 Task: Find a house in Monte Alto, Brazil, for 4 guests from 10th to 25th July, with 2 bedrooms, 3 beds, 2 bathrooms, priced between ₹15,000 and ₹25,000, including Wifi, Free parking, Gym, Breakfast, and Self check-in.
Action: Mouse moved to (720, 113)
Screenshot: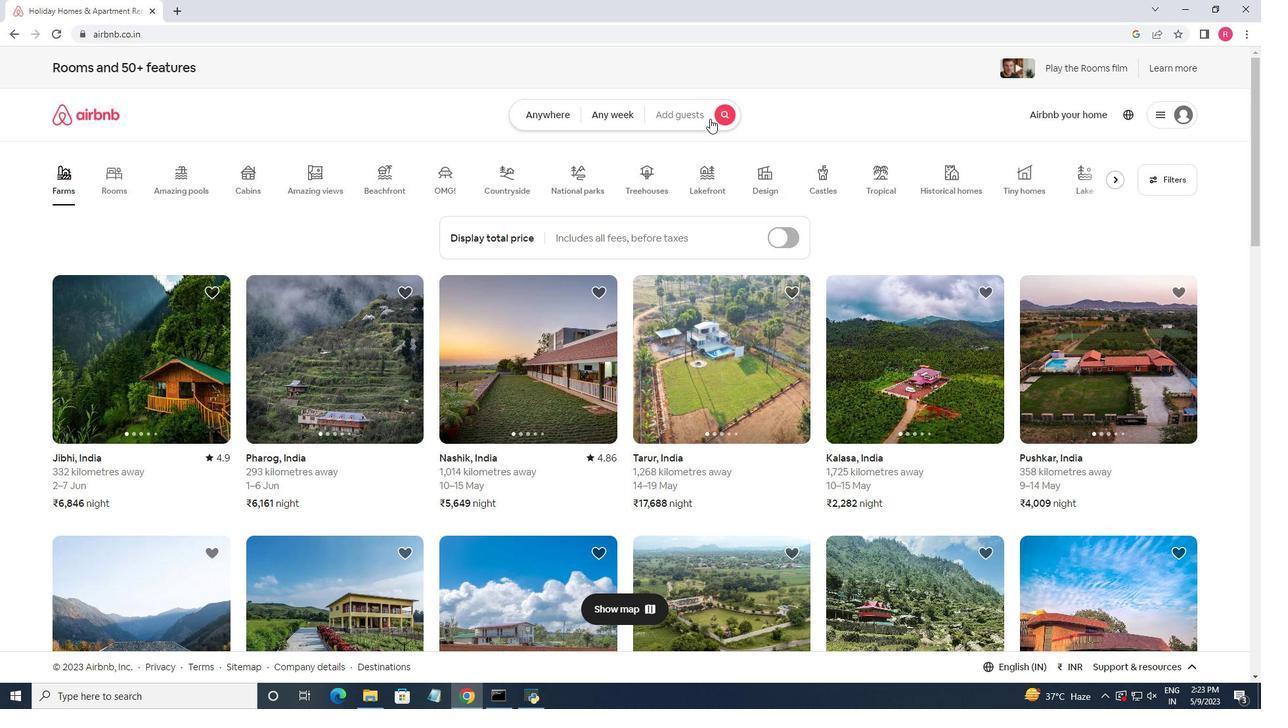 
Action: Mouse pressed left at (720, 113)
Screenshot: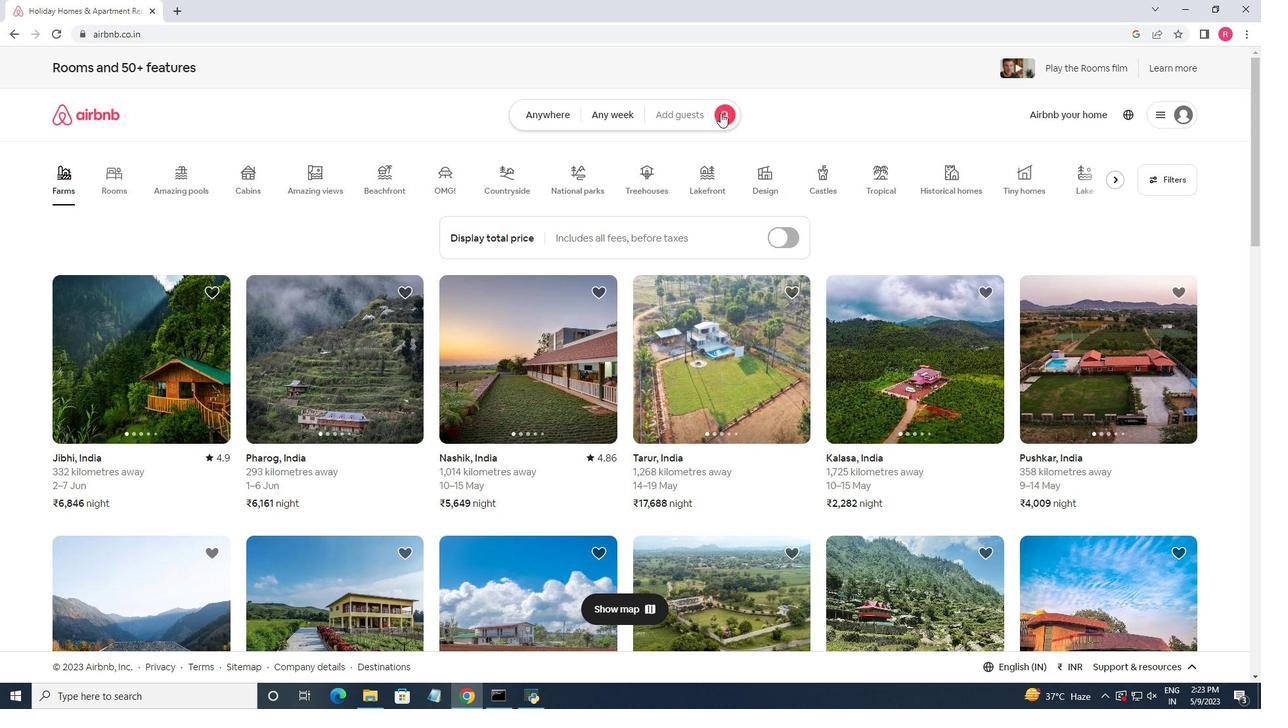 
Action: Mouse moved to (450, 167)
Screenshot: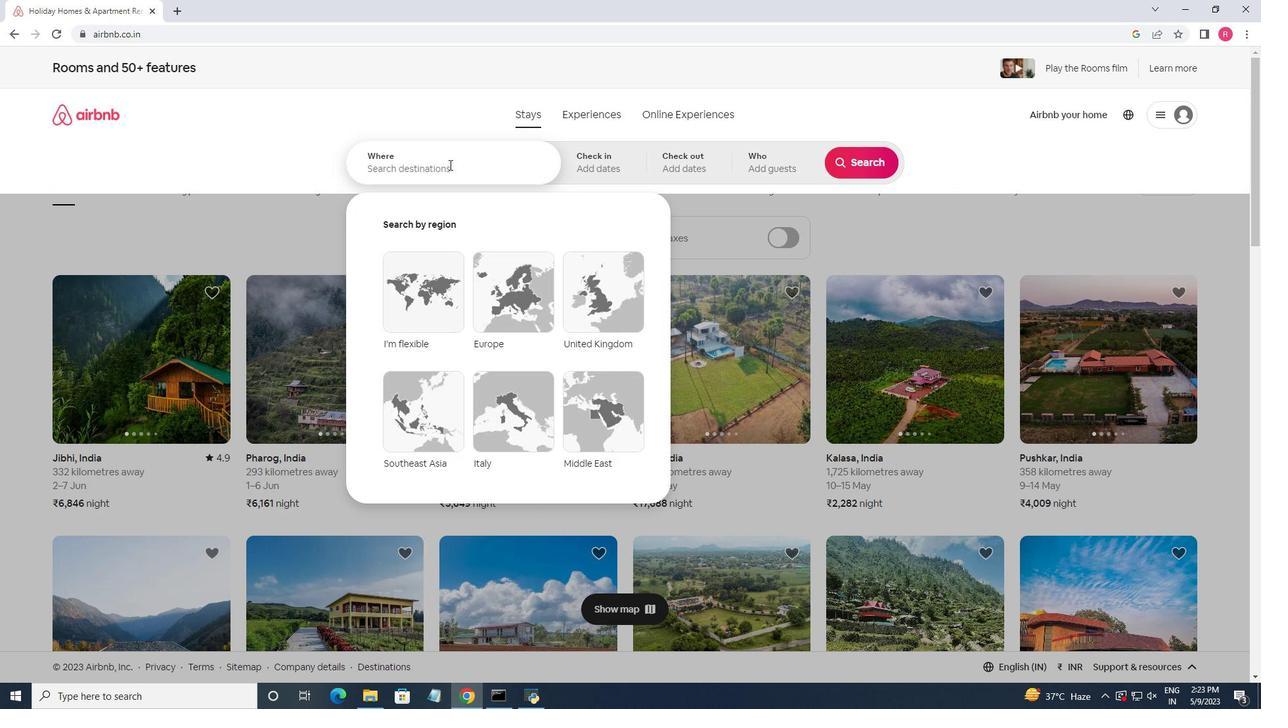 
Action: Mouse pressed left at (450, 167)
Screenshot: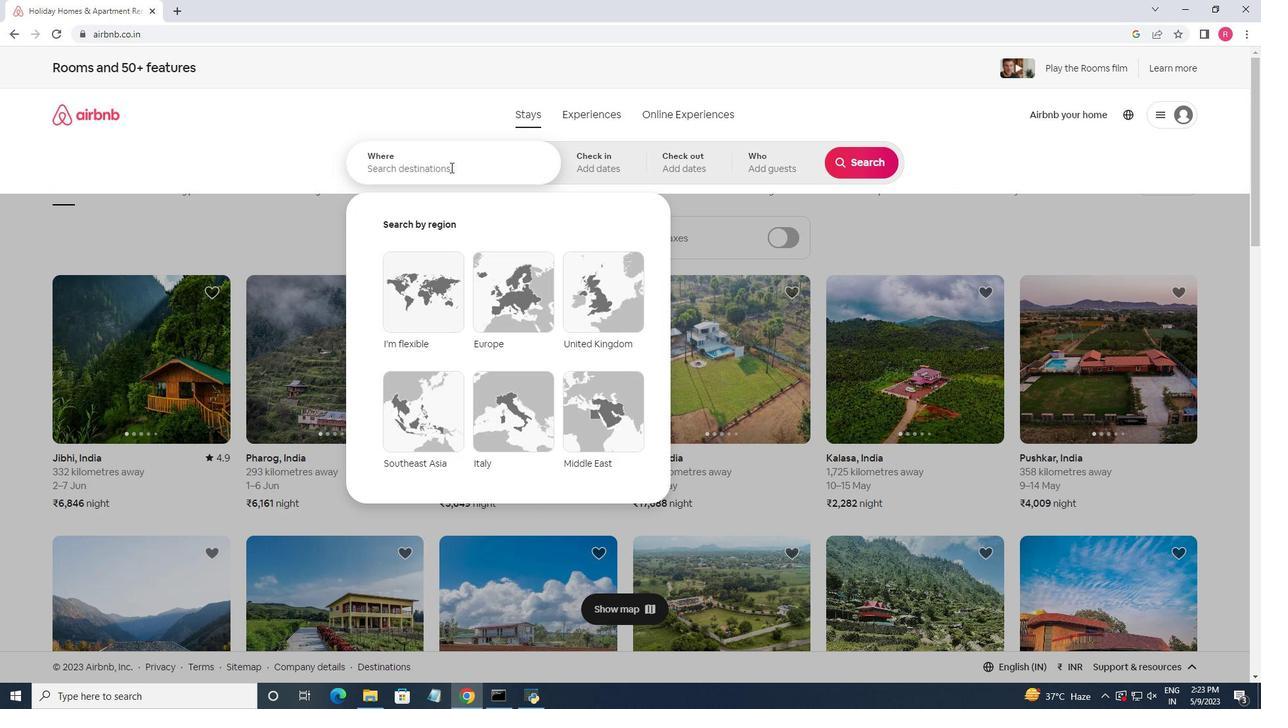 
Action: Key pressed <Key.shift>Mnte<Key.space><Key.shift>Alto,<Key.space><Key.shift>Brazil
Screenshot: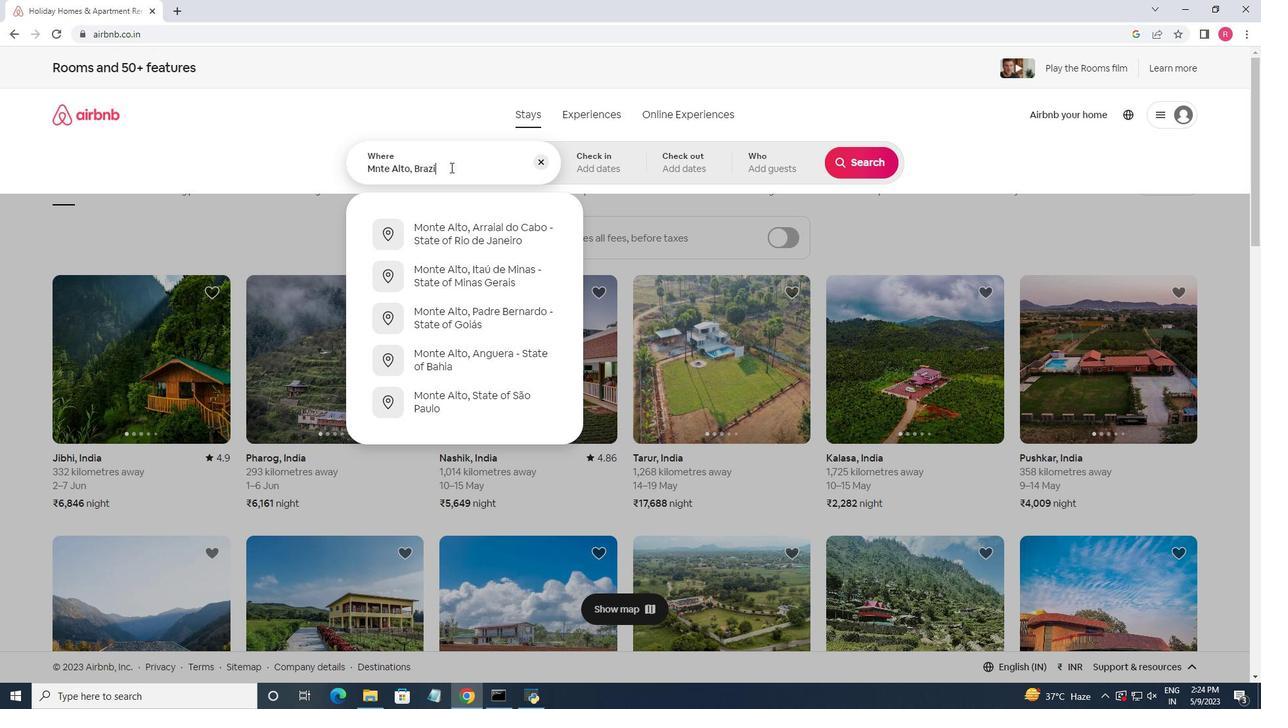 
Action: Mouse moved to (463, 182)
Screenshot: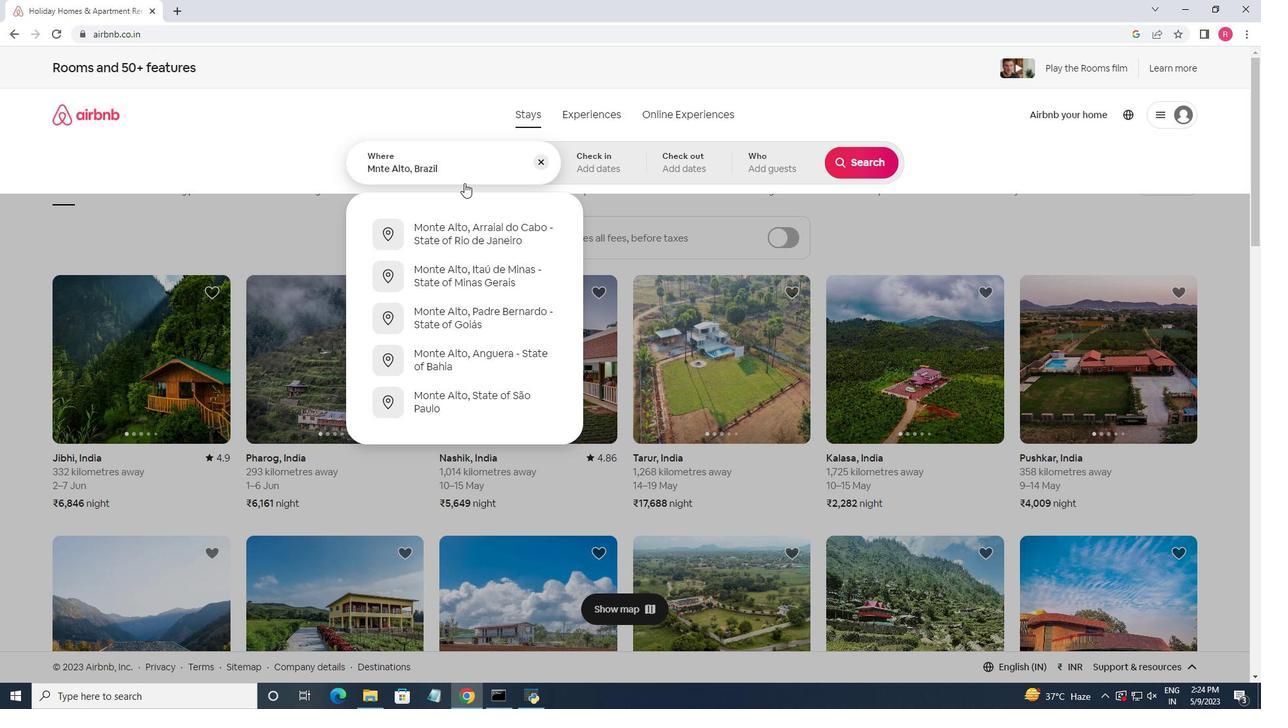 
Action: Key pressed <Key.enter>
Screenshot: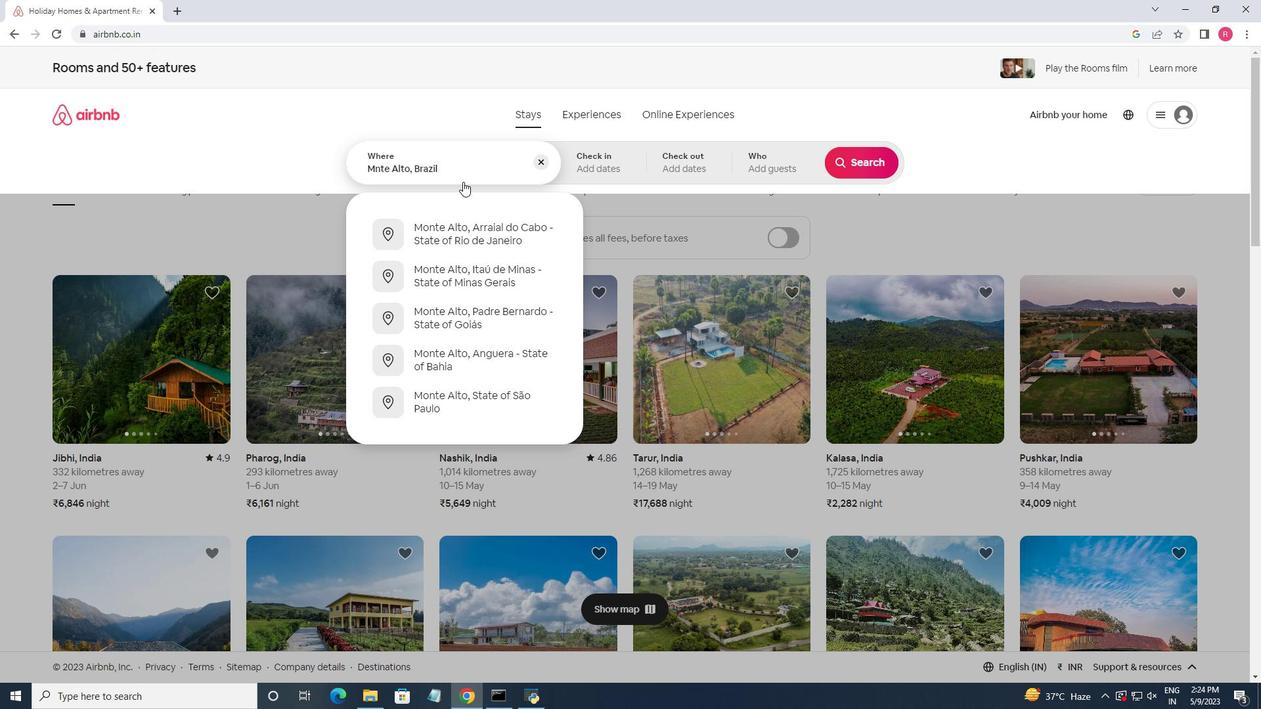 
Action: Mouse moved to (851, 266)
Screenshot: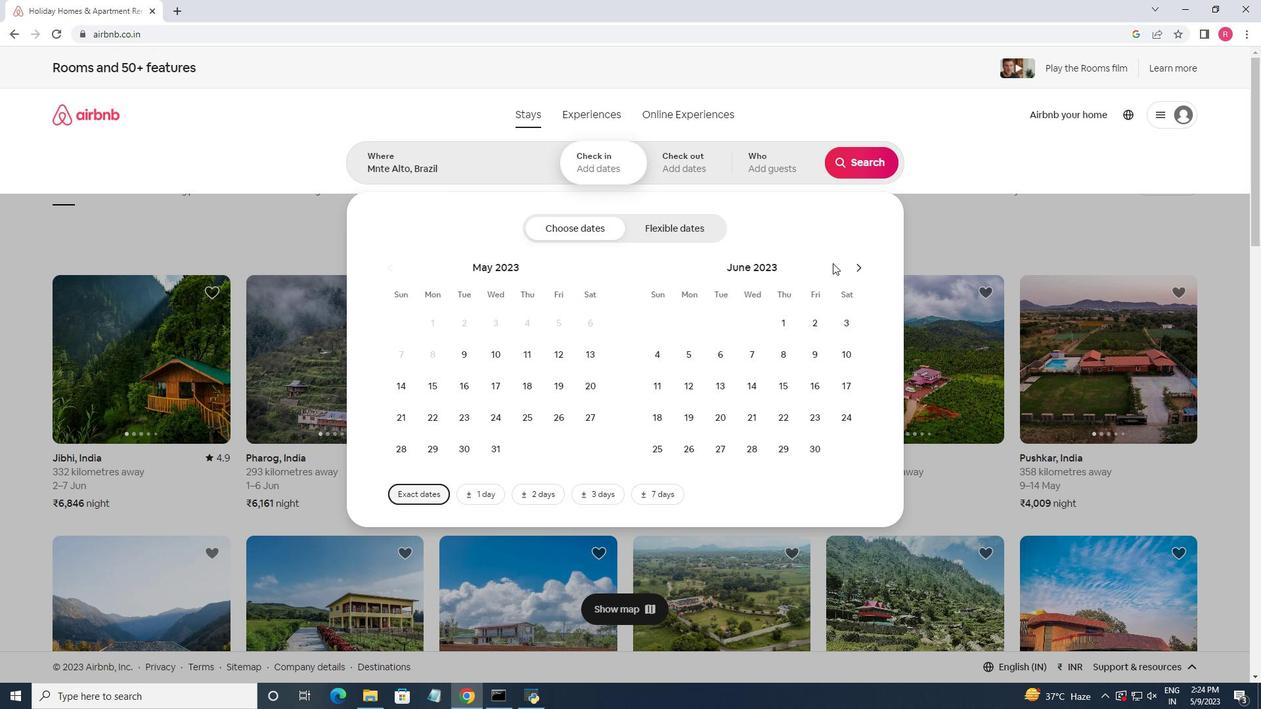 
Action: Mouse pressed left at (851, 266)
Screenshot: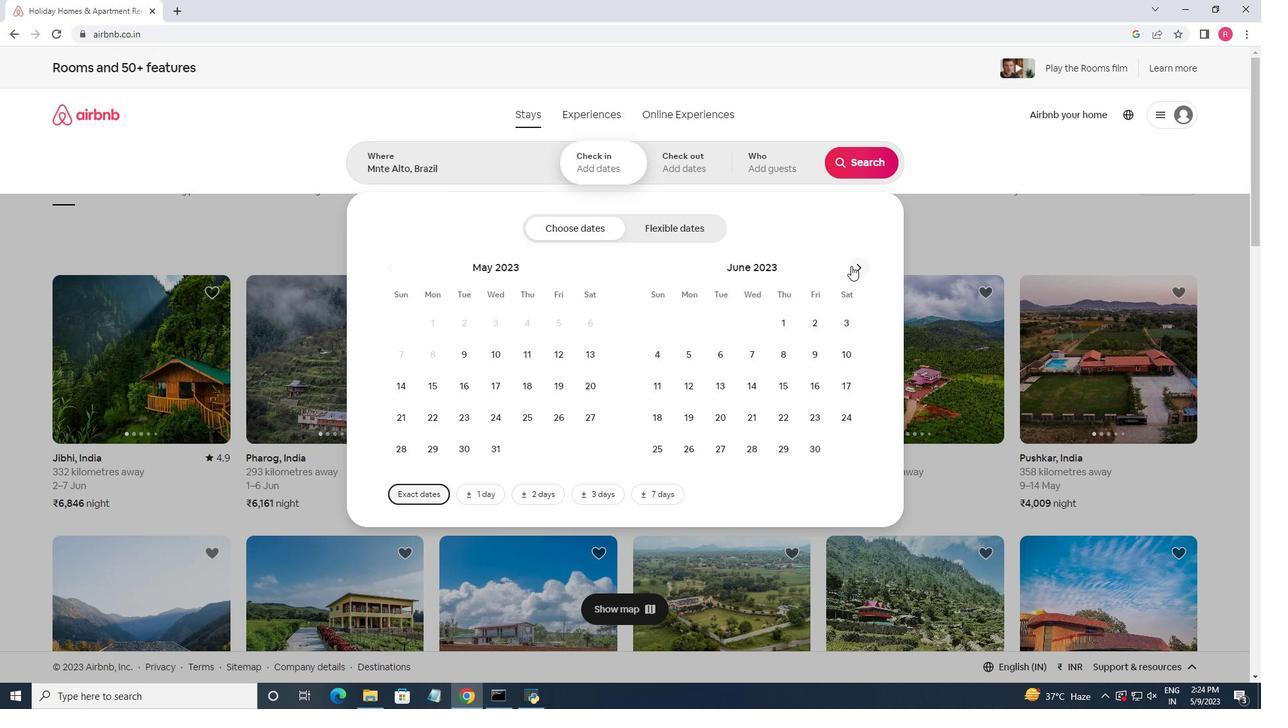 
Action: Mouse moved to (698, 384)
Screenshot: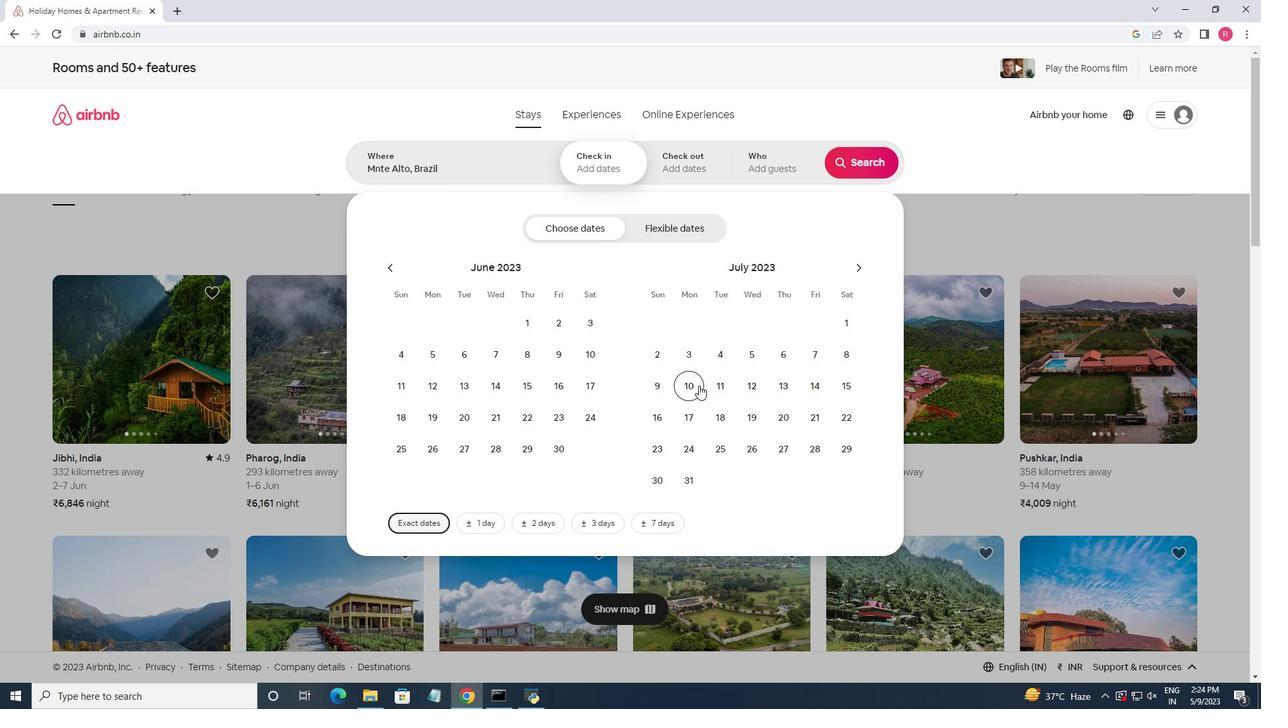 
Action: Mouse pressed left at (698, 384)
Screenshot: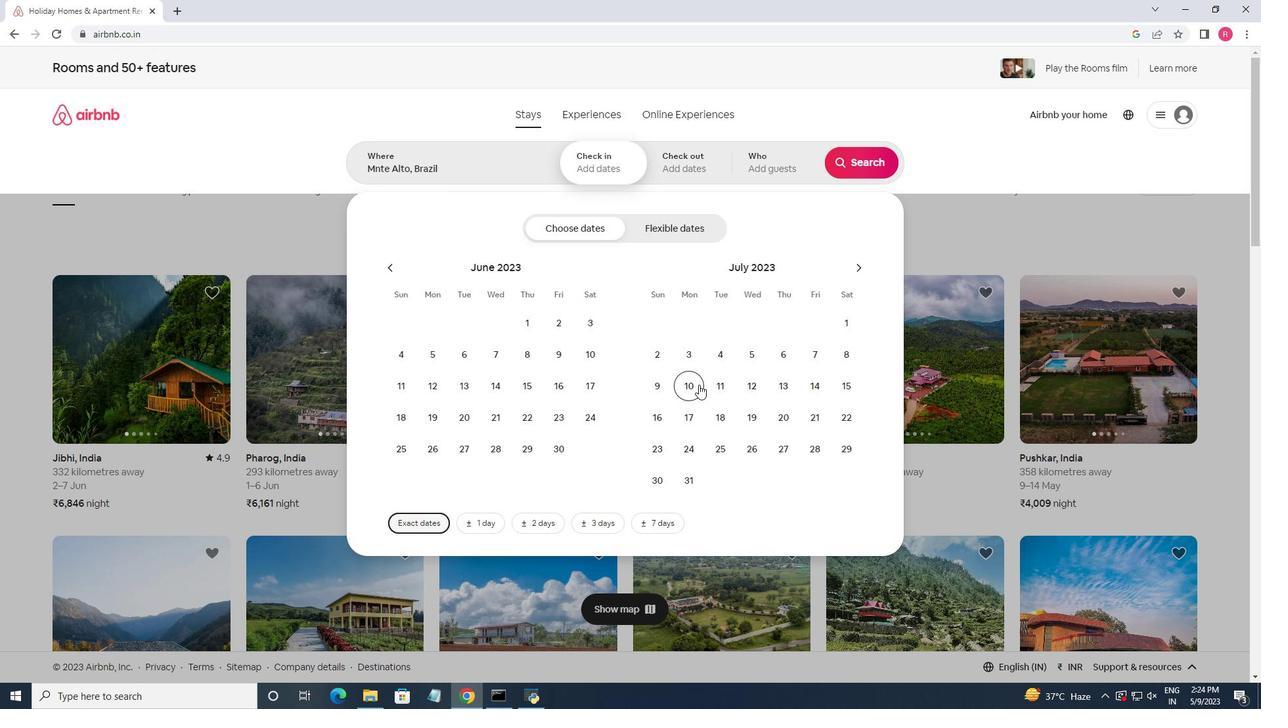 
Action: Mouse moved to (720, 455)
Screenshot: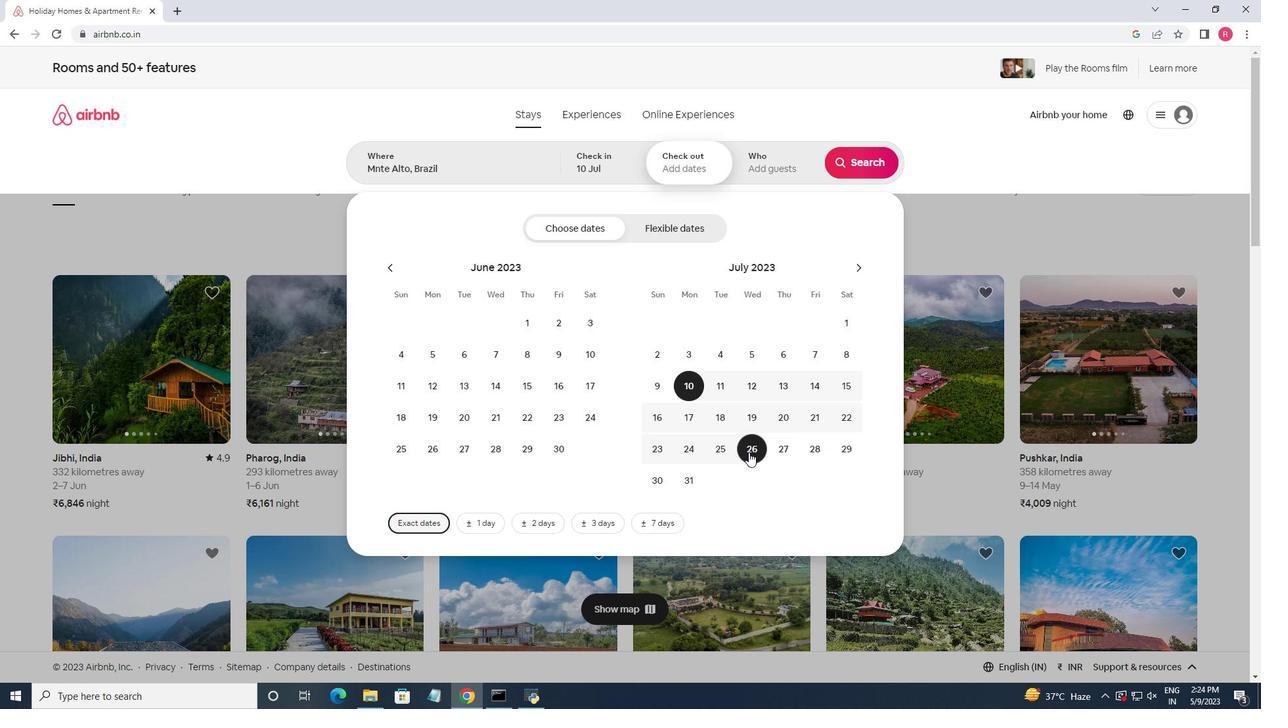 
Action: Mouse pressed left at (720, 455)
Screenshot: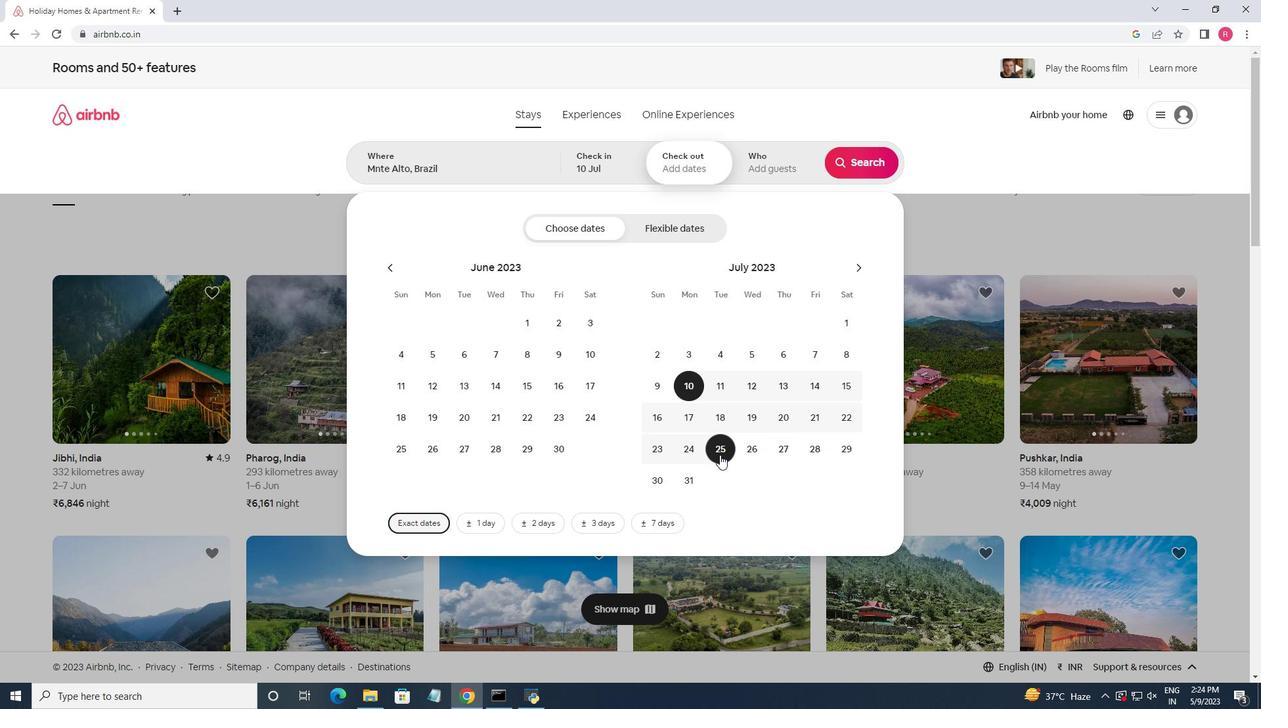 
Action: Mouse moved to (791, 166)
Screenshot: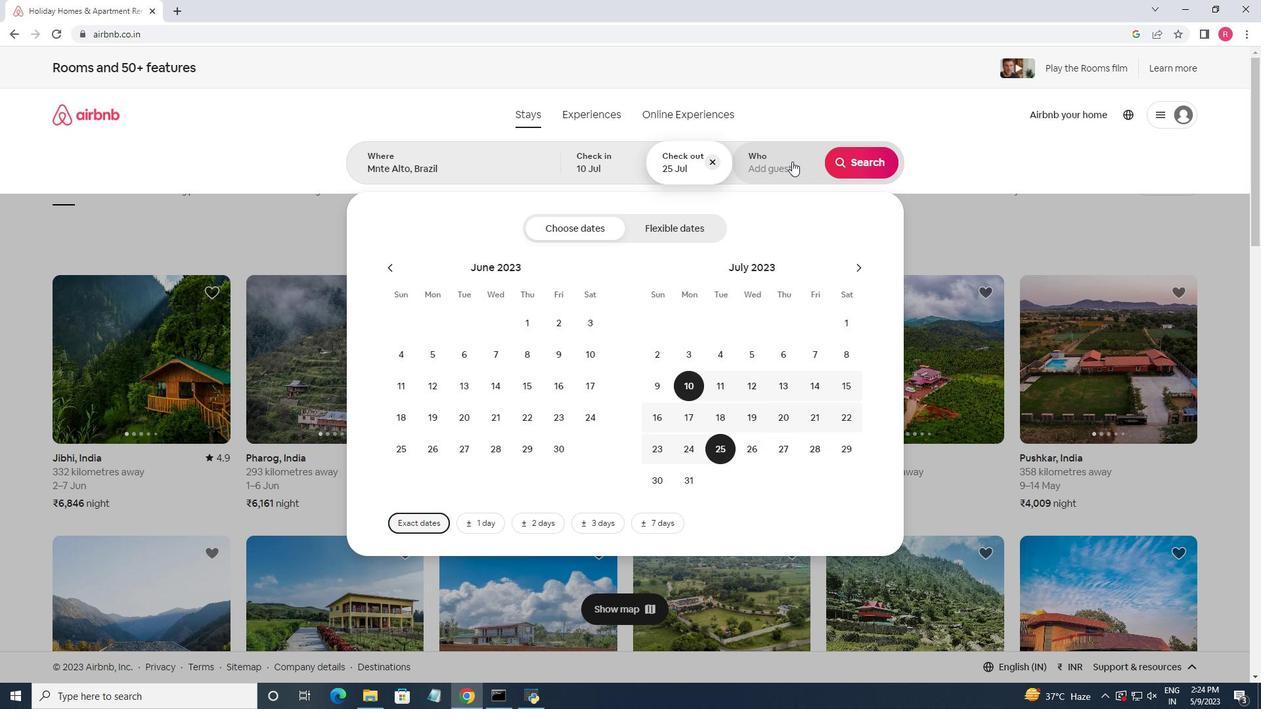 
Action: Mouse pressed left at (791, 166)
Screenshot: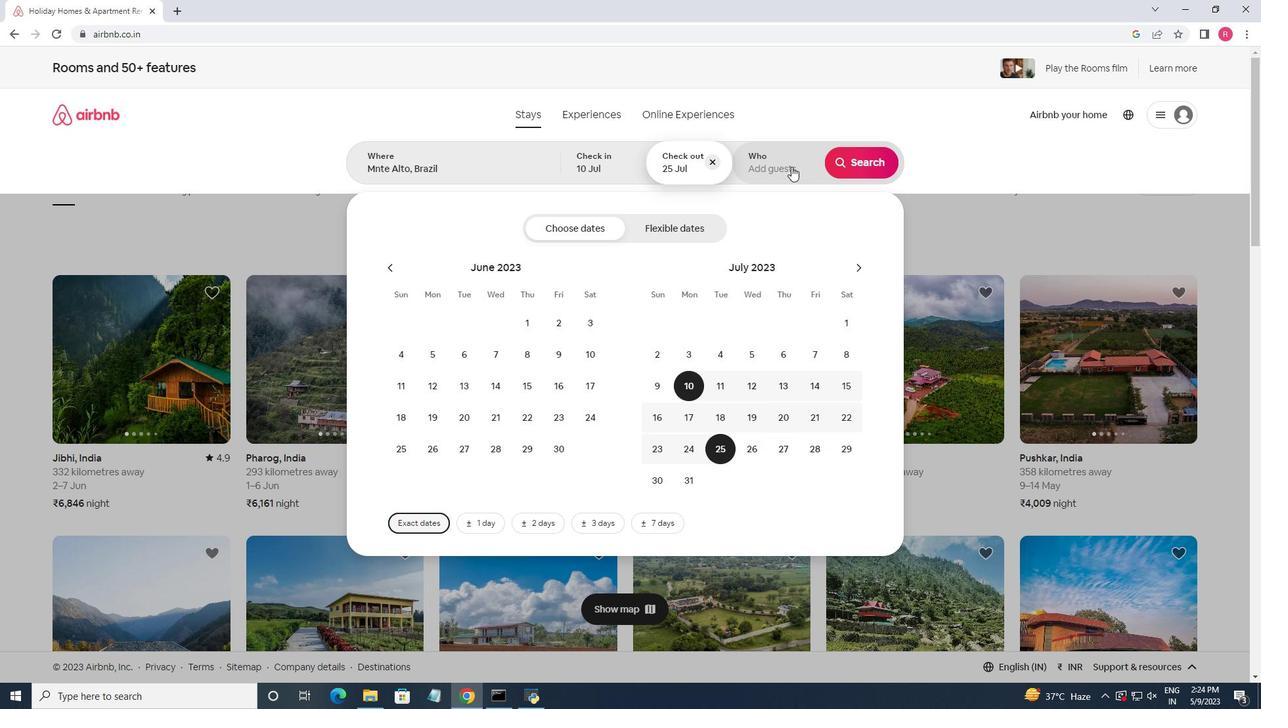 
Action: Mouse moved to (868, 233)
Screenshot: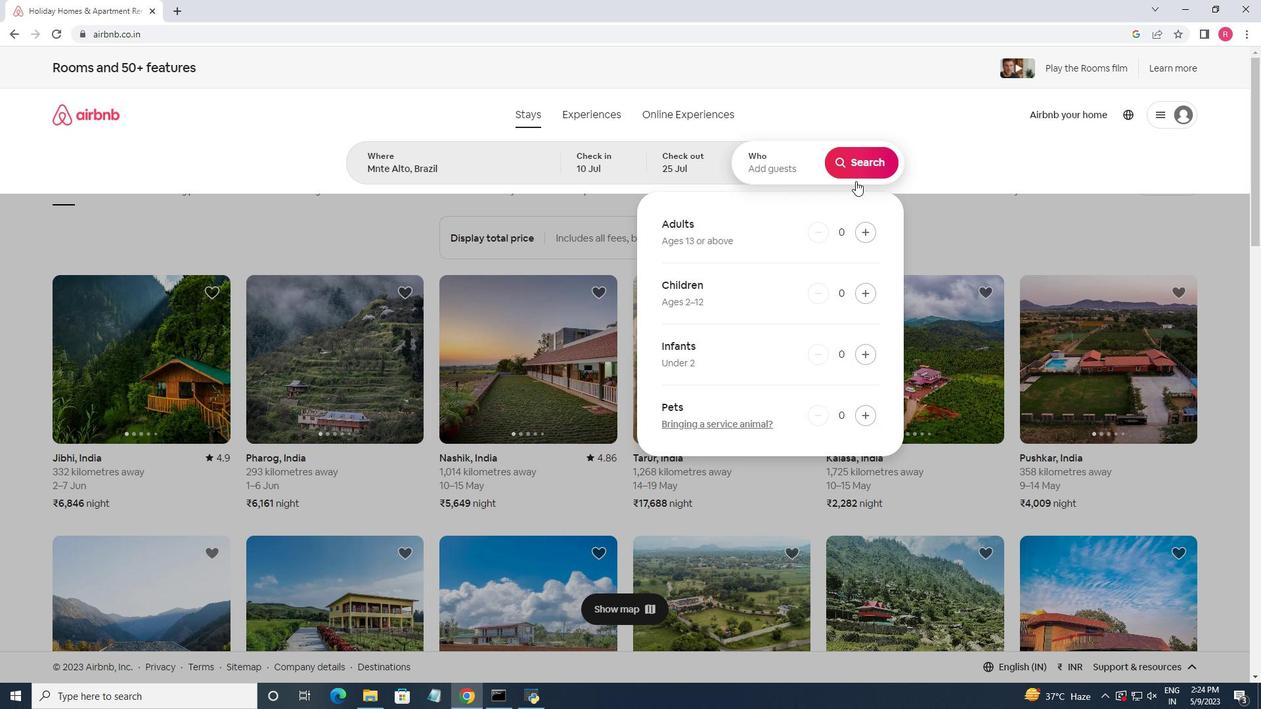 
Action: Mouse pressed left at (868, 233)
Screenshot: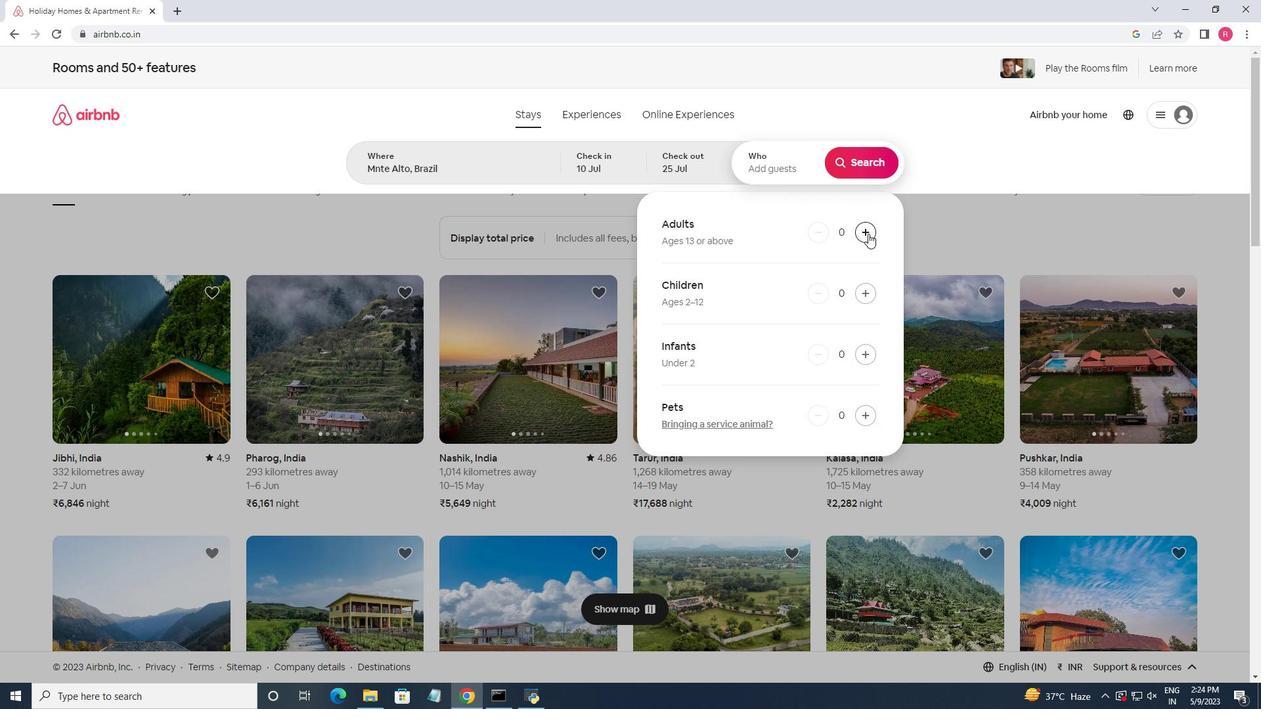 
Action: Mouse pressed left at (868, 233)
Screenshot: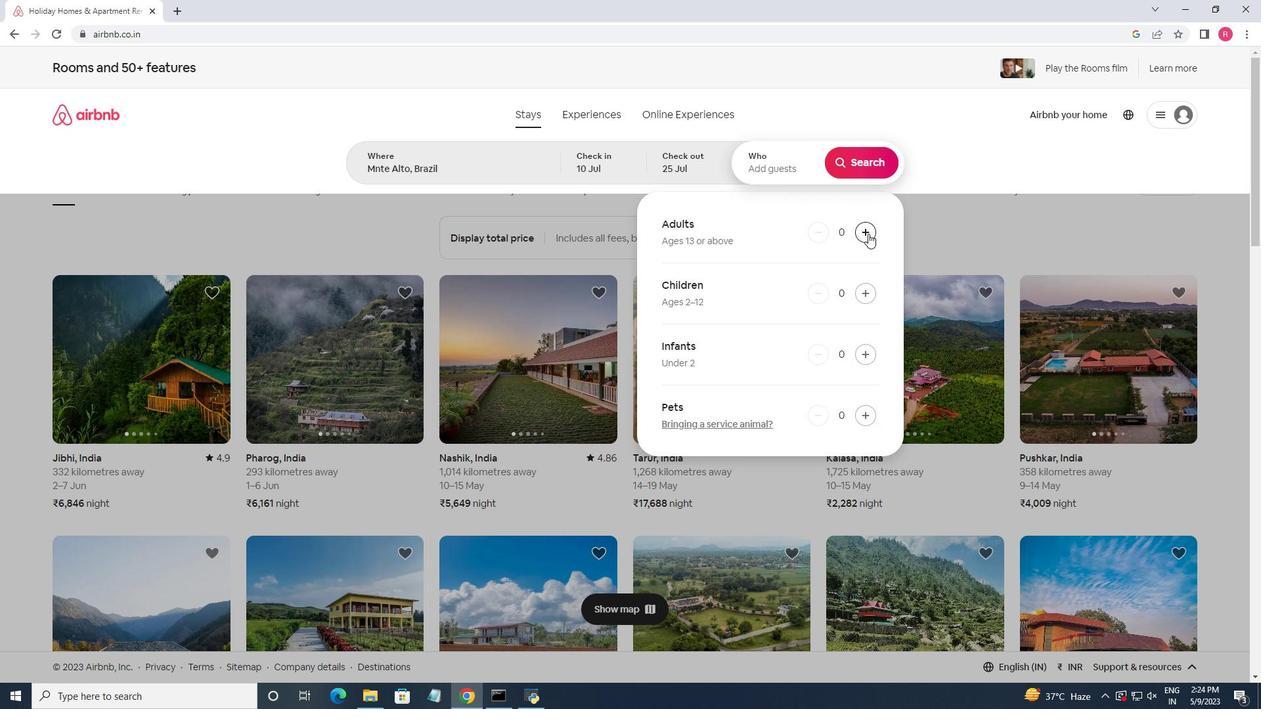 
Action: Mouse pressed left at (868, 233)
Screenshot: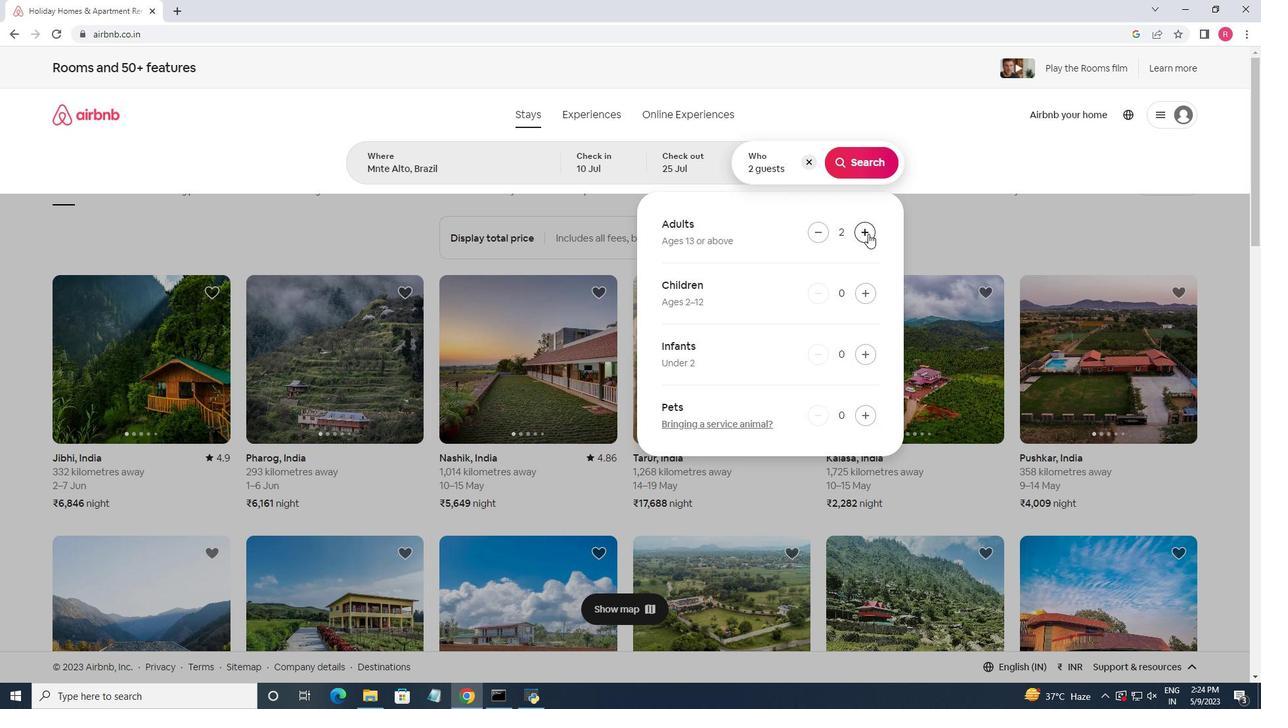 
Action: Mouse moved to (863, 294)
Screenshot: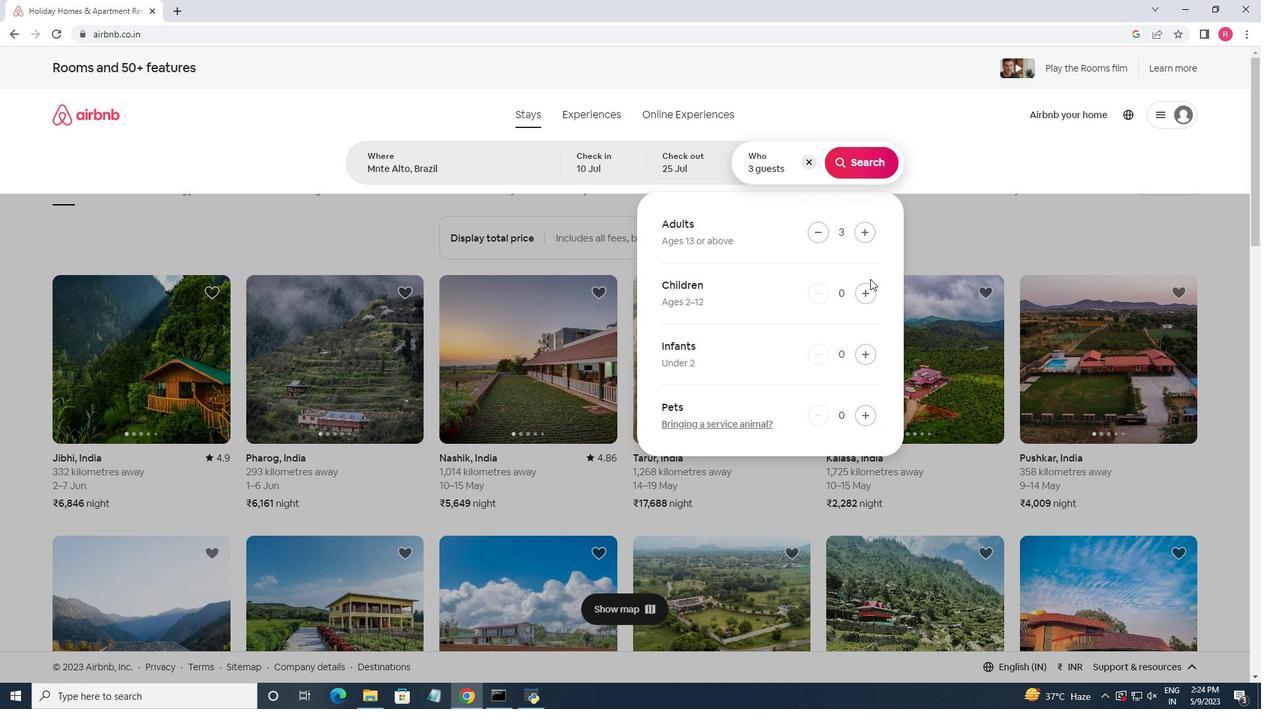 
Action: Mouse pressed left at (863, 294)
Screenshot: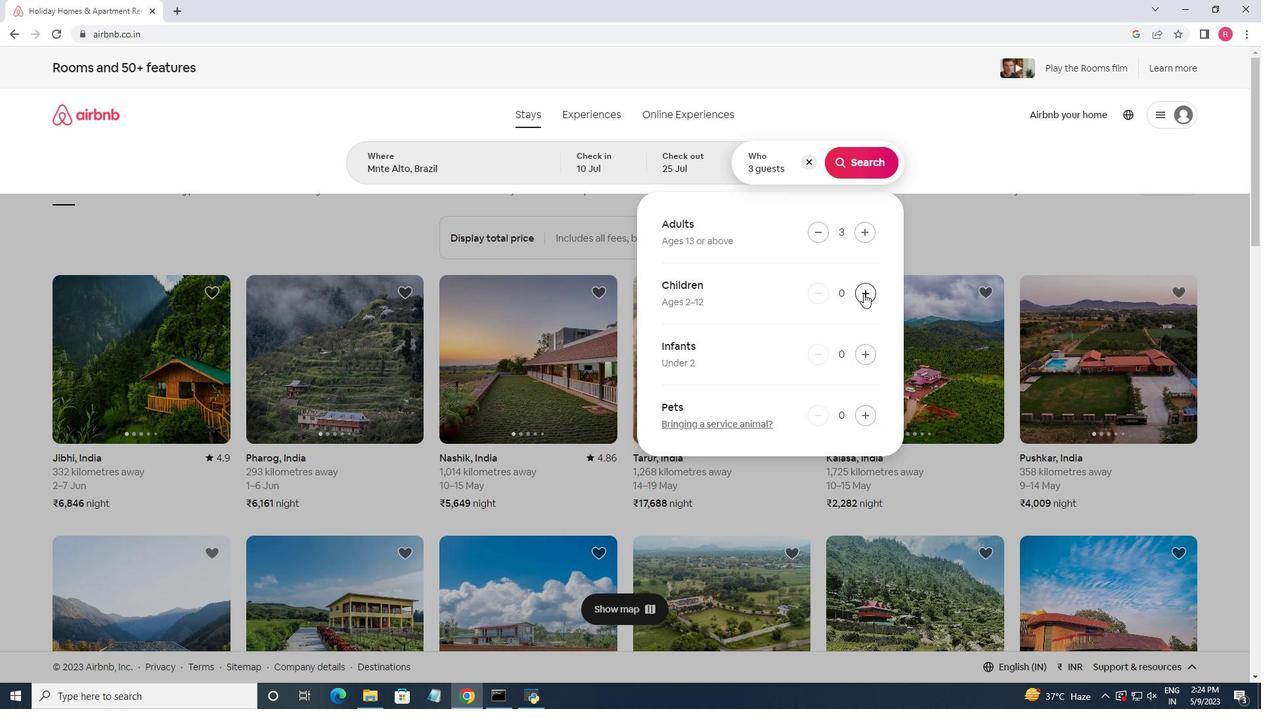 
Action: Mouse moved to (853, 167)
Screenshot: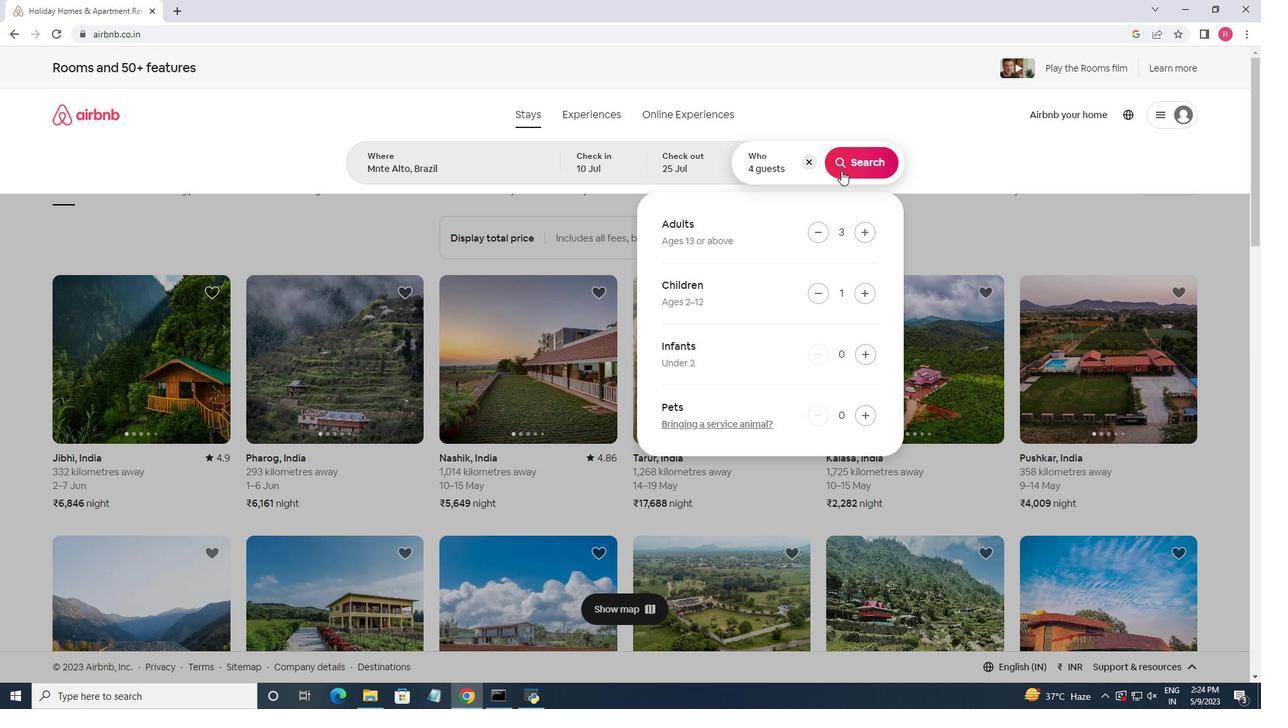 
Action: Mouse pressed left at (853, 167)
Screenshot: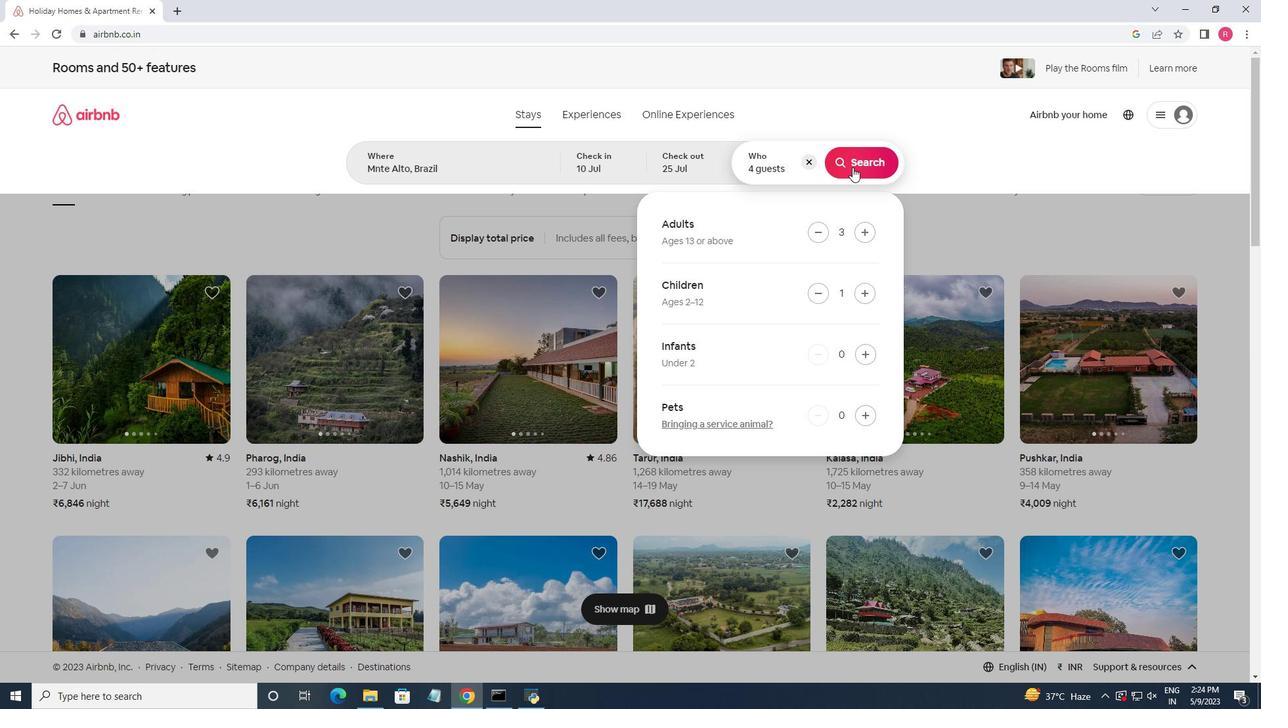 
Action: Mouse moved to (1212, 136)
Screenshot: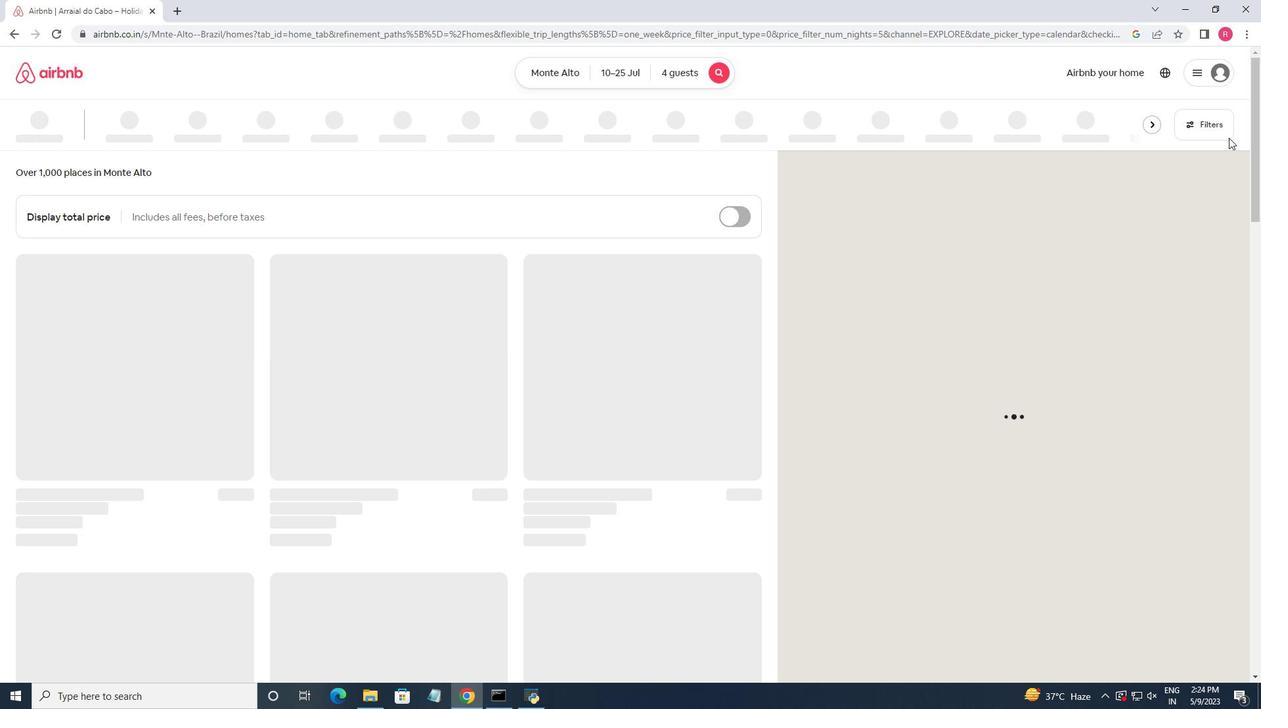 
Action: Mouse pressed left at (1212, 136)
Screenshot: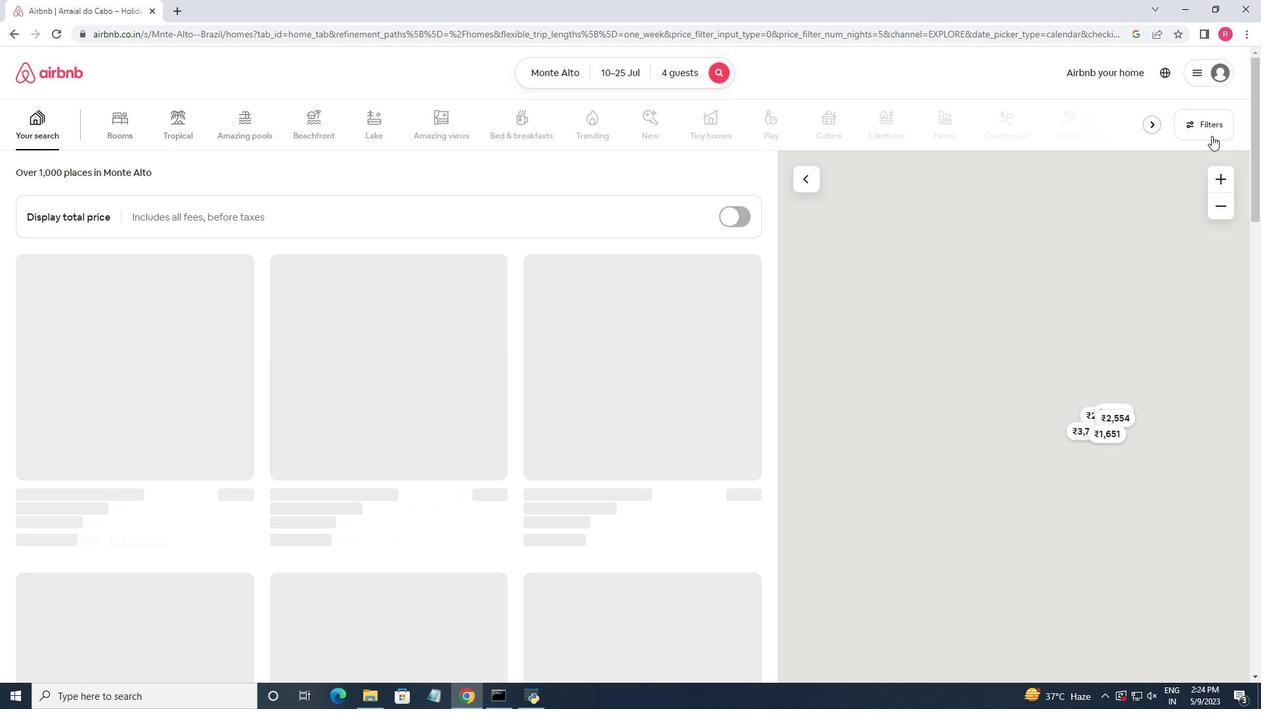 
Action: Mouse moved to (494, 450)
Screenshot: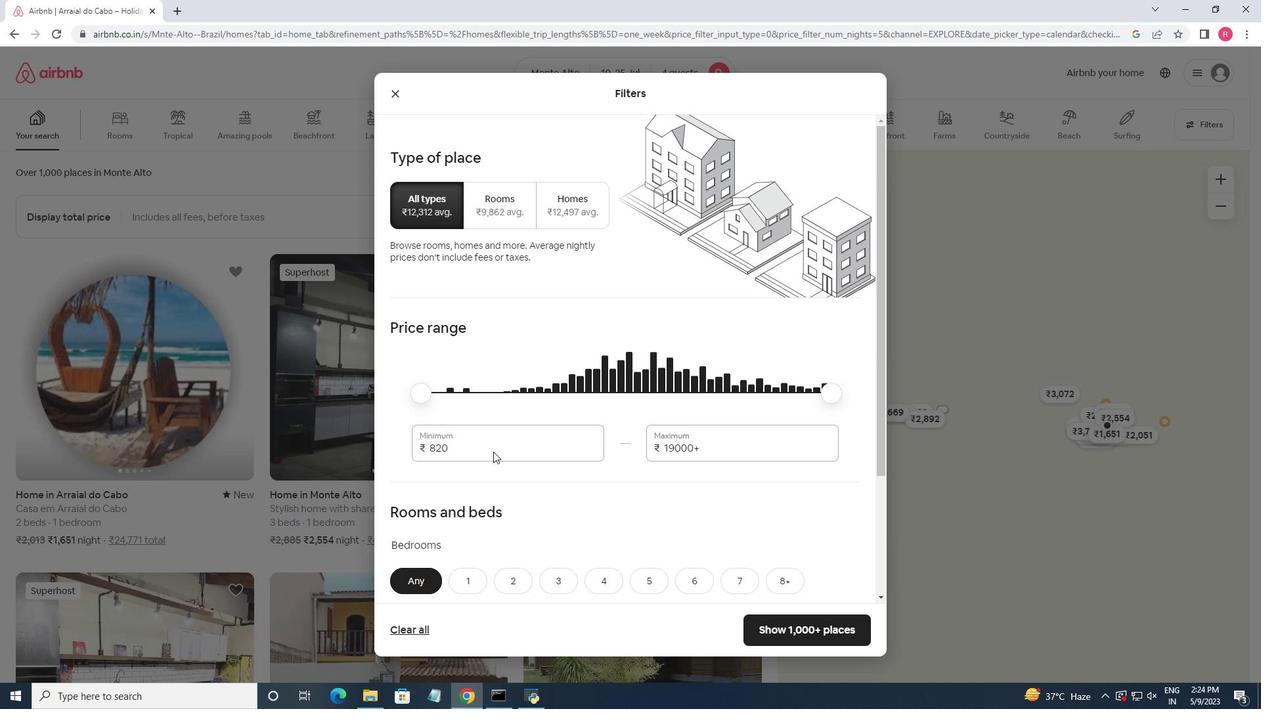 
Action: Mouse pressed left at (494, 450)
Screenshot: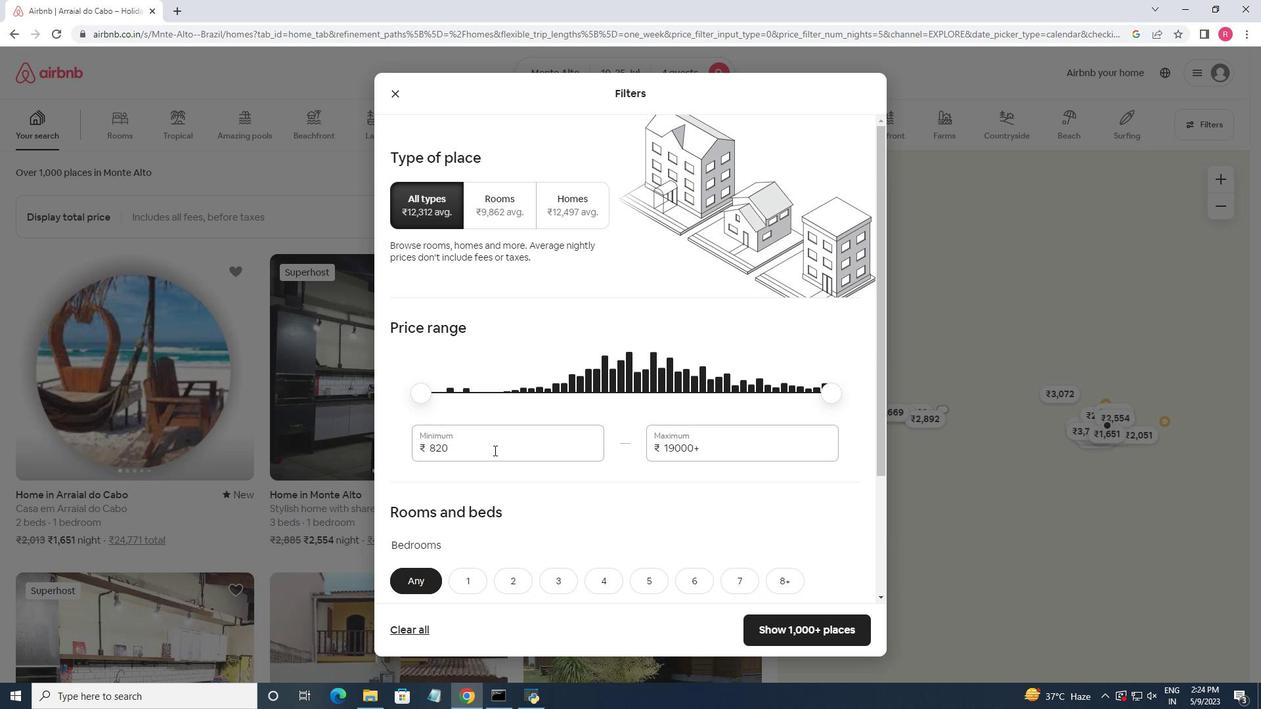 
Action: Mouse pressed left at (494, 450)
Screenshot: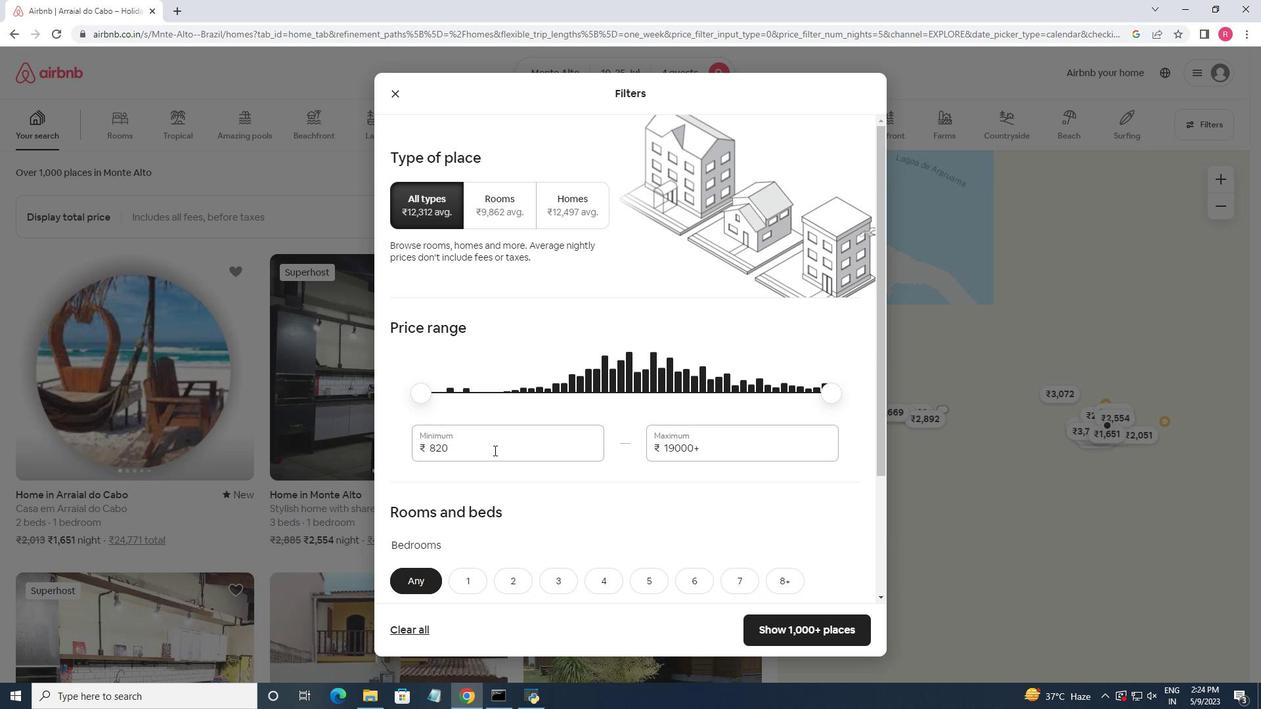 
Action: Key pressed <Key.backspace>15000<Key.tab>25000
Screenshot: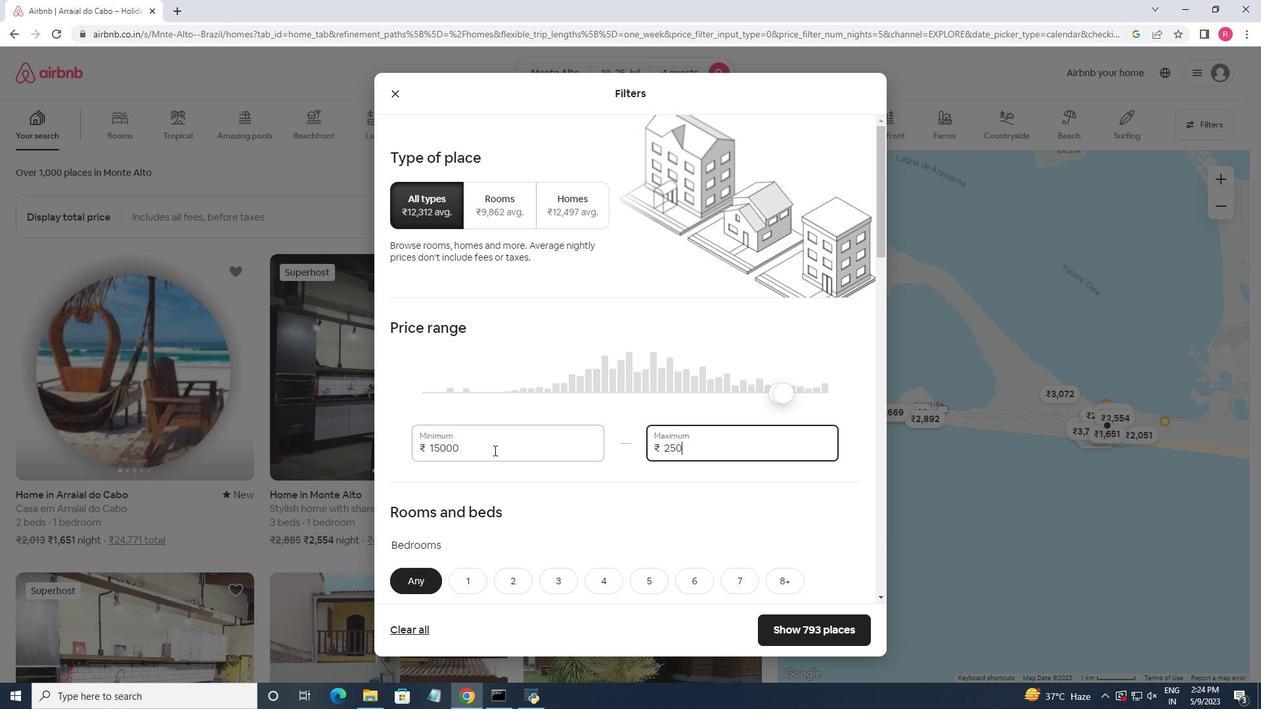 
Action: Mouse moved to (534, 463)
Screenshot: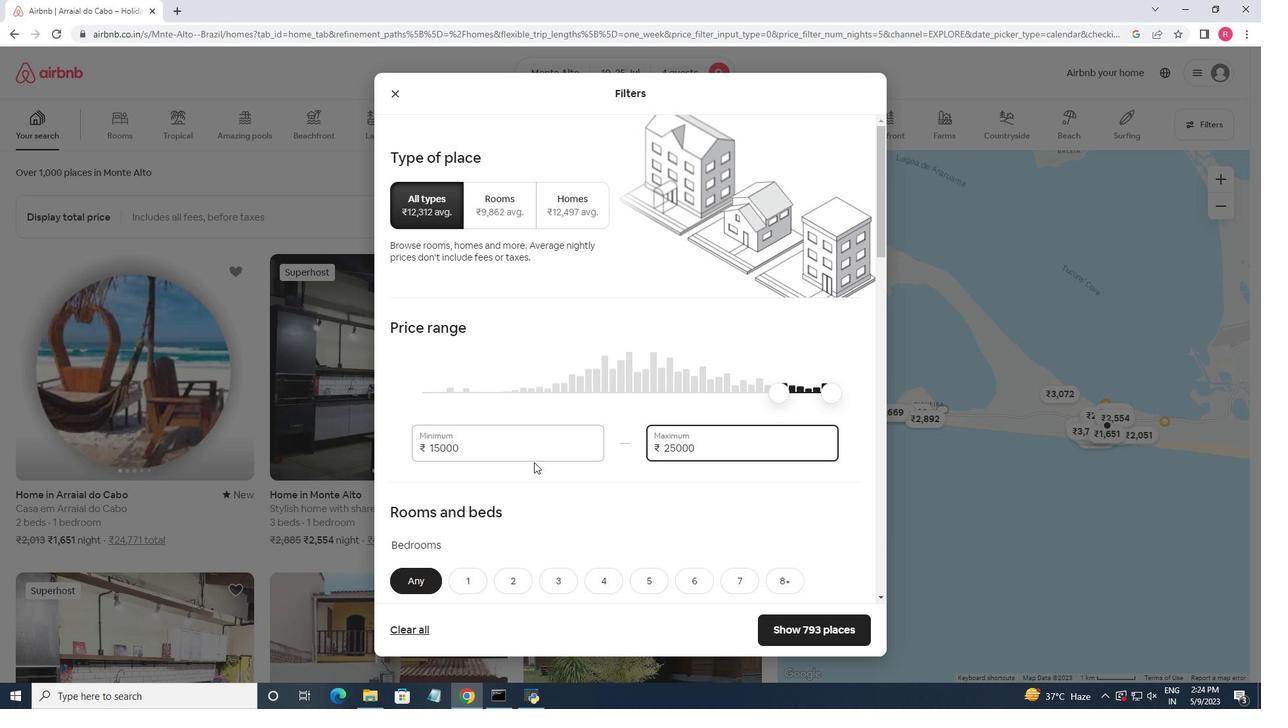 
Action: Mouse scrolled (534, 462) with delta (0, 0)
Screenshot: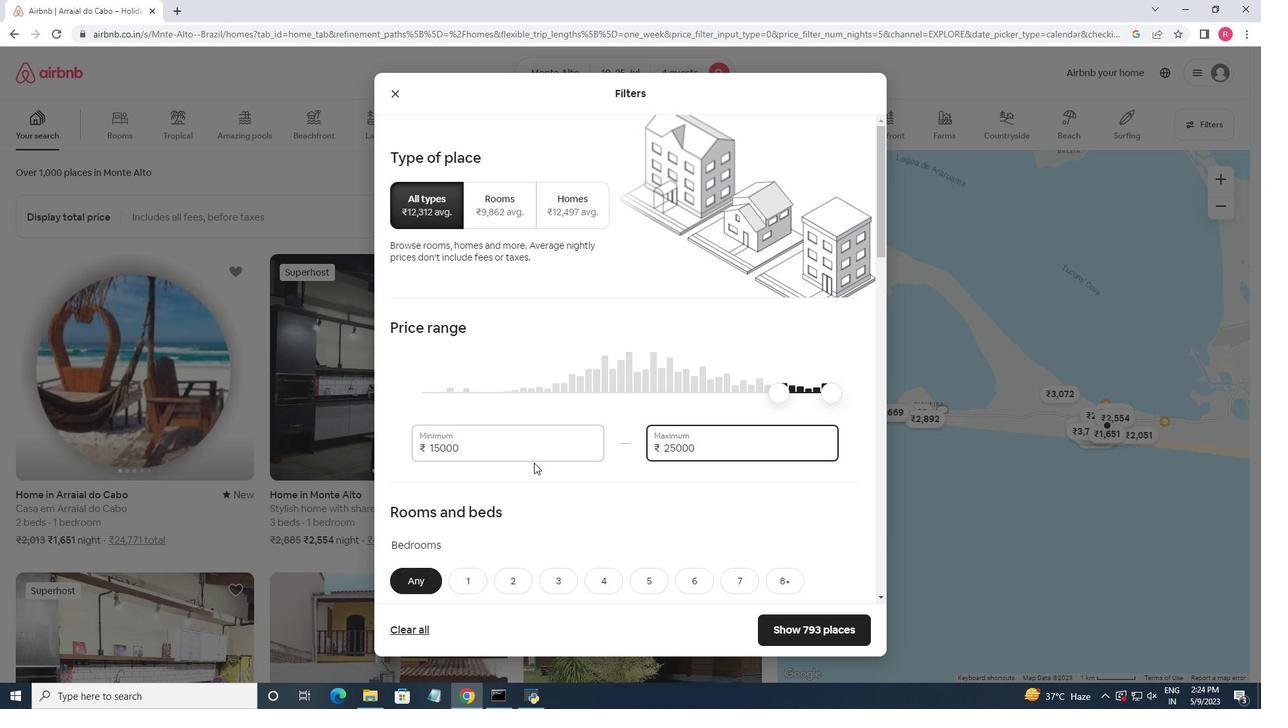 
Action: Mouse scrolled (534, 462) with delta (0, 0)
Screenshot: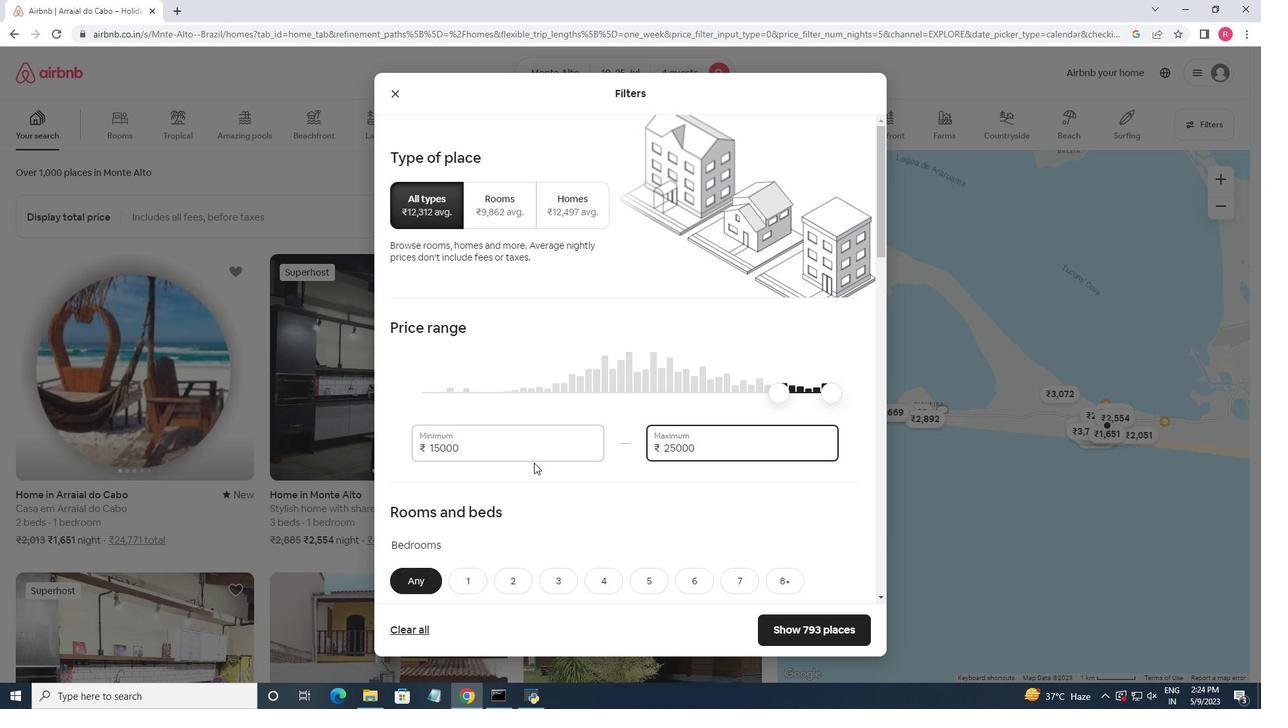 
Action: Mouse moved to (510, 448)
Screenshot: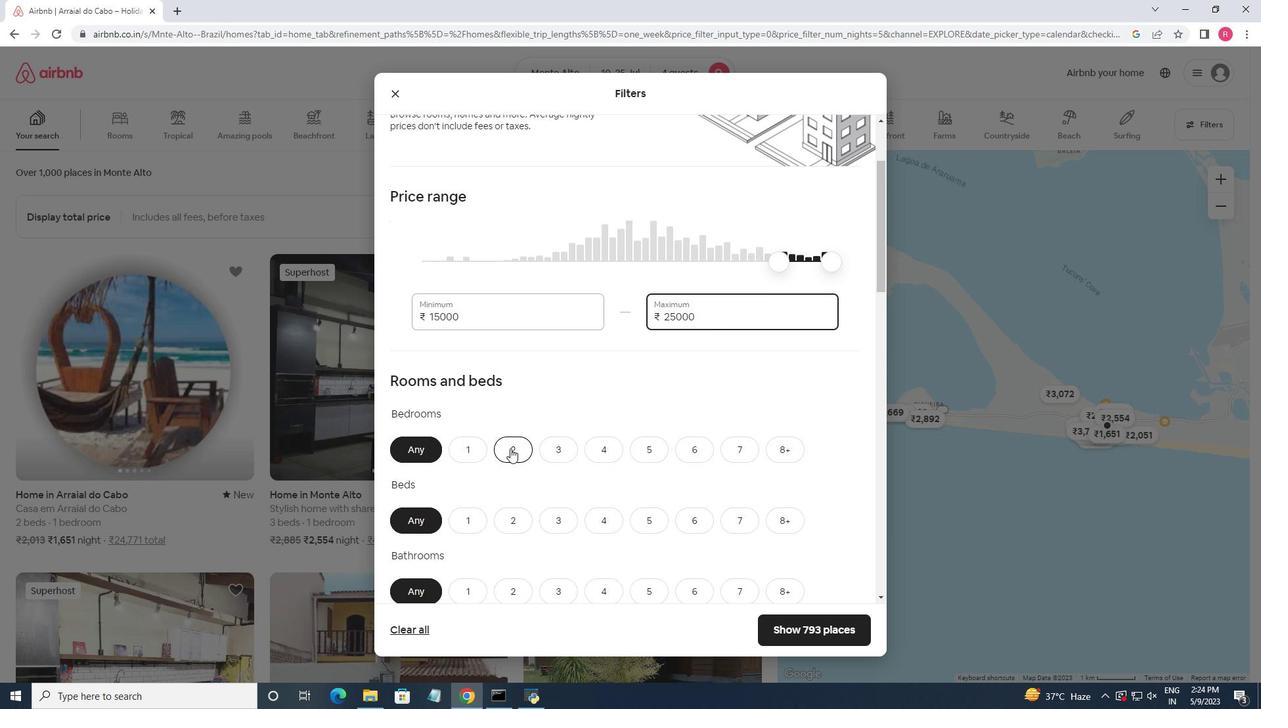 
Action: Mouse pressed left at (510, 448)
Screenshot: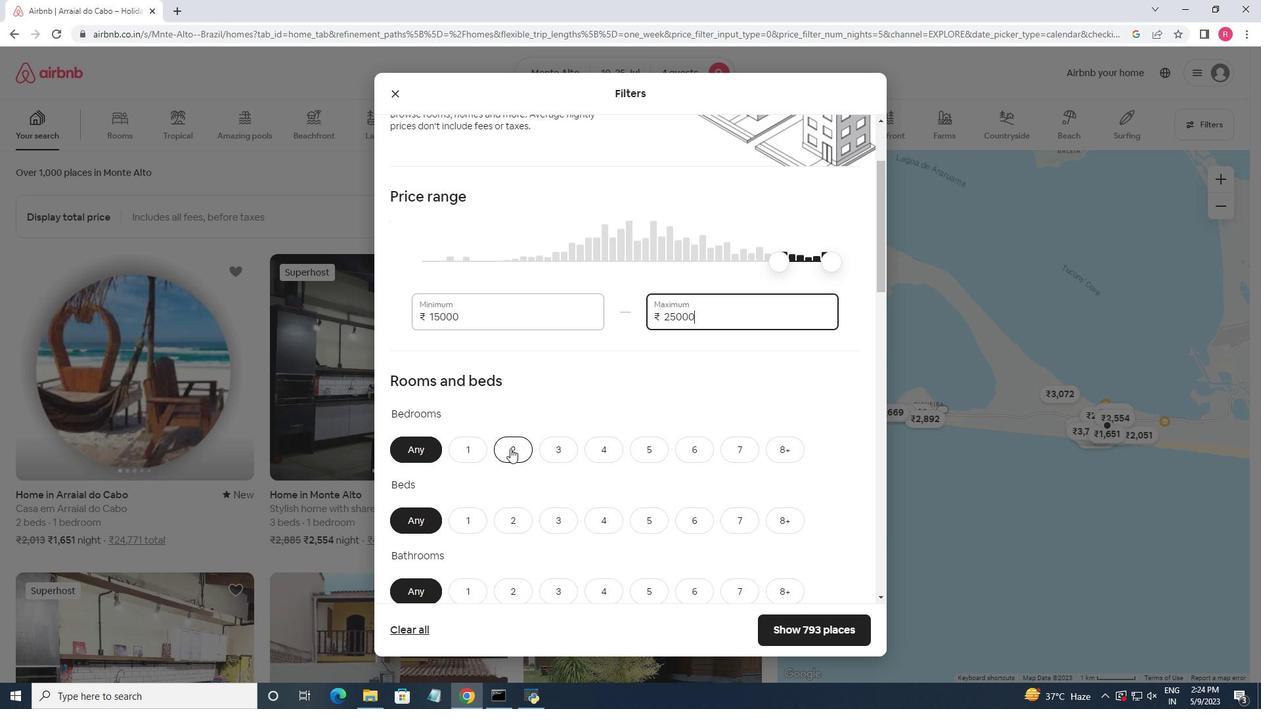 
Action: Mouse moved to (559, 523)
Screenshot: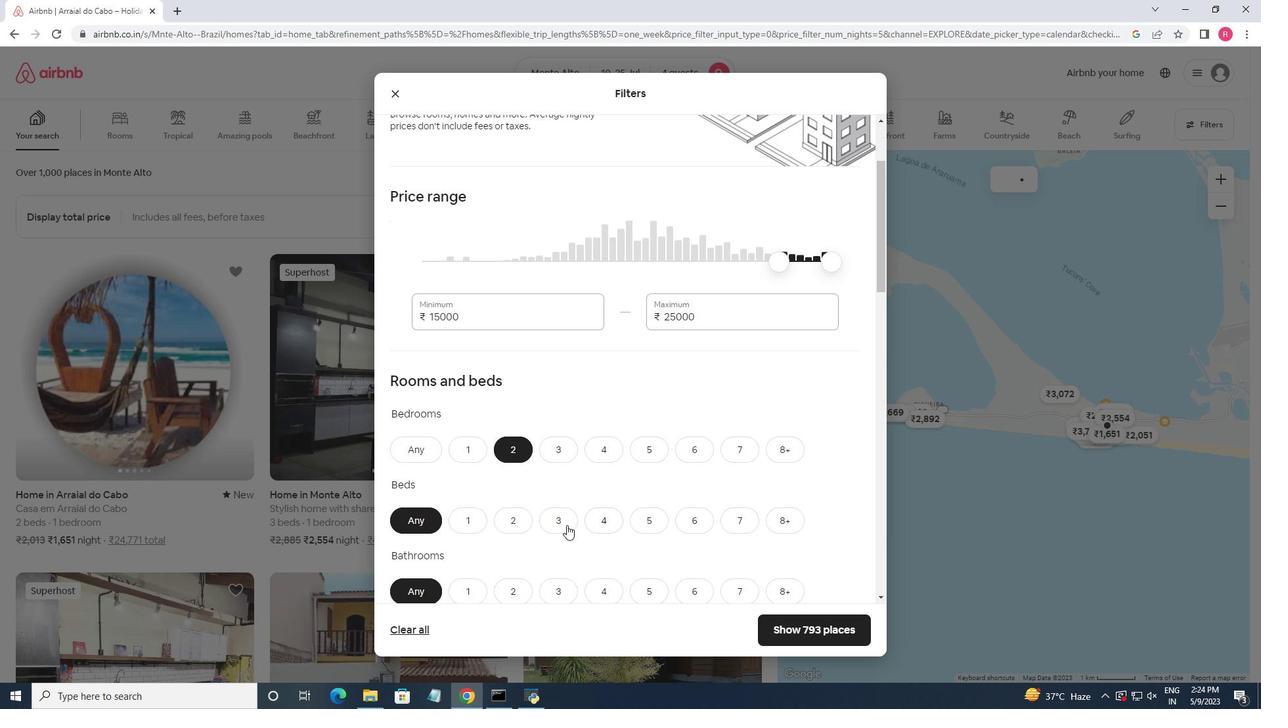 
Action: Mouse pressed left at (559, 523)
Screenshot: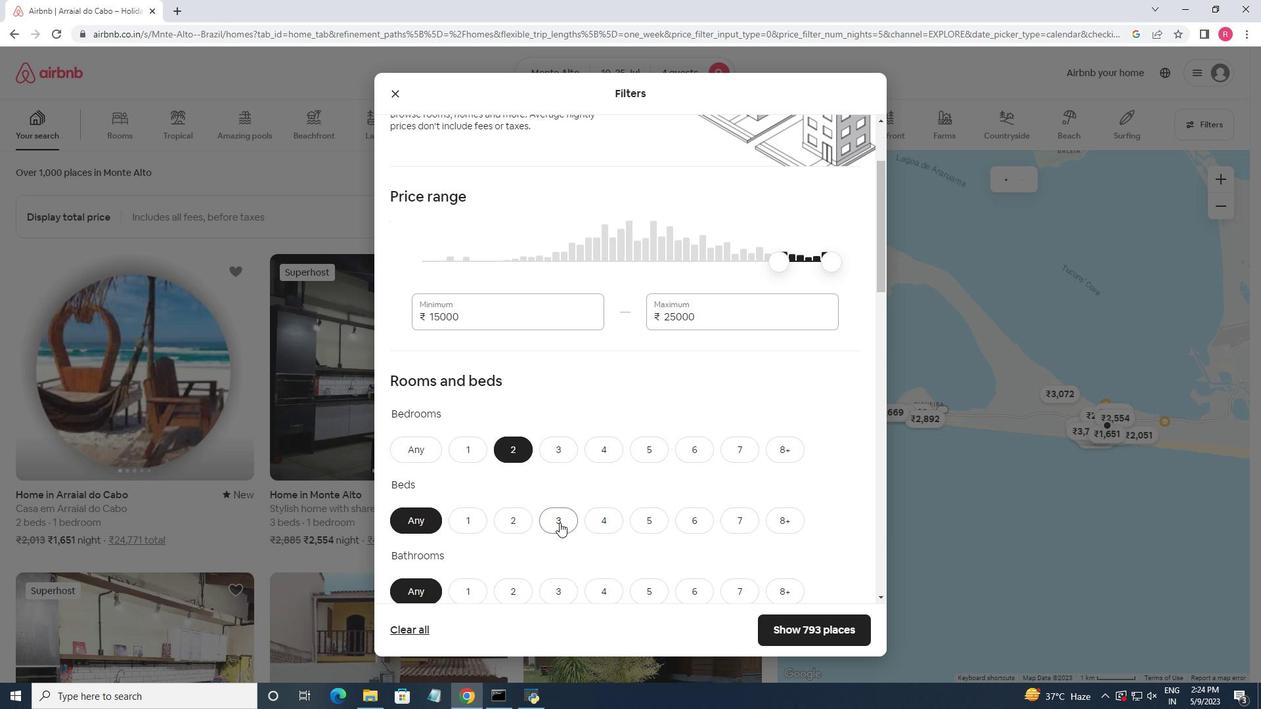
Action: Mouse moved to (501, 592)
Screenshot: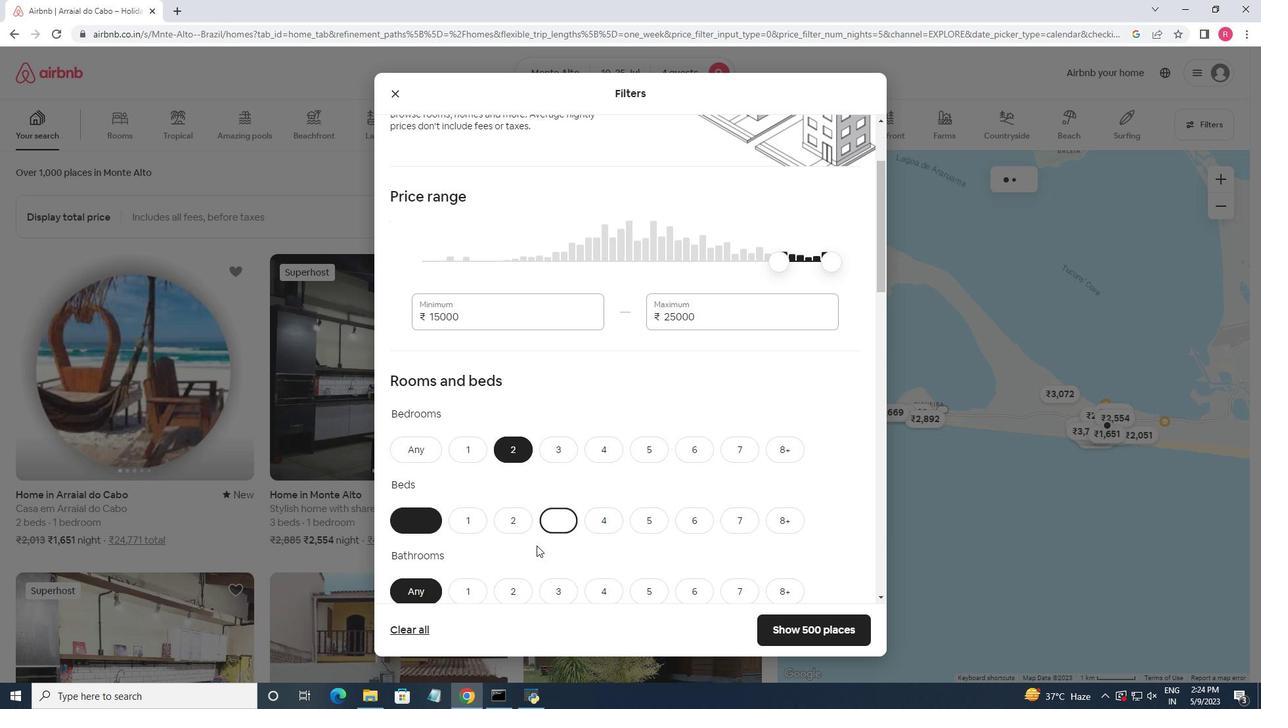 
Action: Mouse pressed left at (501, 592)
Screenshot: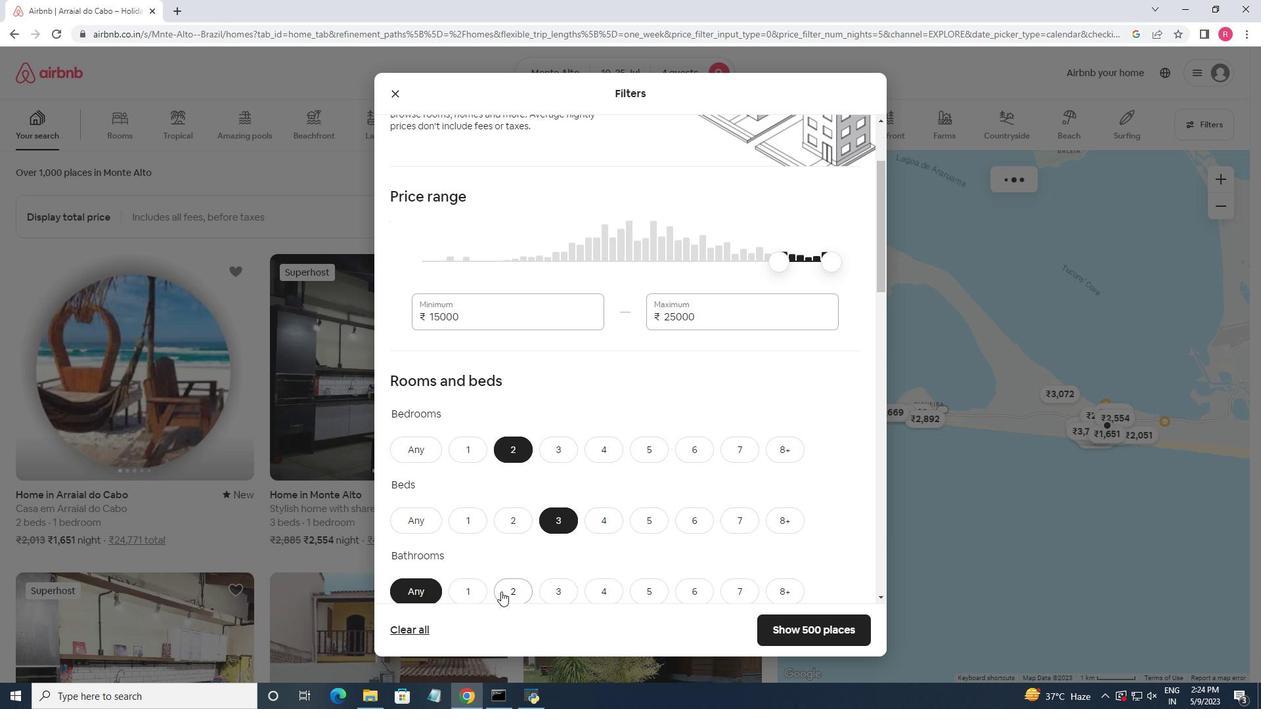 
Action: Mouse moved to (578, 462)
Screenshot: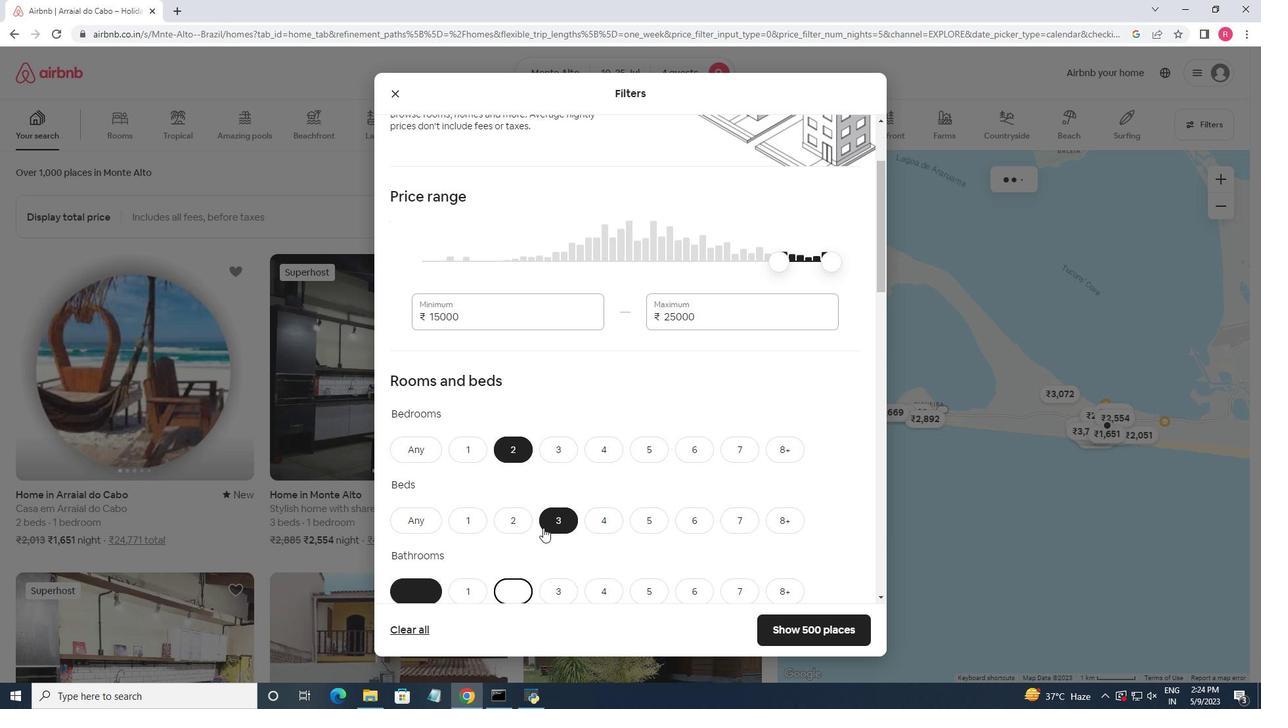 
Action: Mouse scrolled (578, 461) with delta (0, 0)
Screenshot: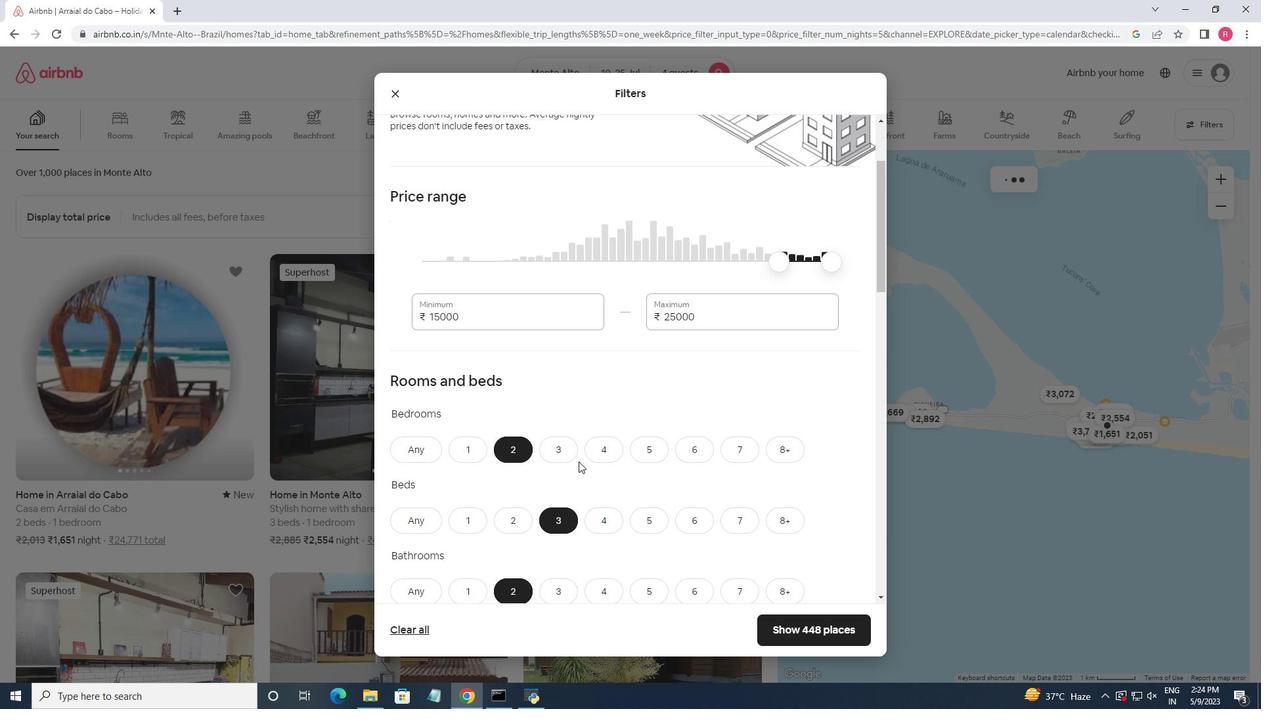 
Action: Mouse moved to (579, 462)
Screenshot: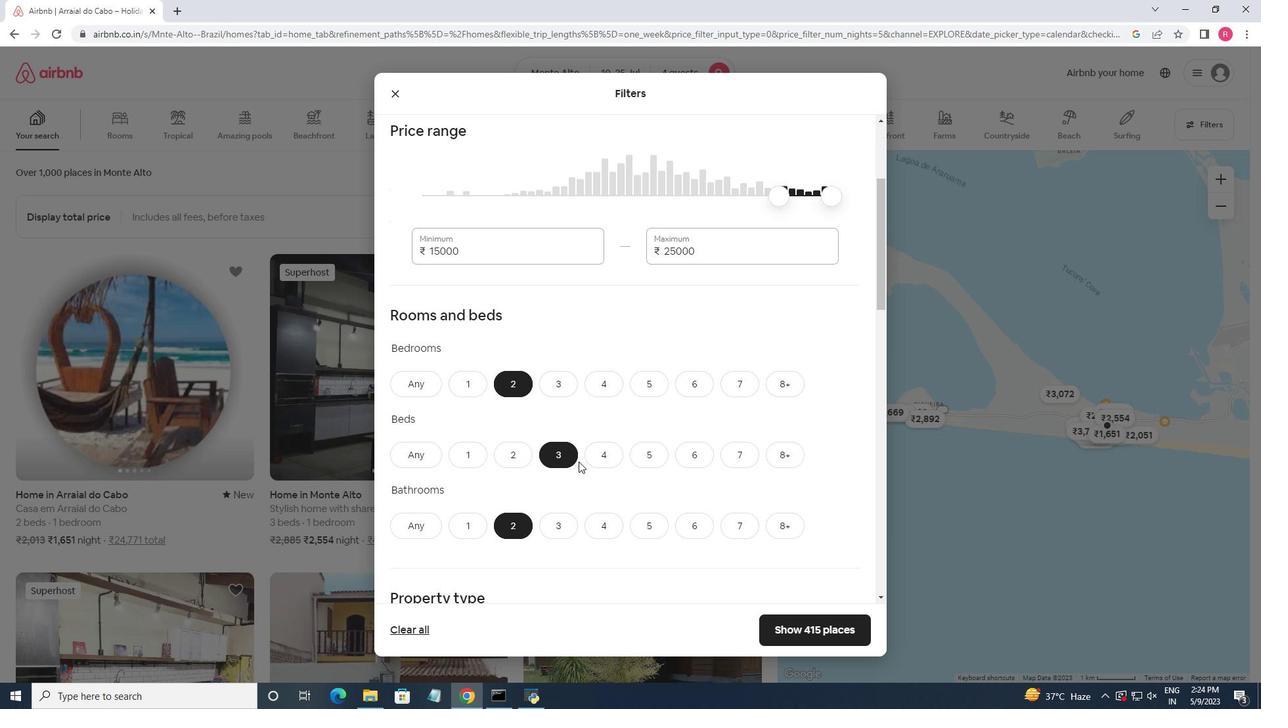 
Action: Mouse scrolled (579, 462) with delta (0, 0)
Screenshot: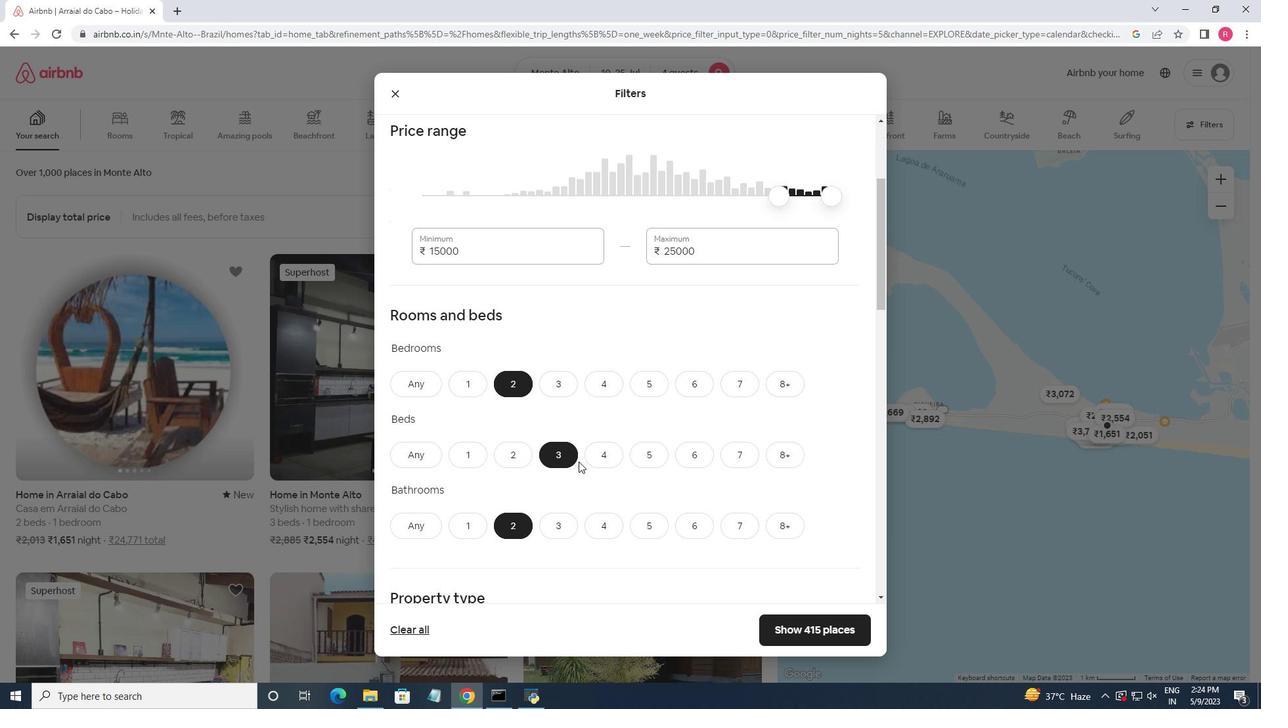 
Action: Mouse moved to (579, 462)
Screenshot: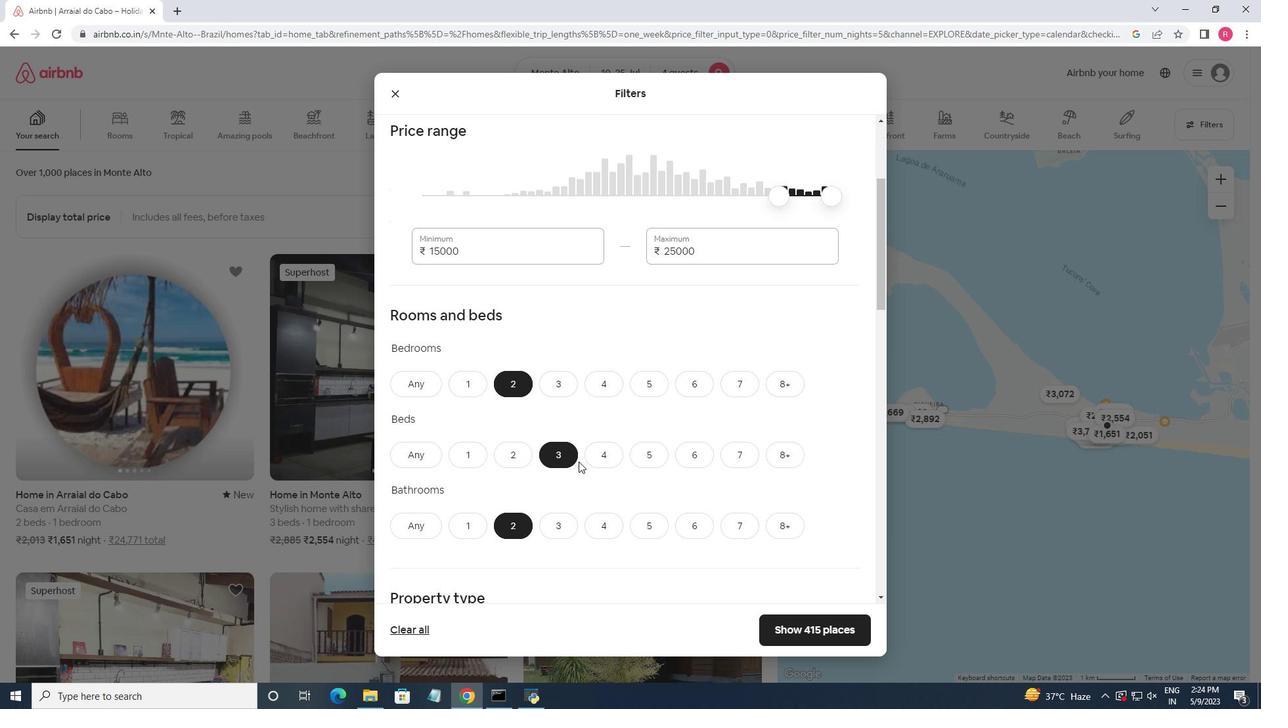 
Action: Mouse scrolled (579, 462) with delta (0, 0)
Screenshot: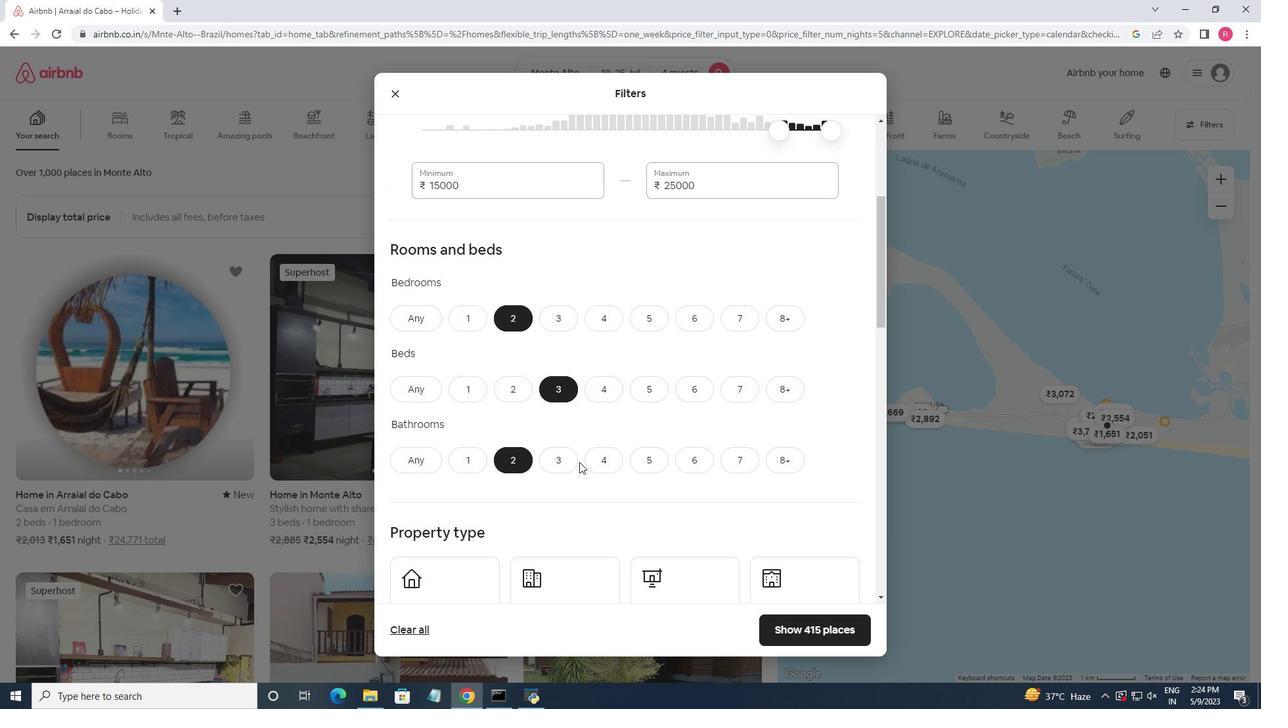 
Action: Mouse moved to (579, 464)
Screenshot: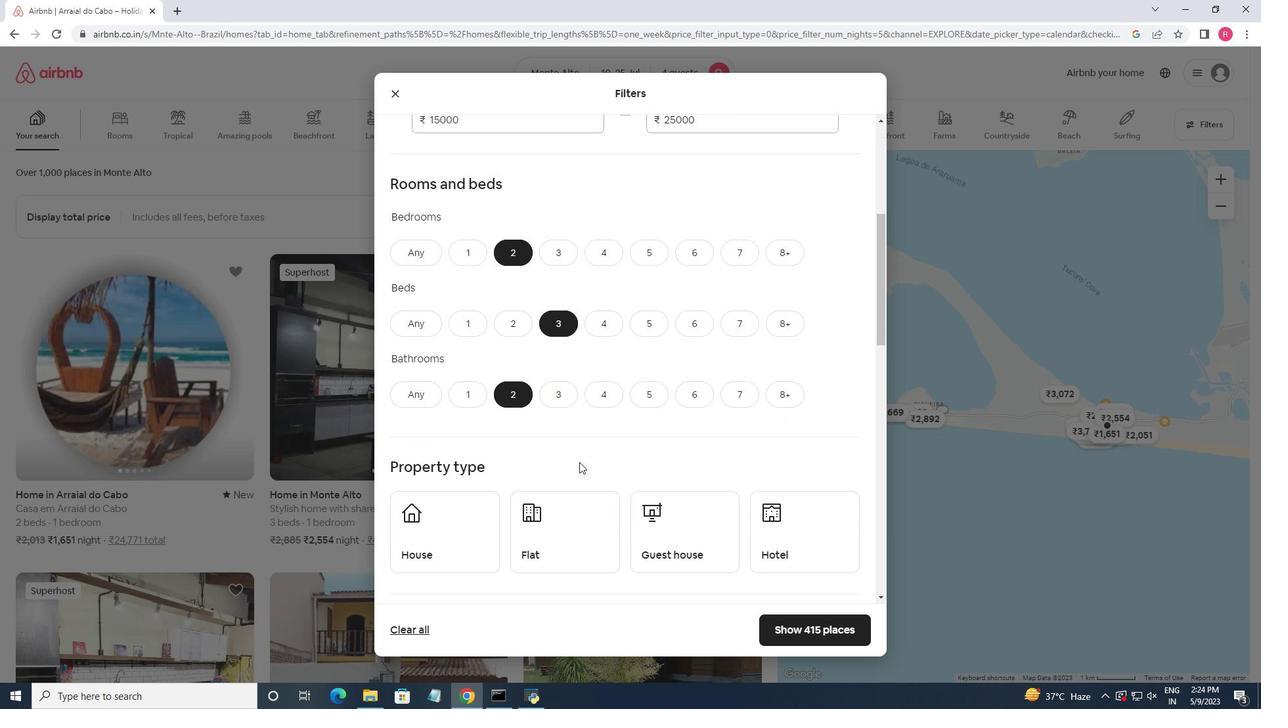 
Action: Mouse scrolled (579, 463) with delta (0, 0)
Screenshot: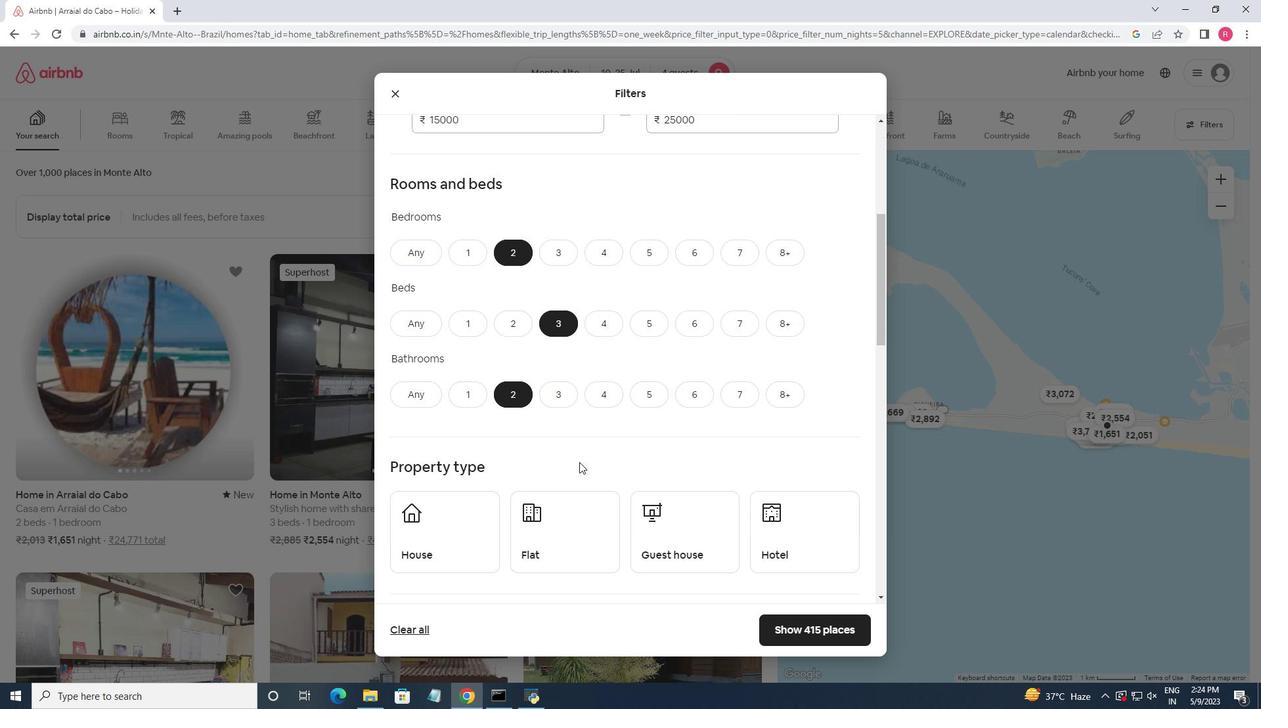 
Action: Mouse moved to (484, 489)
Screenshot: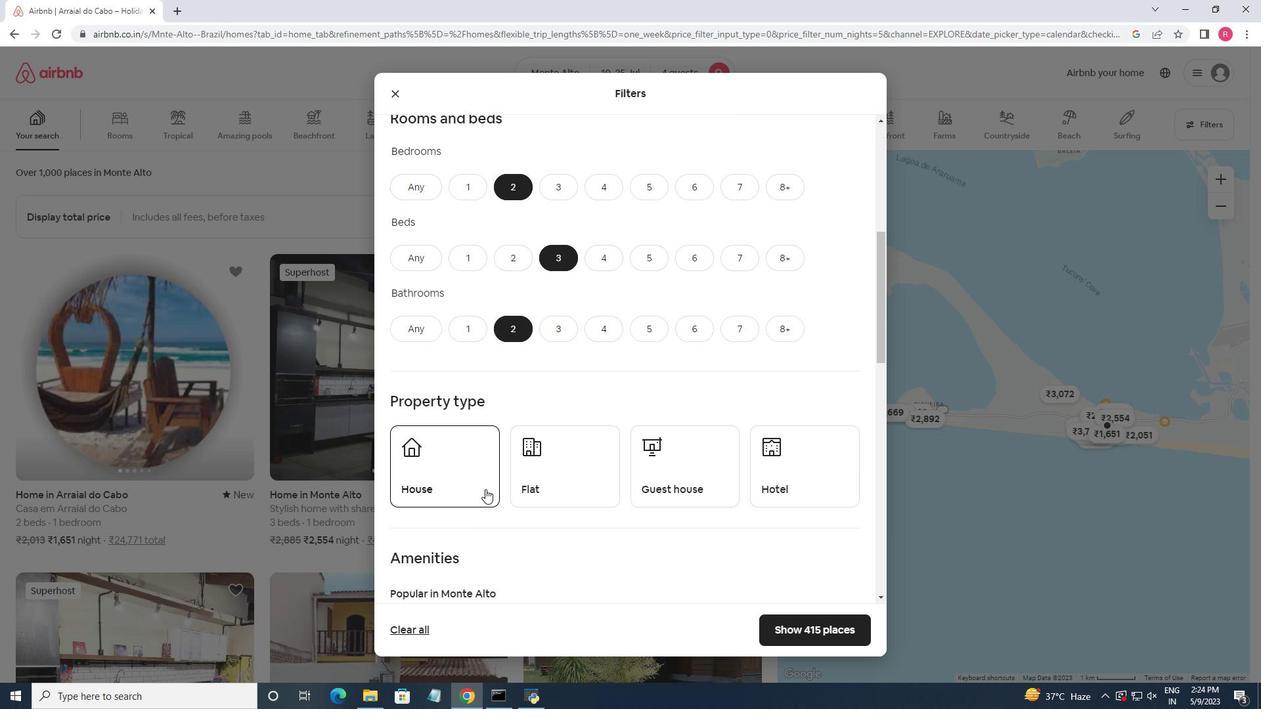 
Action: Mouse pressed left at (484, 489)
Screenshot: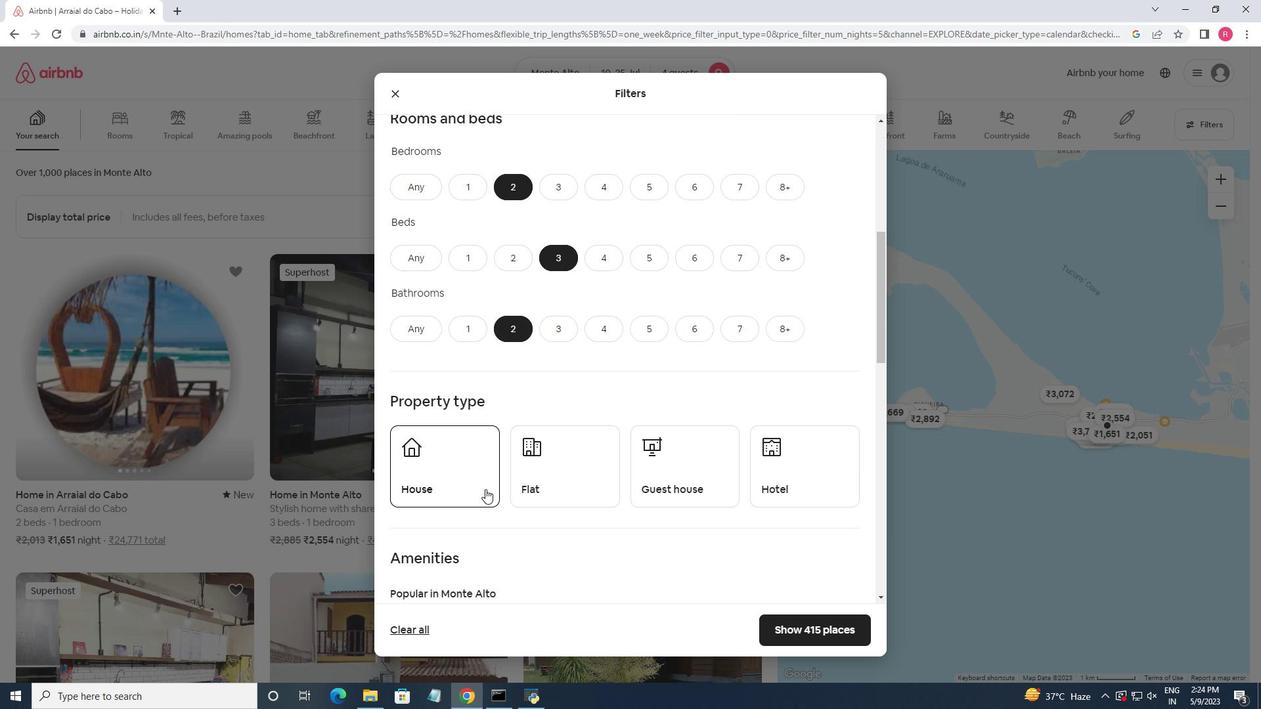
Action: Mouse moved to (544, 479)
Screenshot: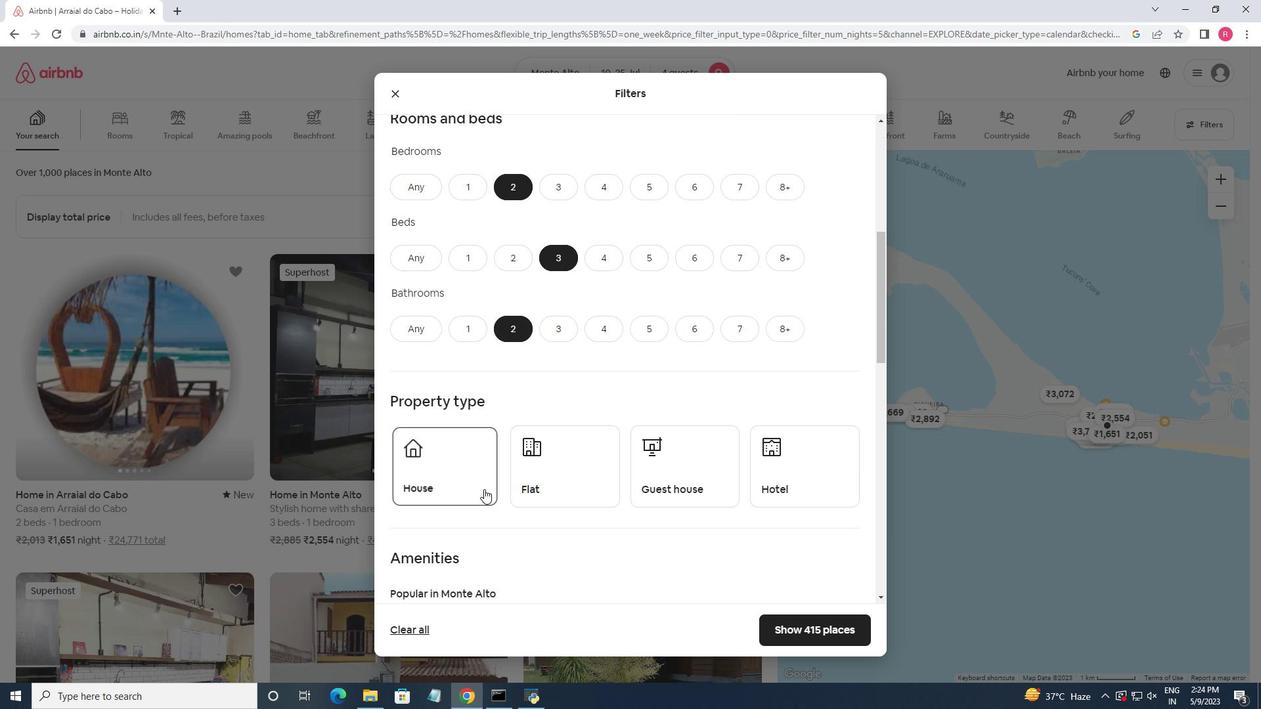 
Action: Mouse pressed left at (544, 479)
Screenshot: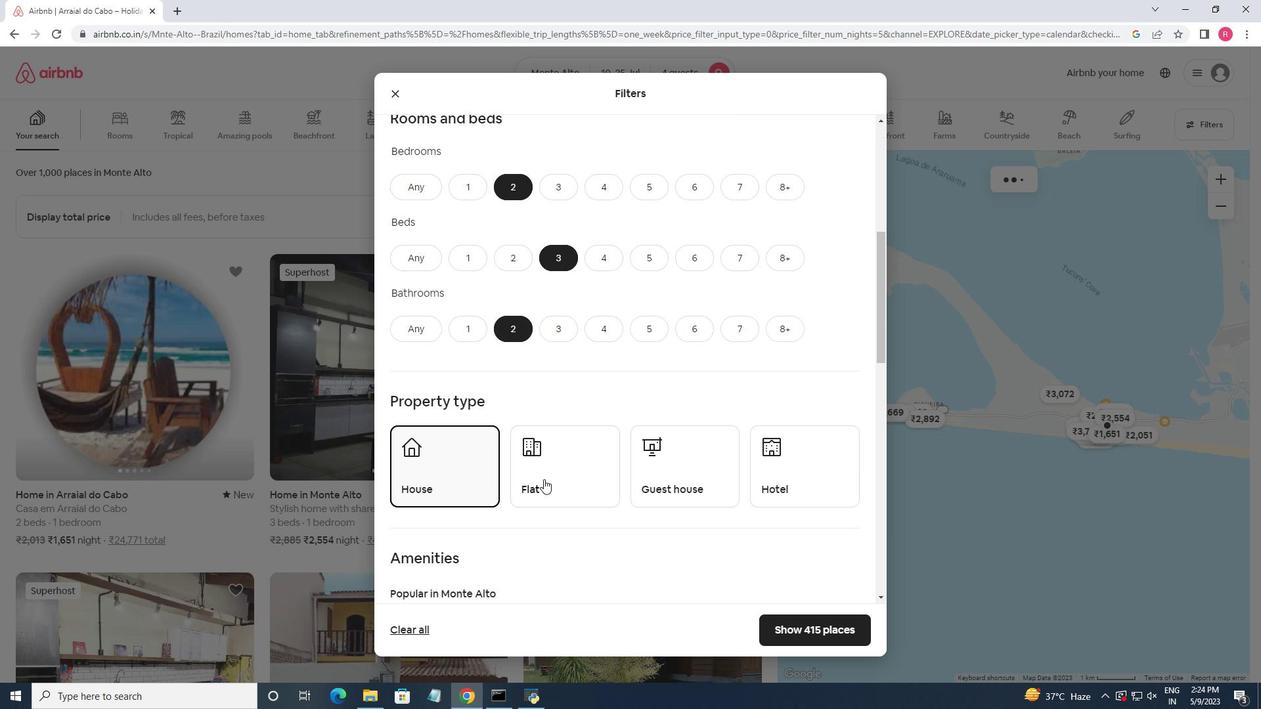 
Action: Mouse moved to (638, 477)
Screenshot: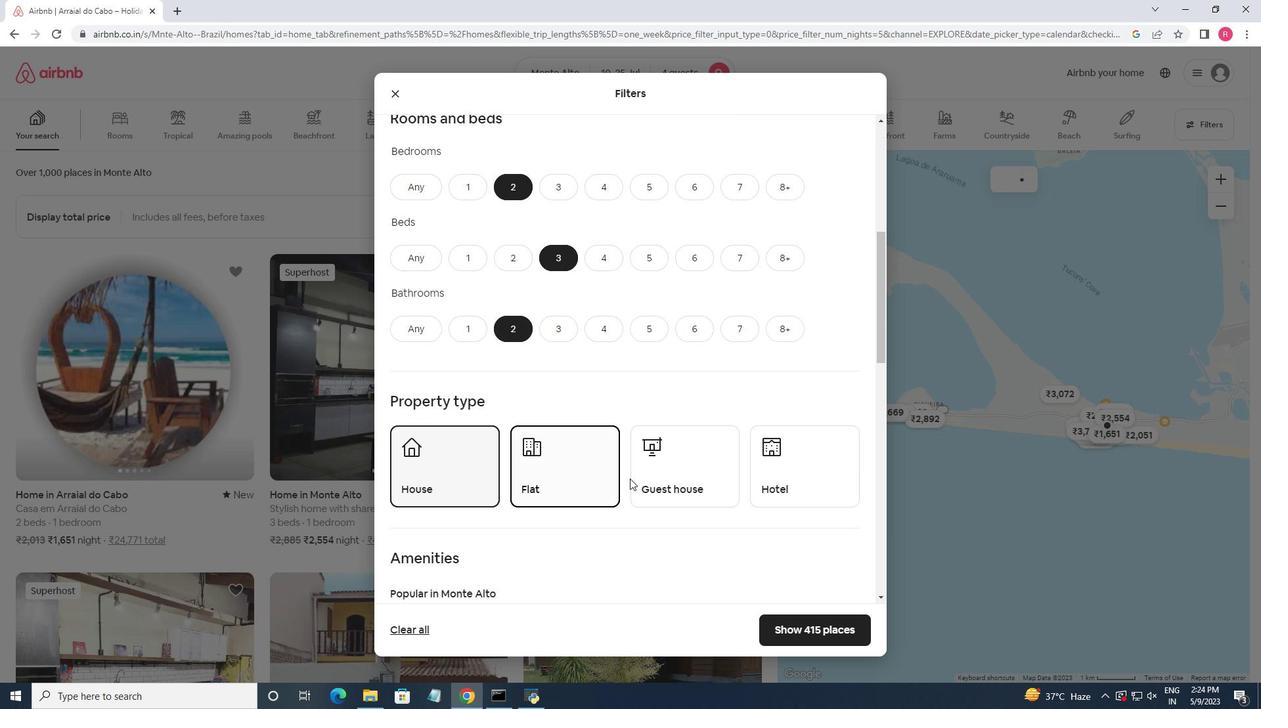 
Action: Mouse pressed left at (638, 477)
Screenshot: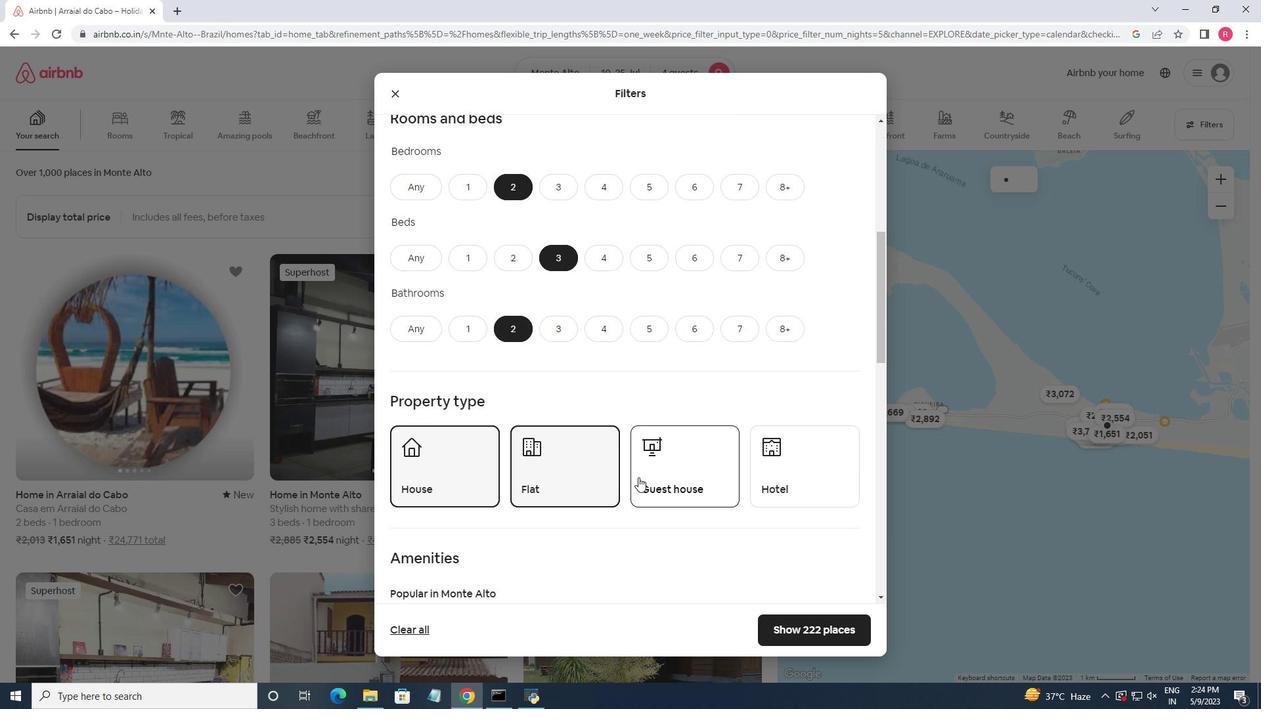 
Action: Mouse moved to (614, 448)
Screenshot: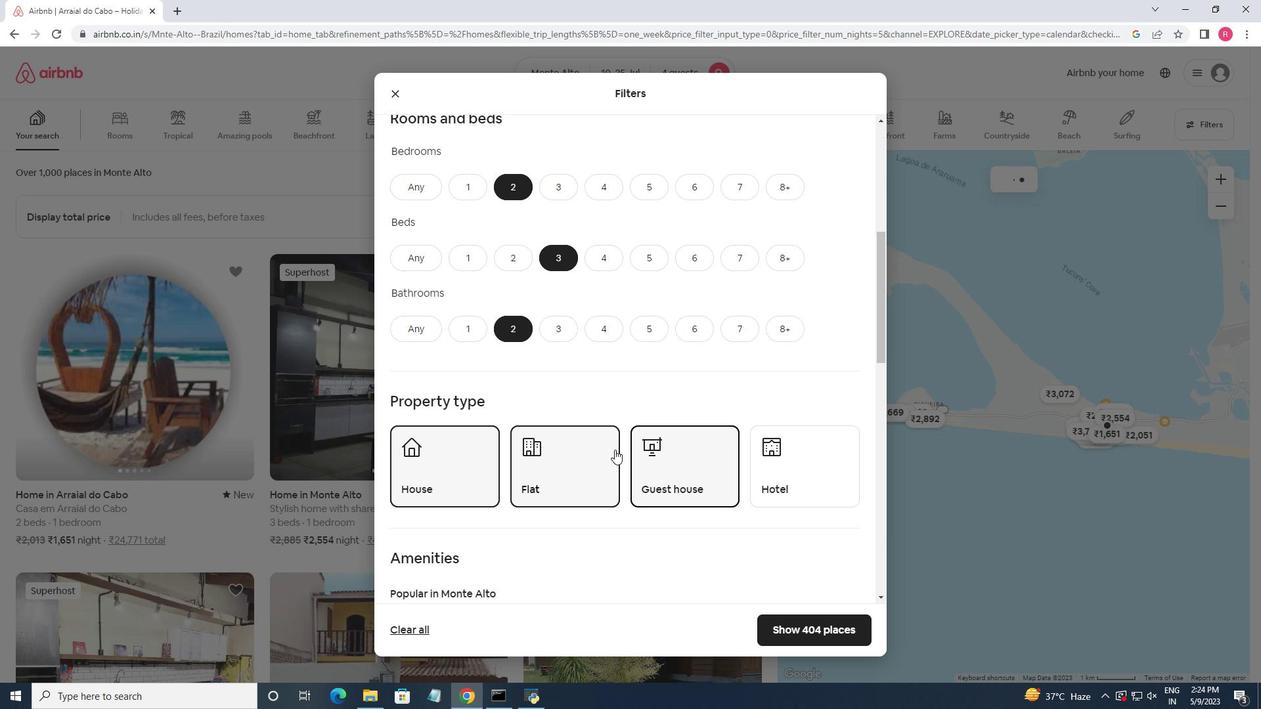 
Action: Mouse scrolled (614, 448) with delta (0, 0)
Screenshot: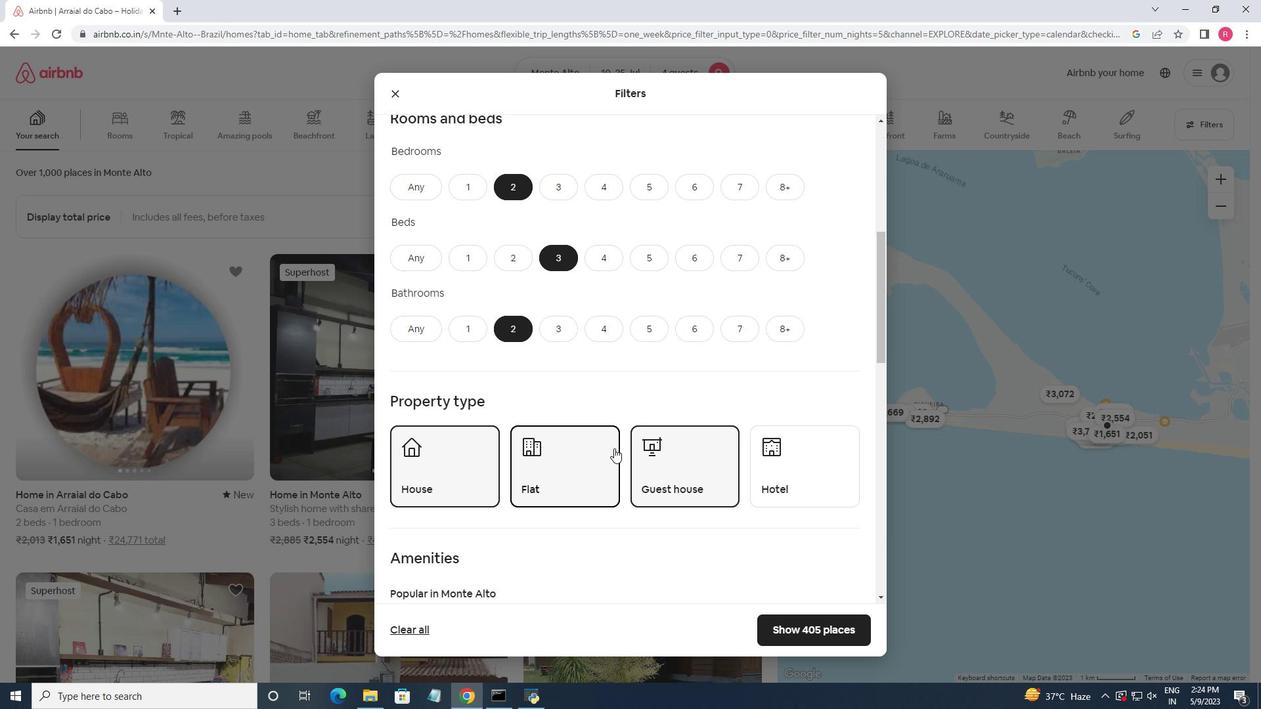 
Action: Mouse scrolled (614, 448) with delta (0, 0)
Screenshot: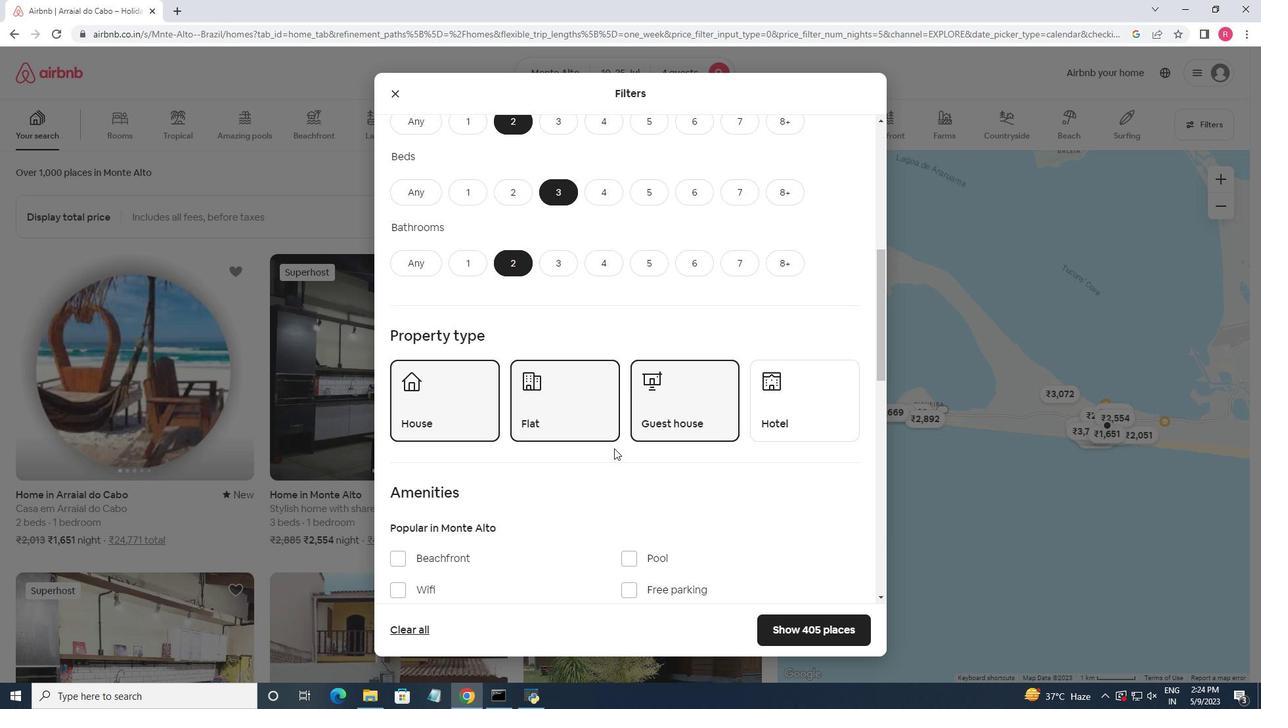 
Action: Mouse scrolled (614, 448) with delta (0, 0)
Screenshot: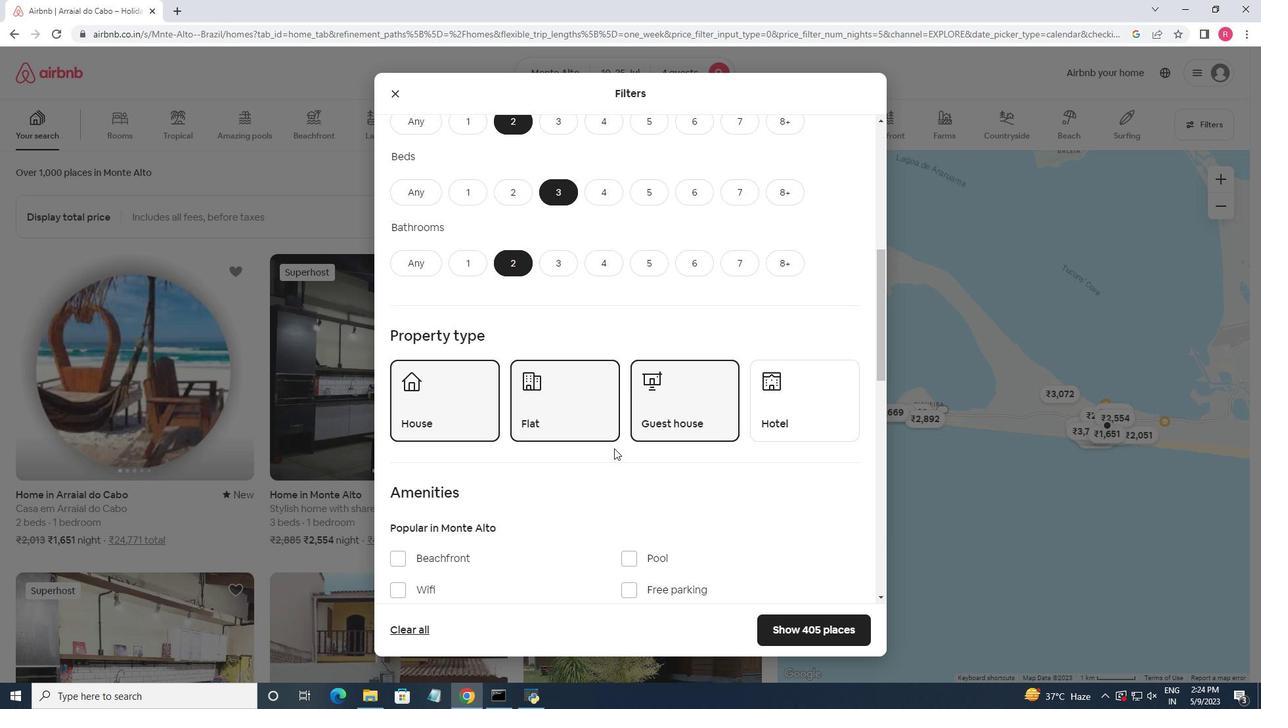
Action: Mouse scrolled (614, 448) with delta (0, 0)
Screenshot: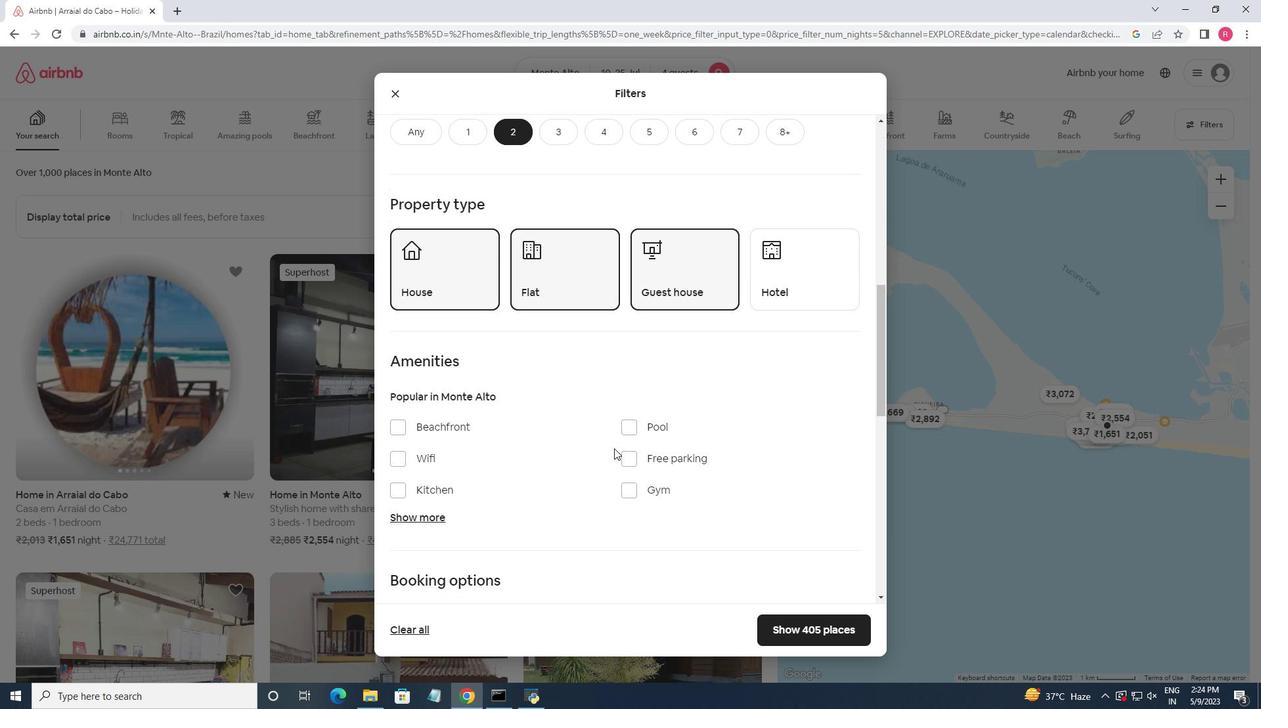 
Action: Mouse moved to (394, 390)
Screenshot: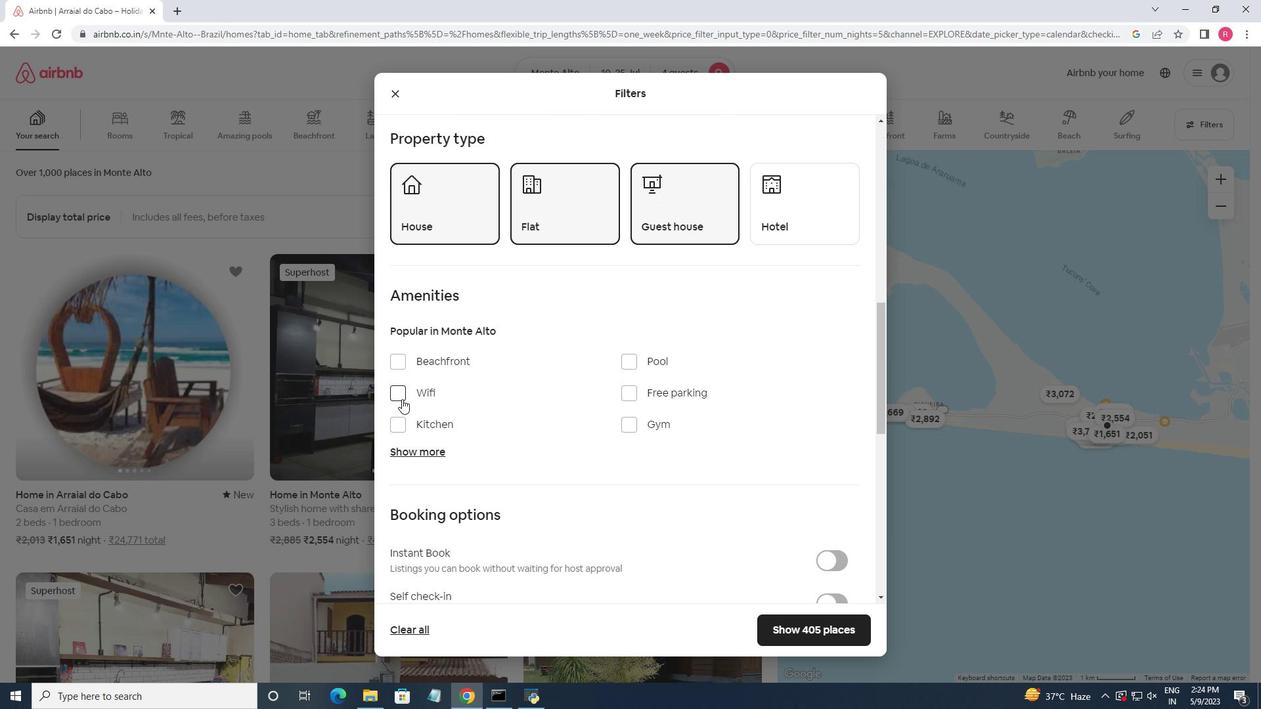 
Action: Mouse pressed left at (394, 390)
Screenshot: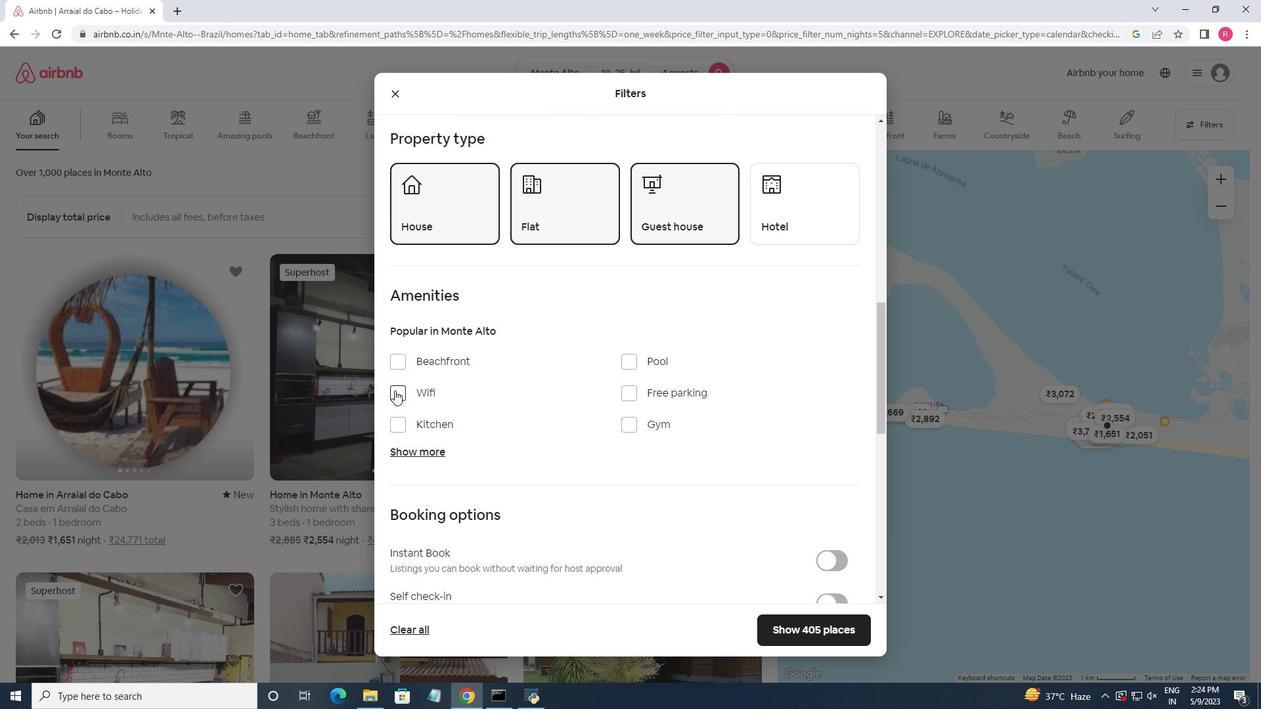 
Action: Mouse moved to (431, 458)
Screenshot: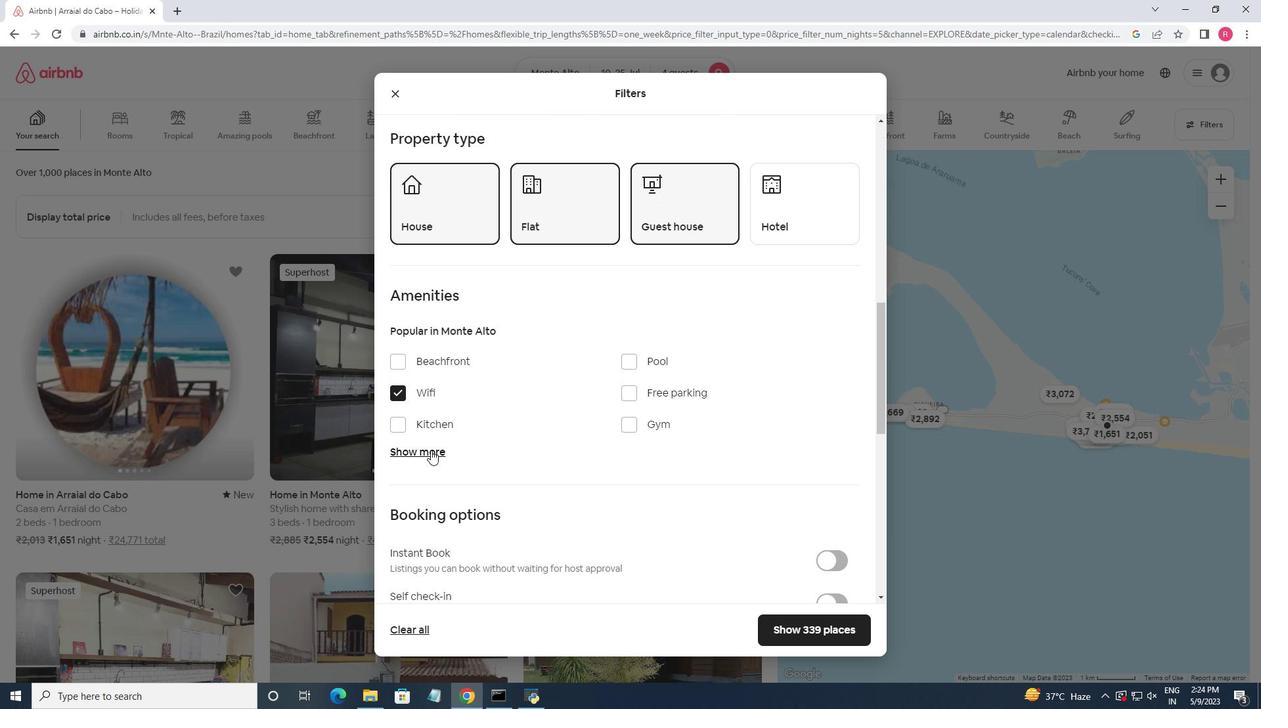 
Action: Mouse pressed left at (431, 458)
Screenshot: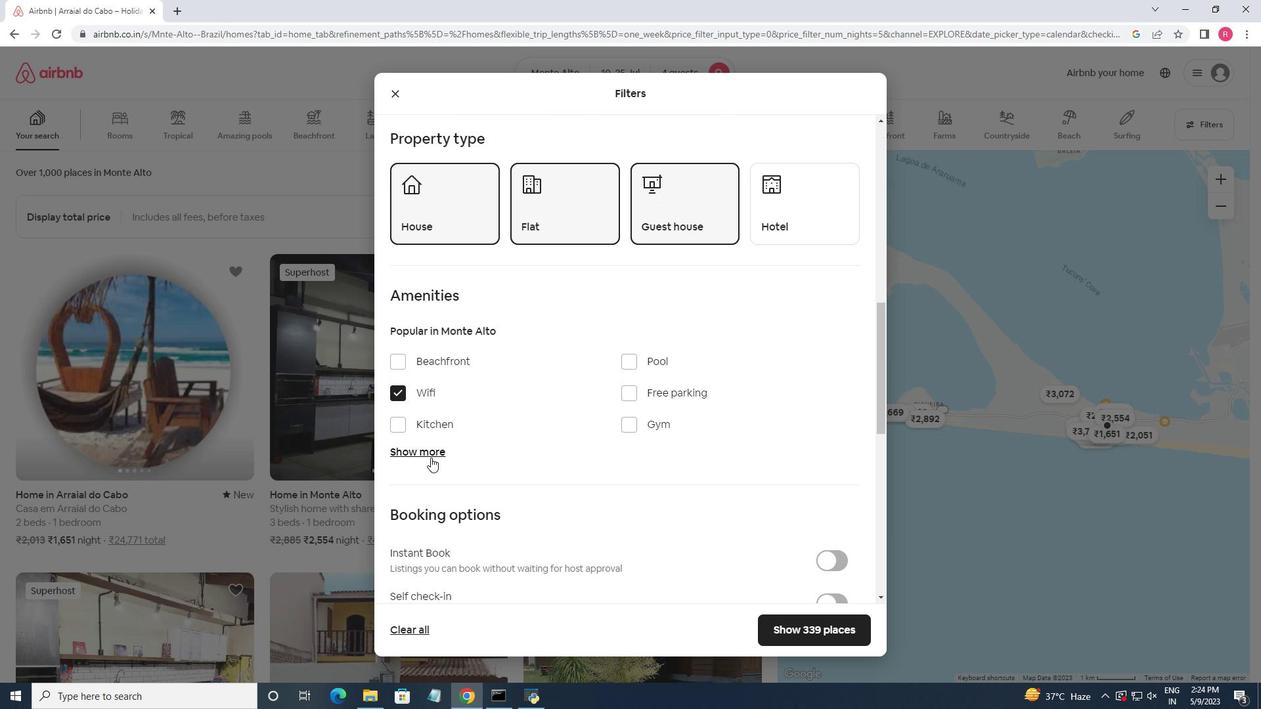 
Action: Mouse moved to (629, 394)
Screenshot: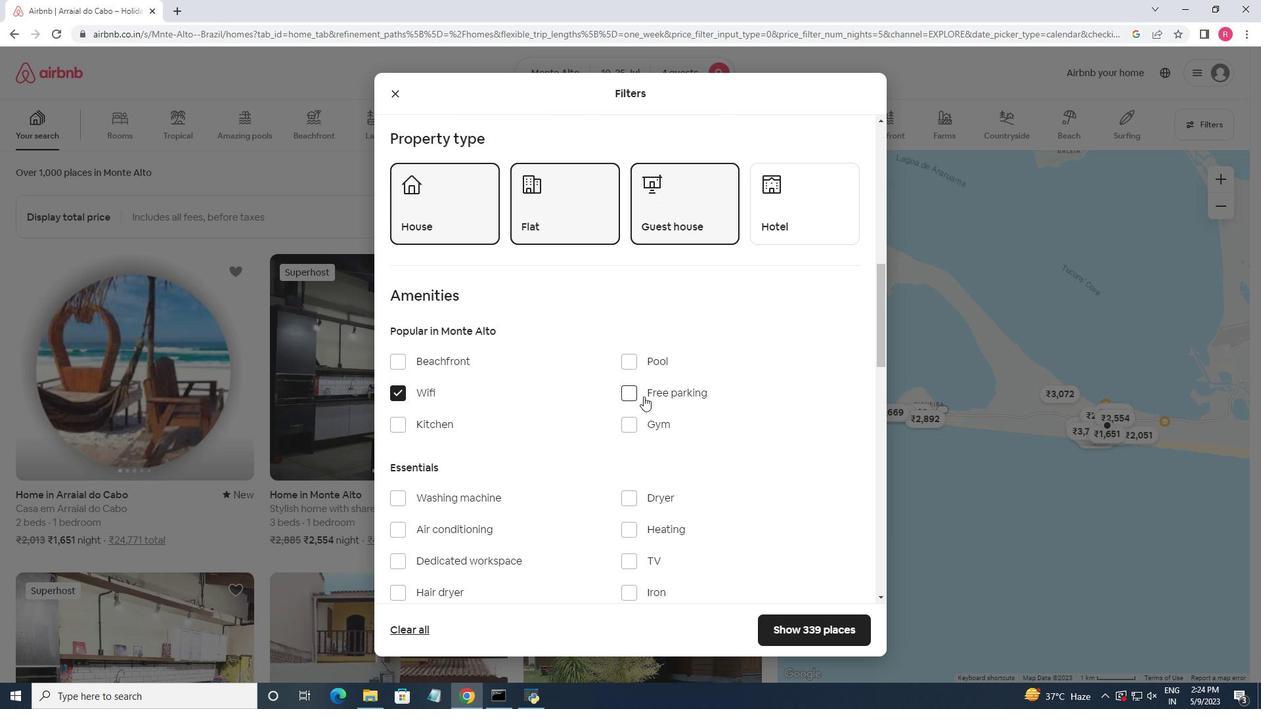 
Action: Mouse pressed left at (629, 394)
Screenshot: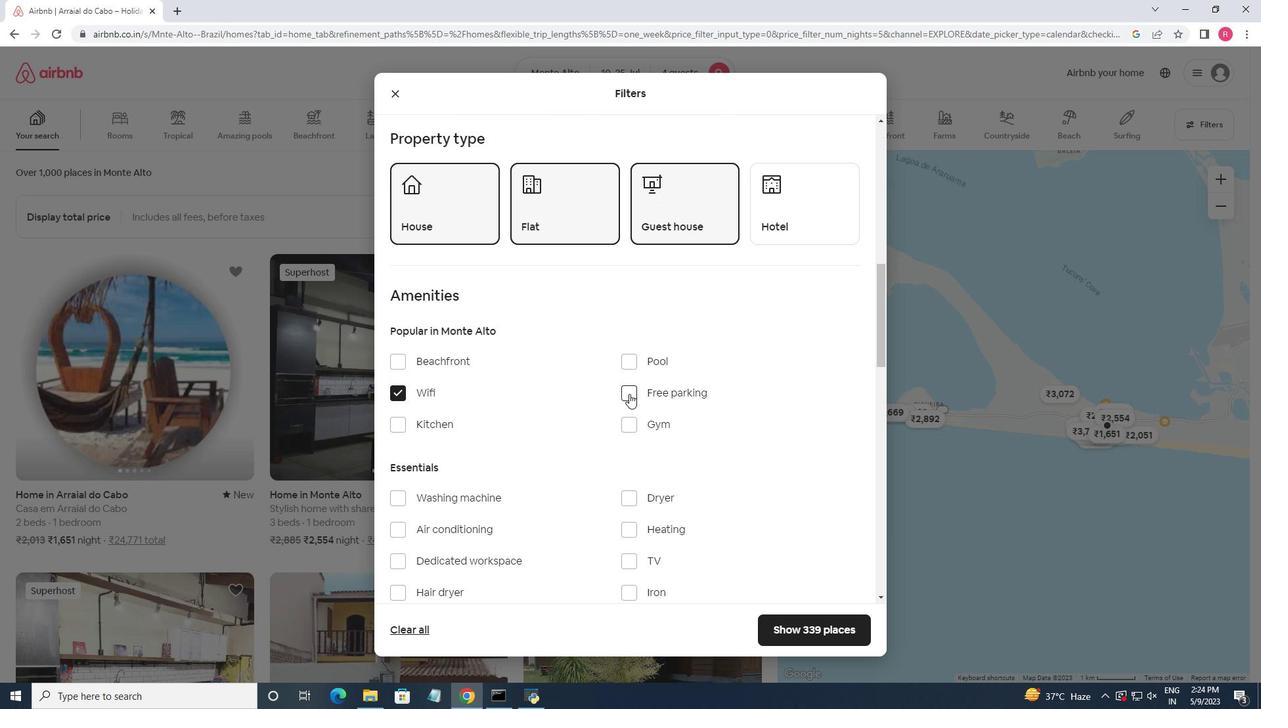
Action: Mouse moved to (559, 455)
Screenshot: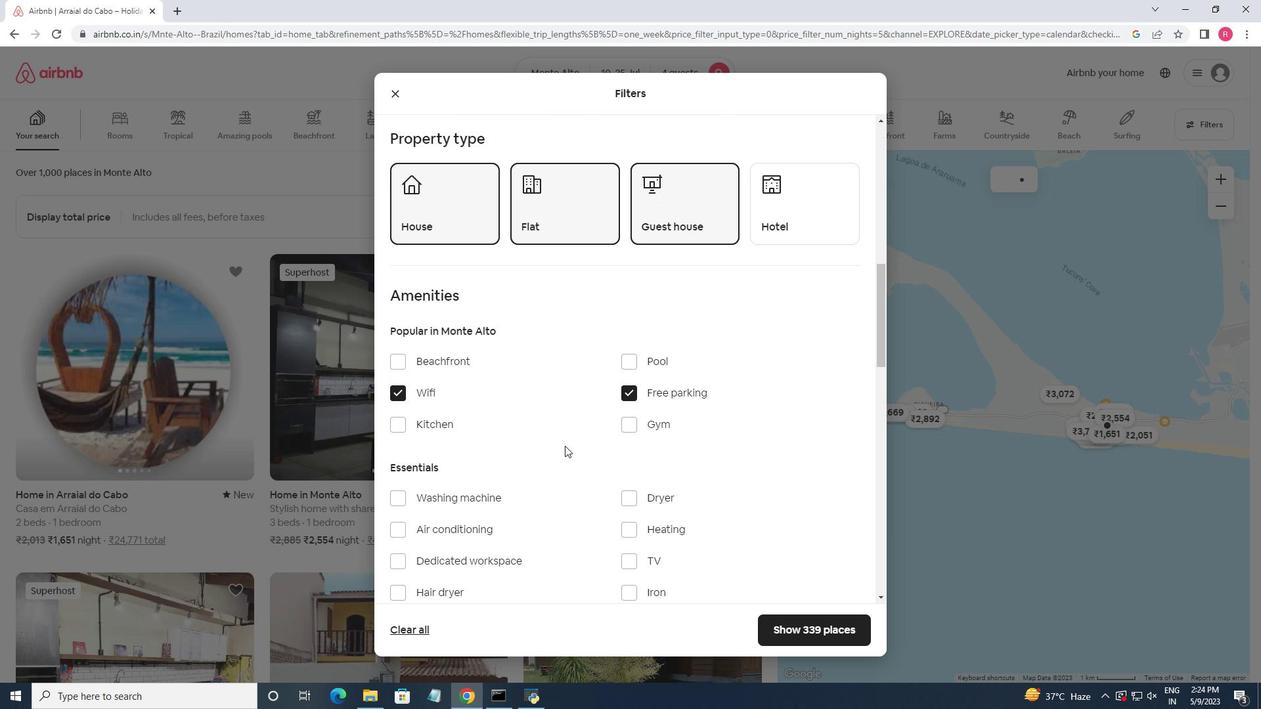 
Action: Mouse scrolled (559, 454) with delta (0, 0)
Screenshot: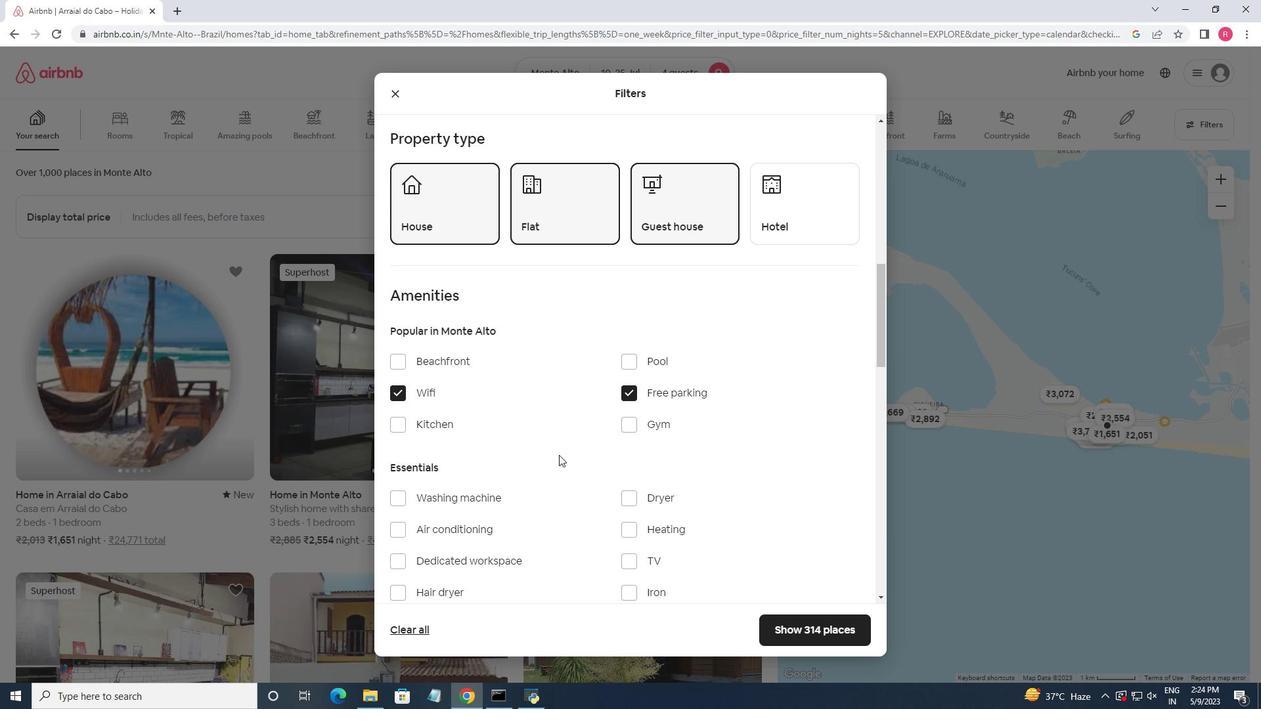 
Action: Mouse scrolled (559, 454) with delta (0, 0)
Screenshot: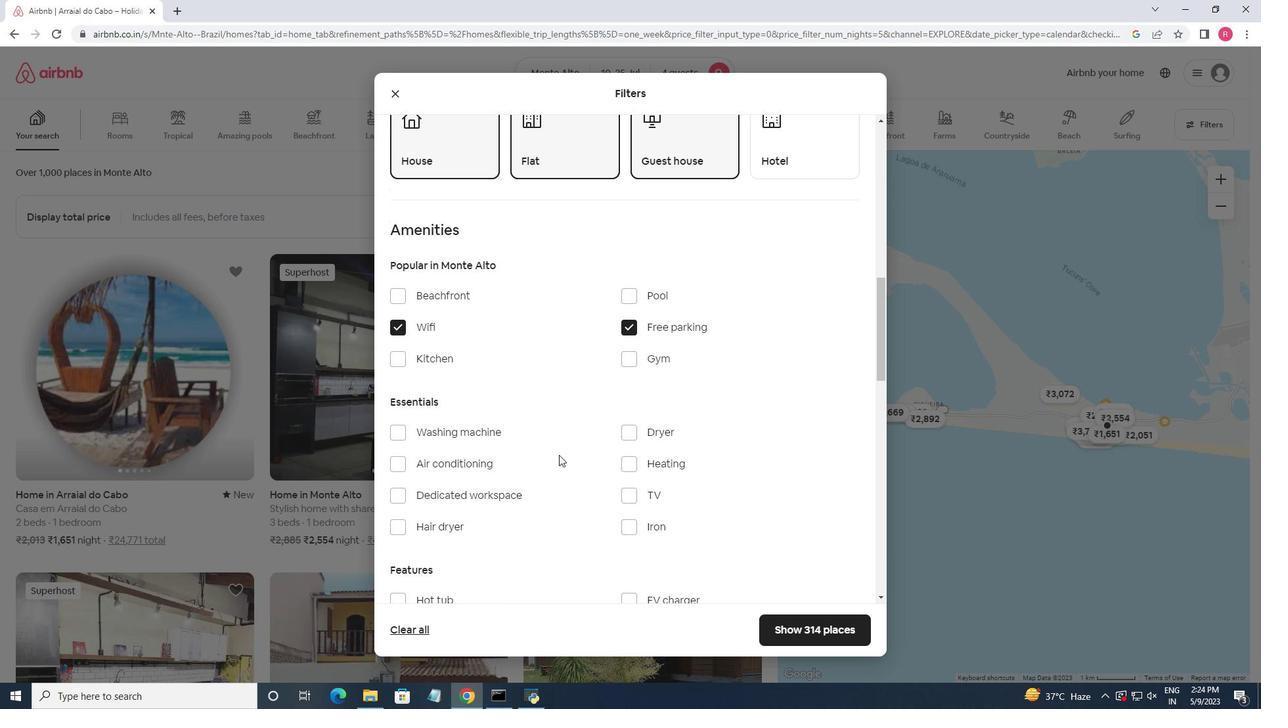 
Action: Mouse moved to (496, 441)
Screenshot: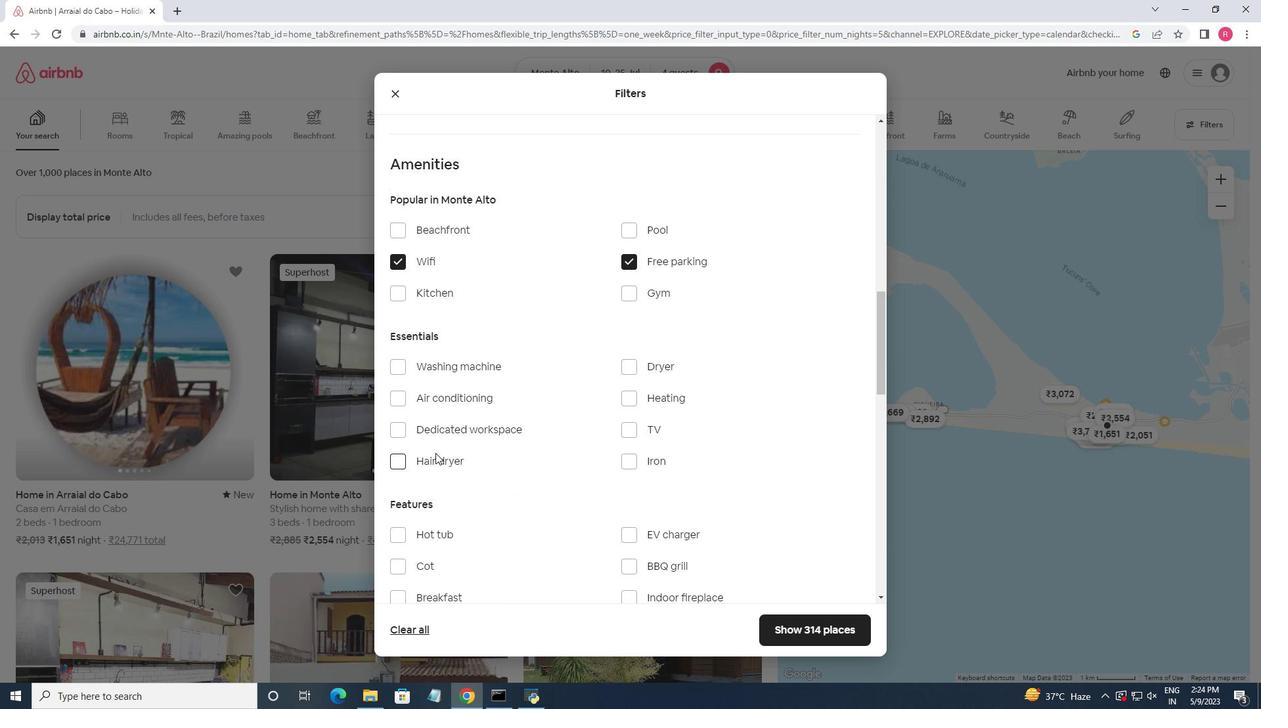 
Action: Mouse scrolled (496, 440) with delta (0, 0)
Screenshot: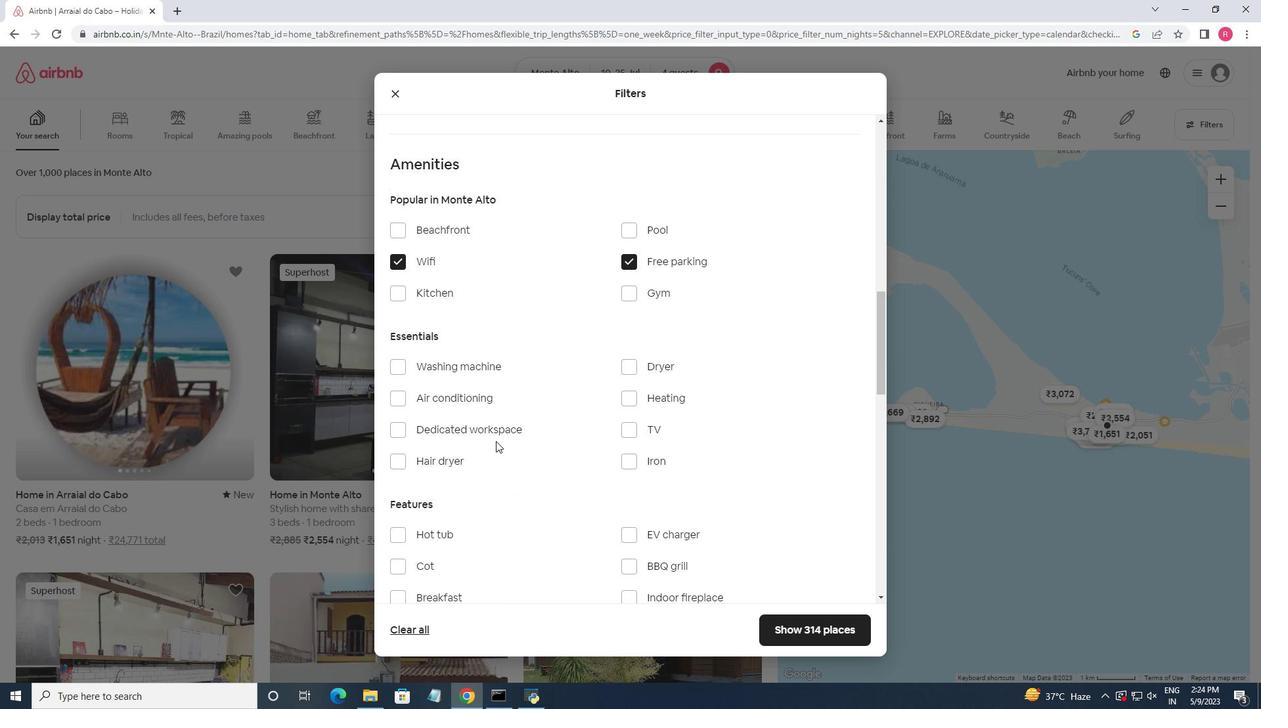
Action: Mouse moved to (396, 532)
Screenshot: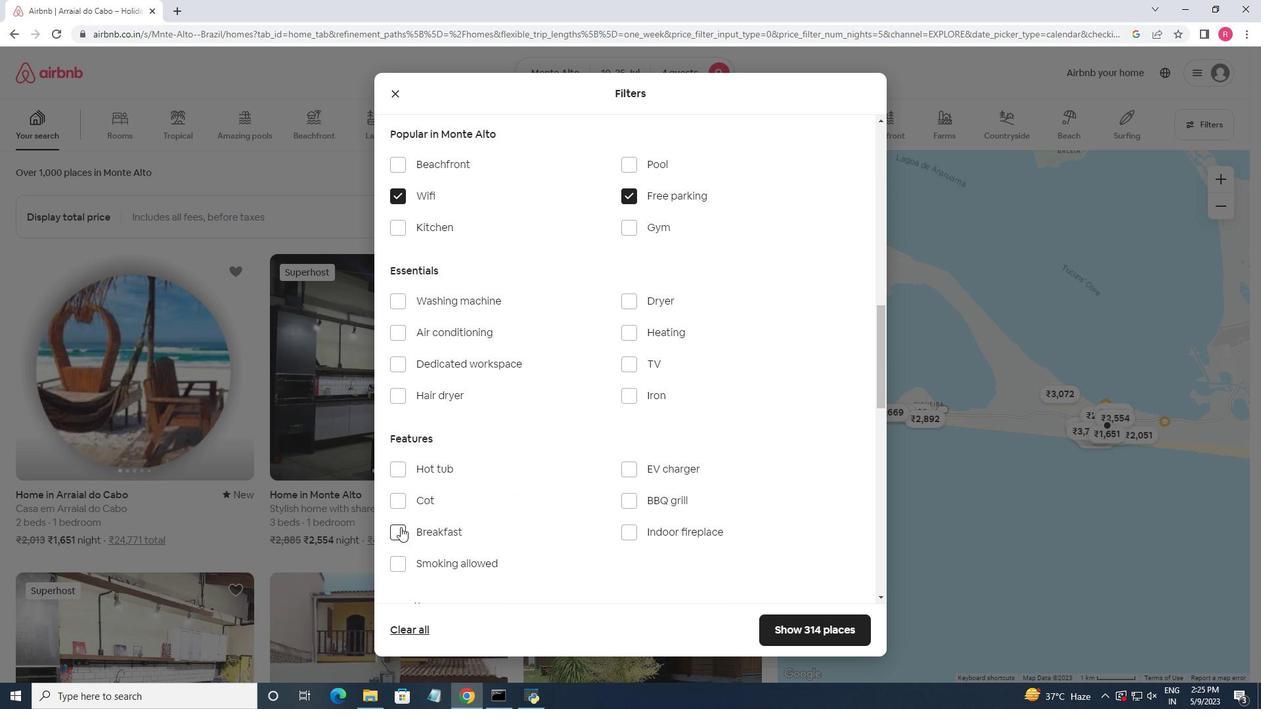 
Action: Mouse pressed left at (396, 532)
Screenshot: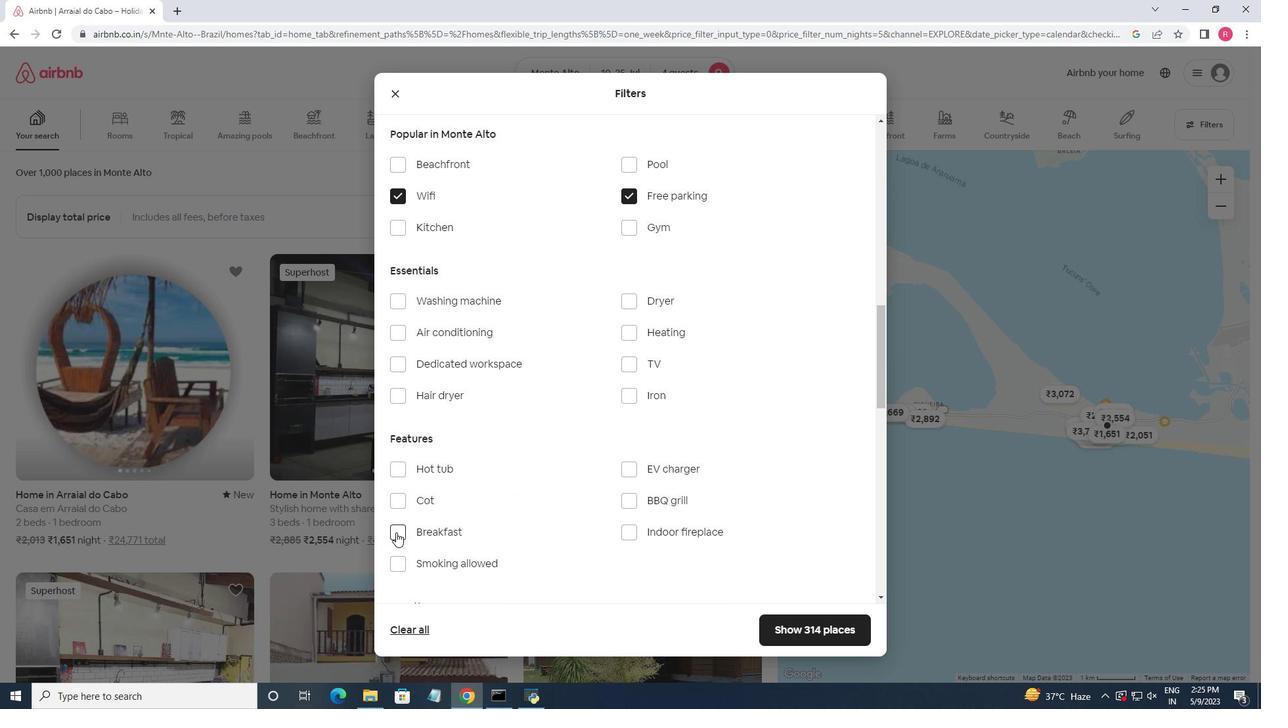 
Action: Mouse moved to (513, 427)
Screenshot: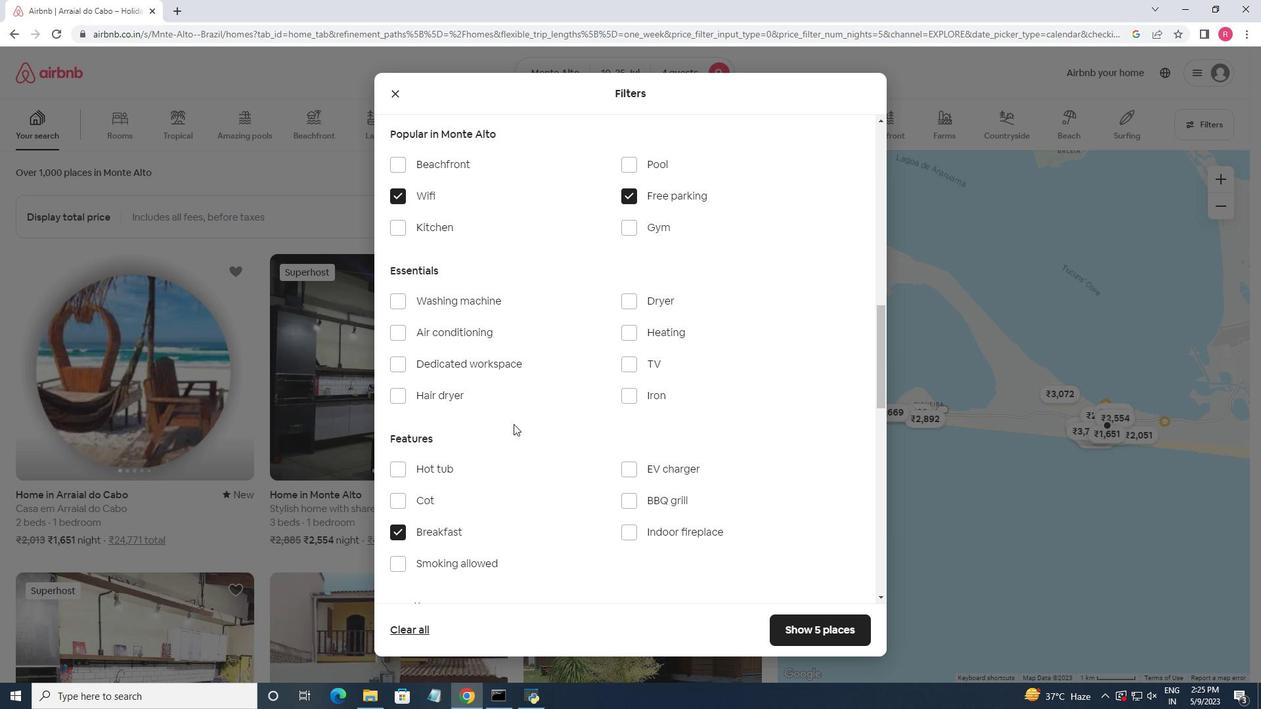 
Action: Mouse scrolled (513, 426) with delta (0, 0)
Screenshot: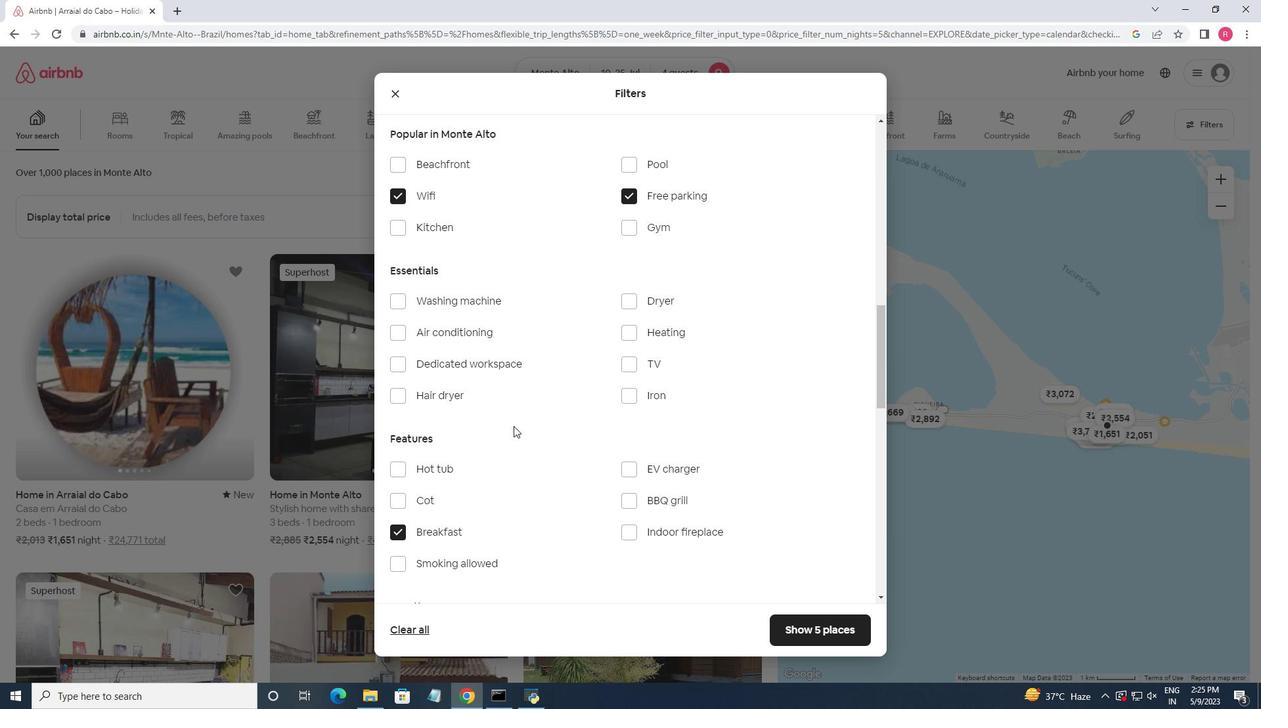 
Action: Mouse scrolled (513, 426) with delta (0, 0)
Screenshot: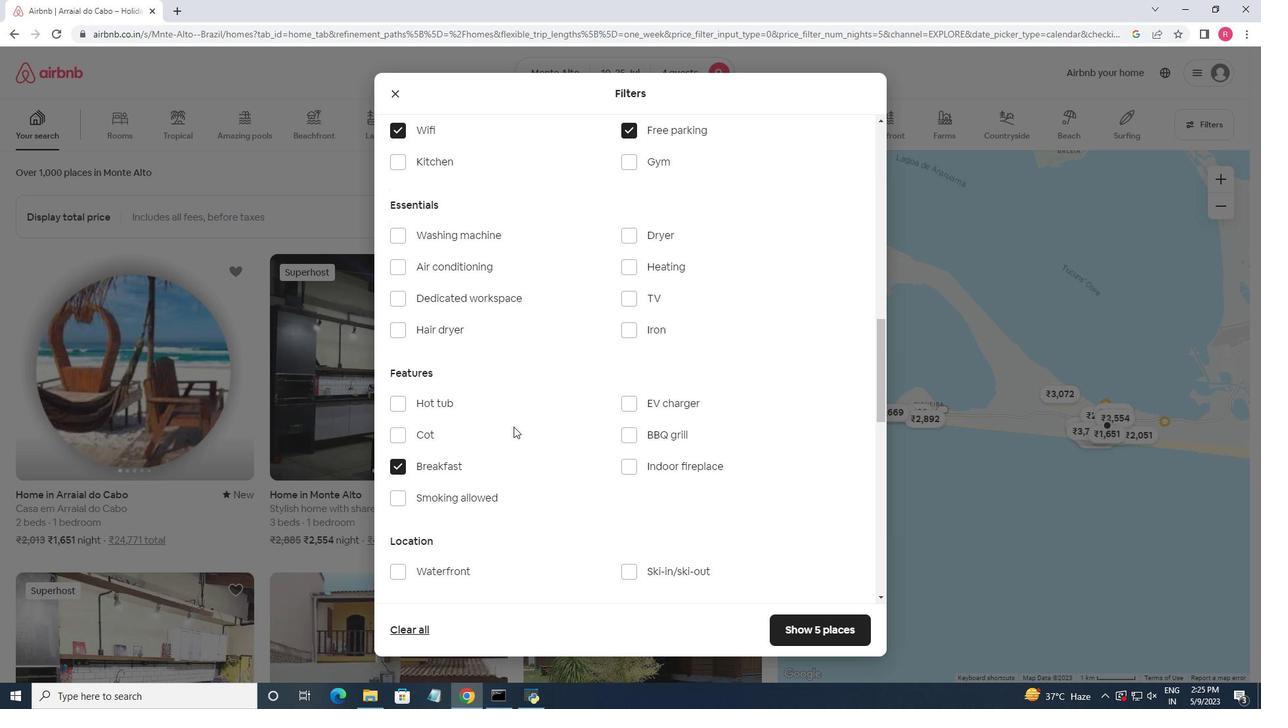 
Action: Mouse moved to (513, 437)
Screenshot: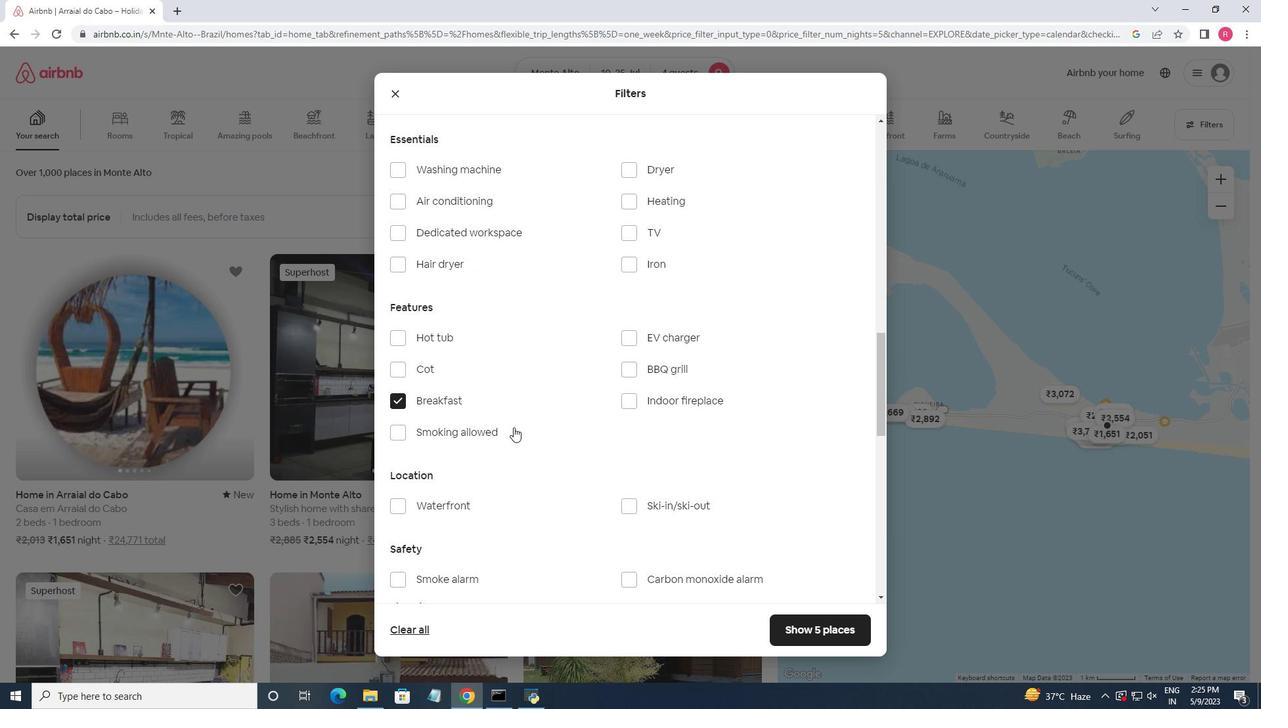 
Action: Mouse scrolled (513, 437) with delta (0, 0)
Screenshot: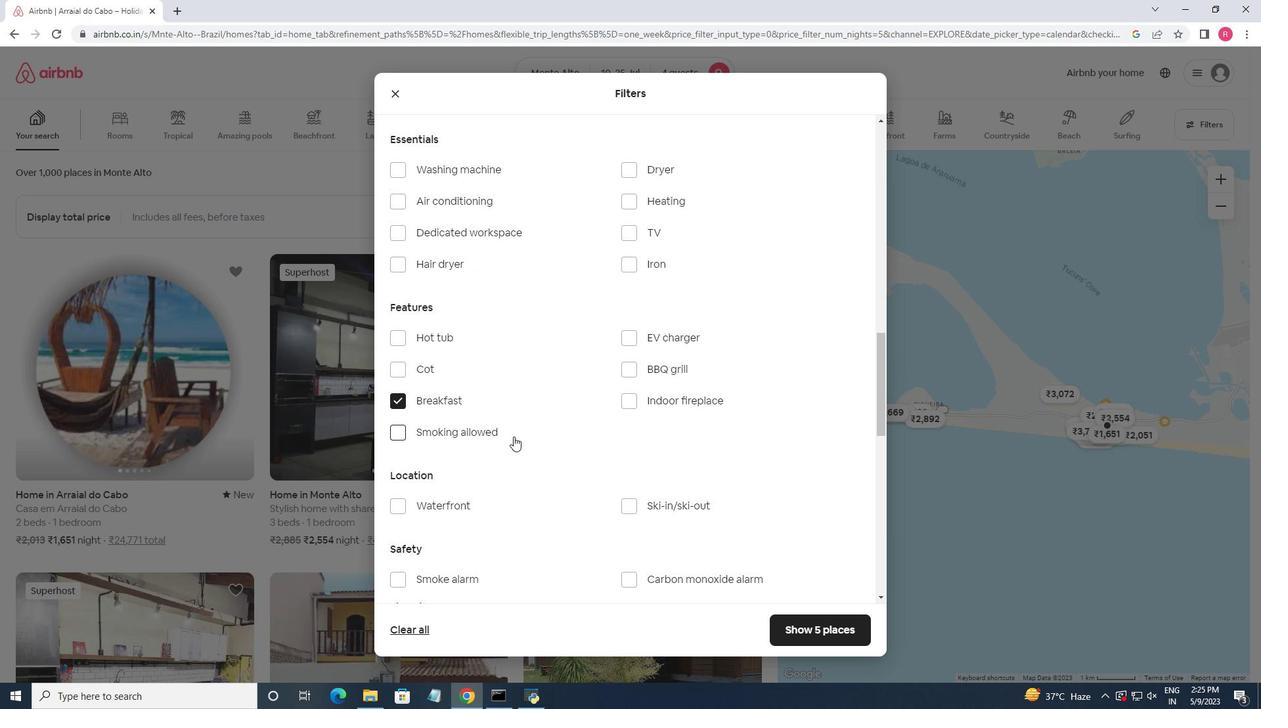 
Action: Mouse moved to (513, 439)
Screenshot: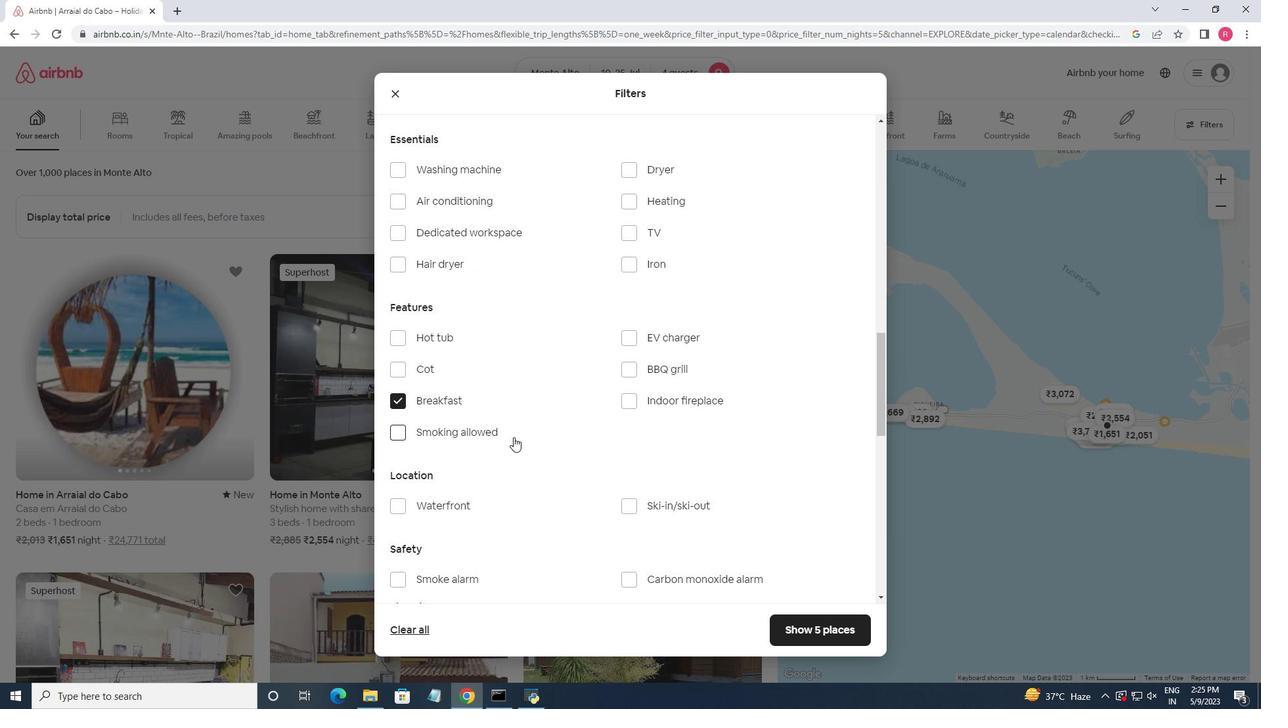 
Action: Mouse scrolled (513, 438) with delta (0, 0)
Screenshot: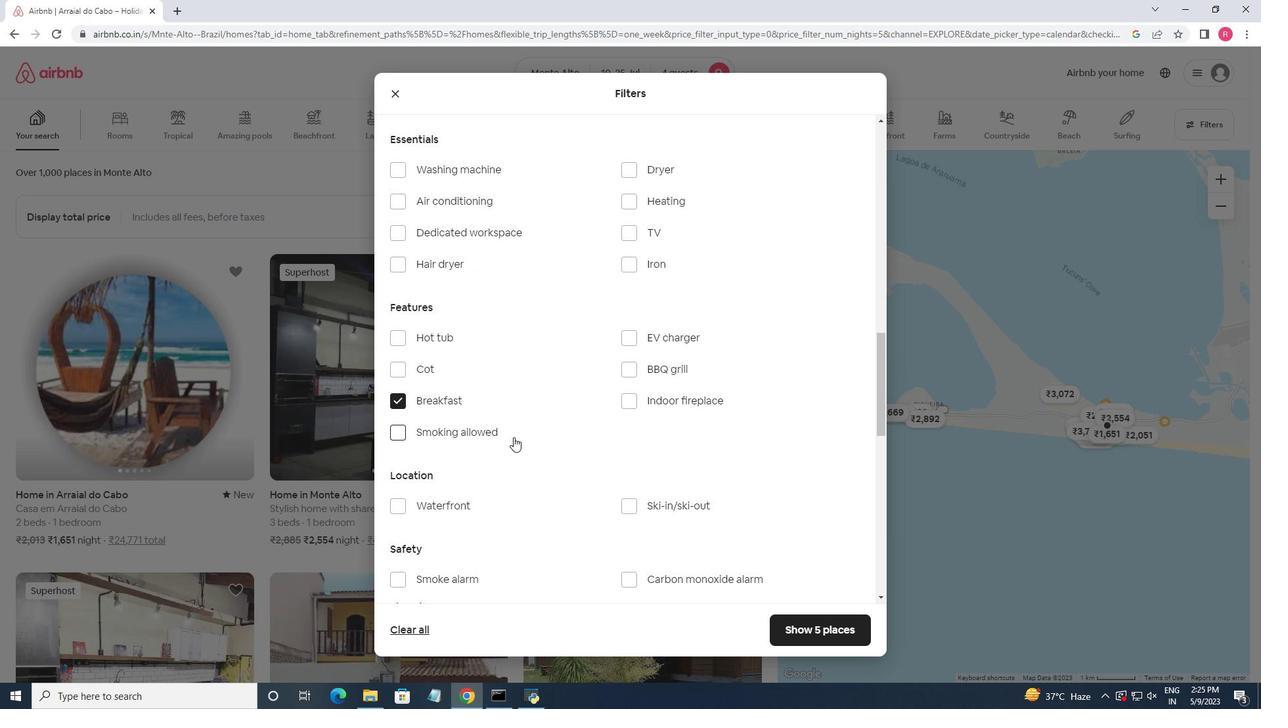 
Action: Mouse moved to (513, 438)
Screenshot: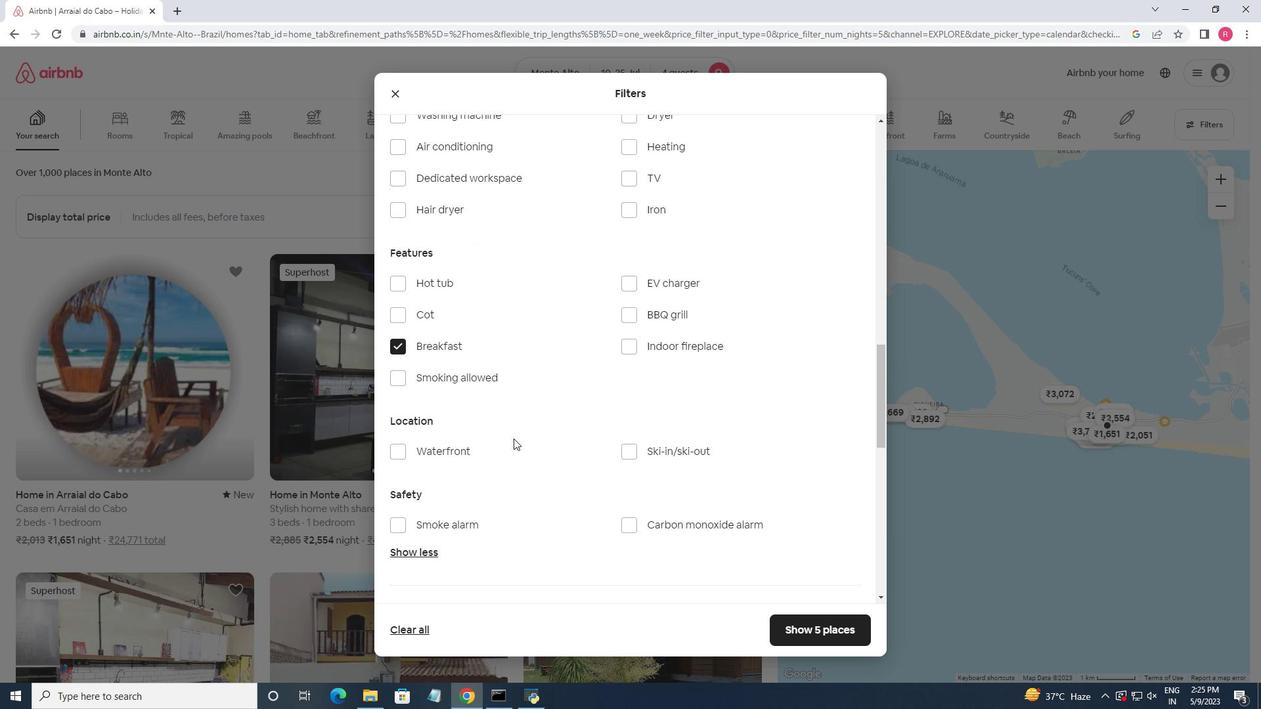 
Action: Mouse scrolled (513, 439) with delta (0, 0)
Screenshot: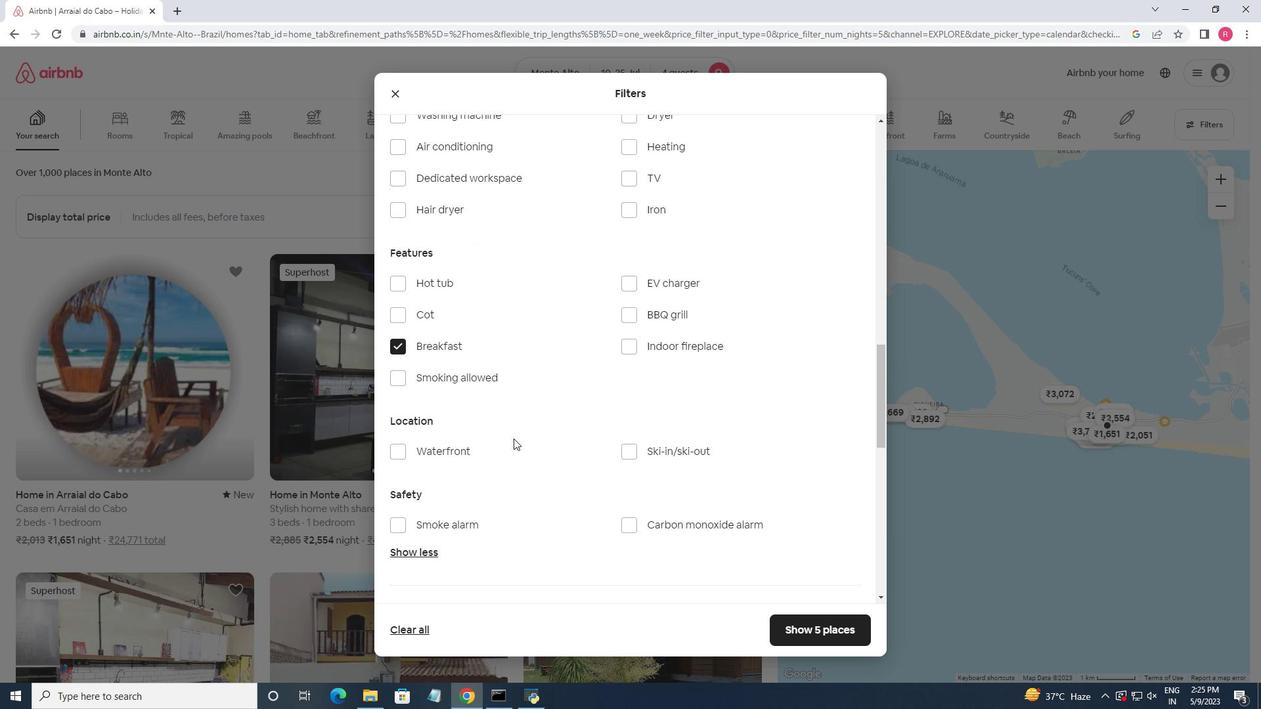 
Action: Mouse moved to (513, 437)
Screenshot: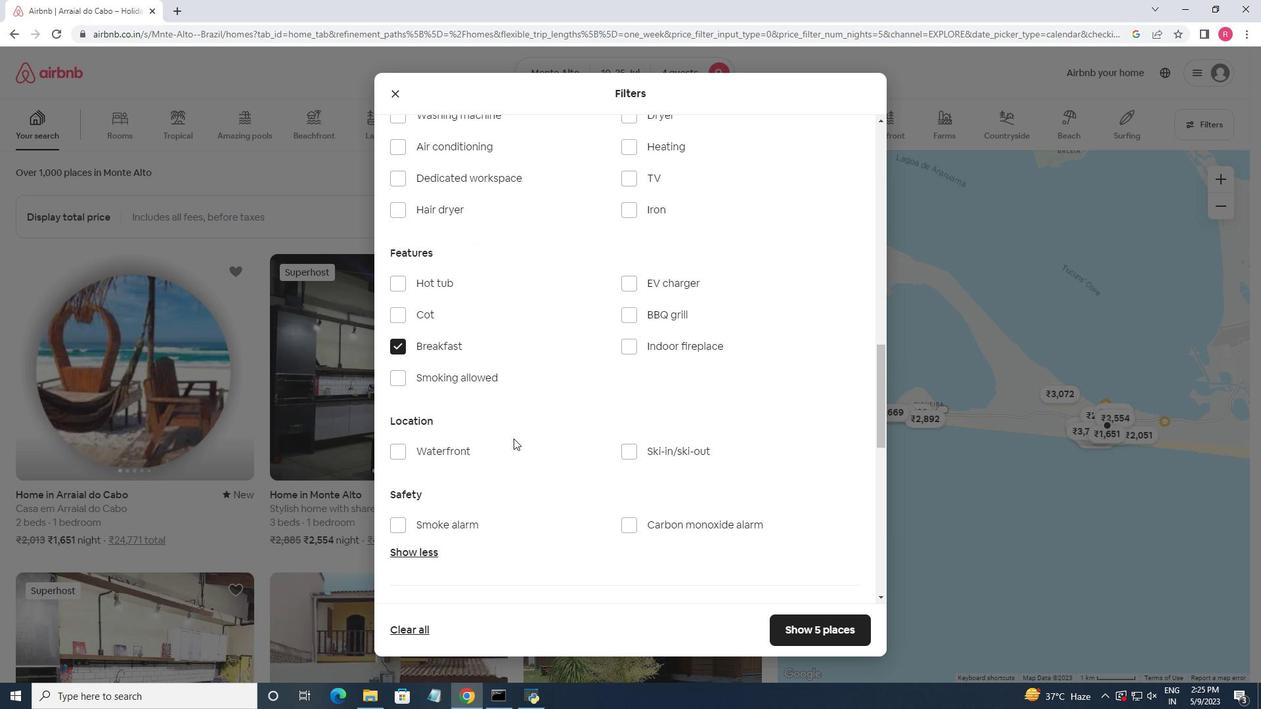 
Action: Mouse scrolled (513, 438) with delta (0, 0)
Screenshot: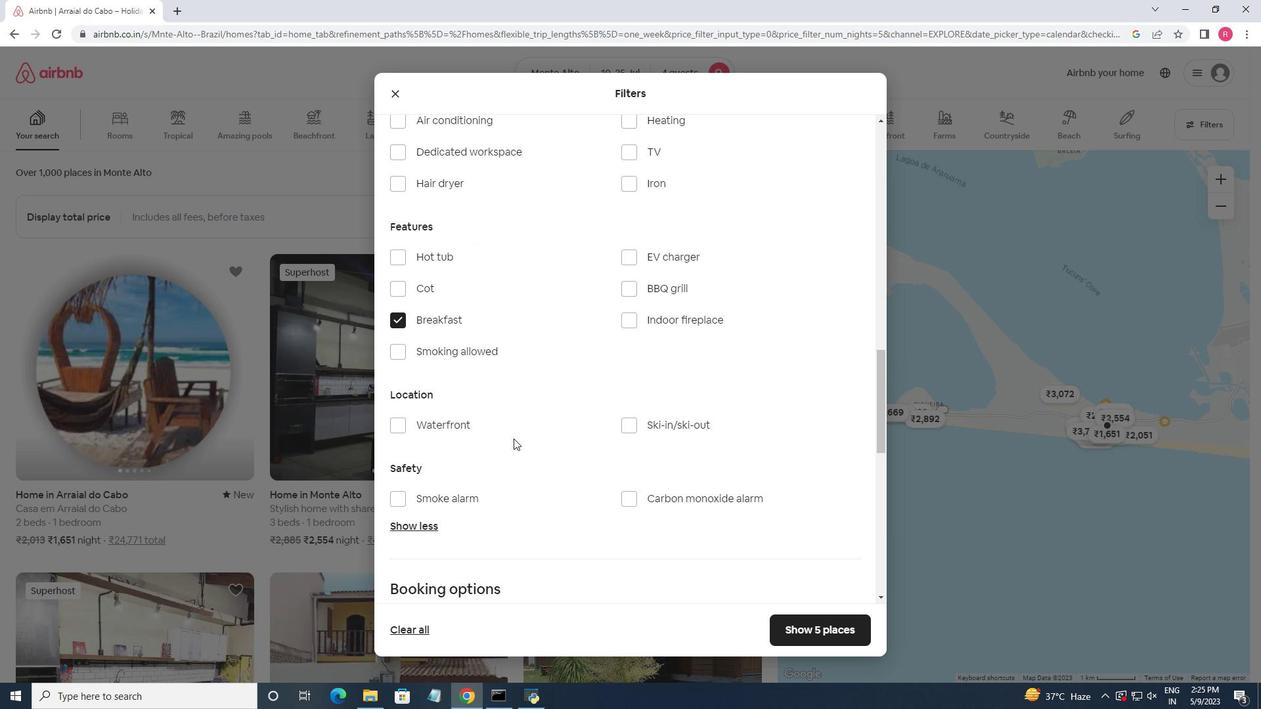 
Action: Mouse scrolled (513, 438) with delta (0, 0)
Screenshot: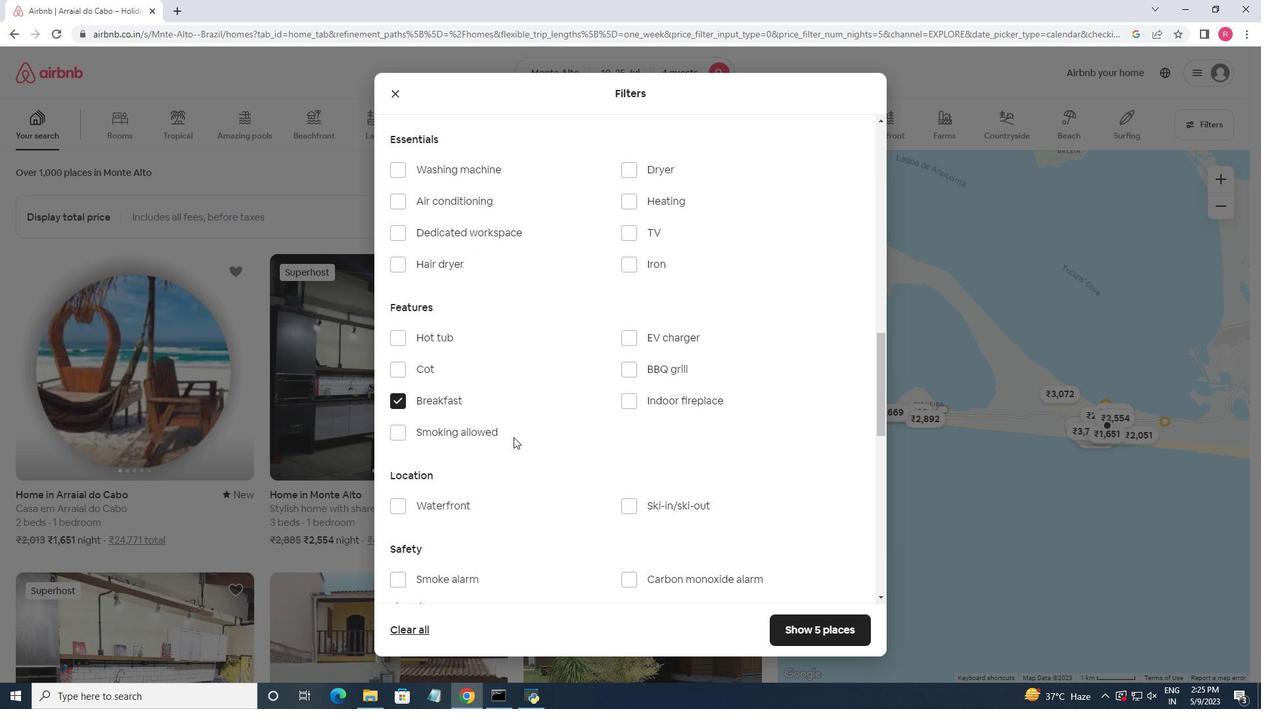 
Action: Mouse scrolled (513, 438) with delta (0, 0)
Screenshot: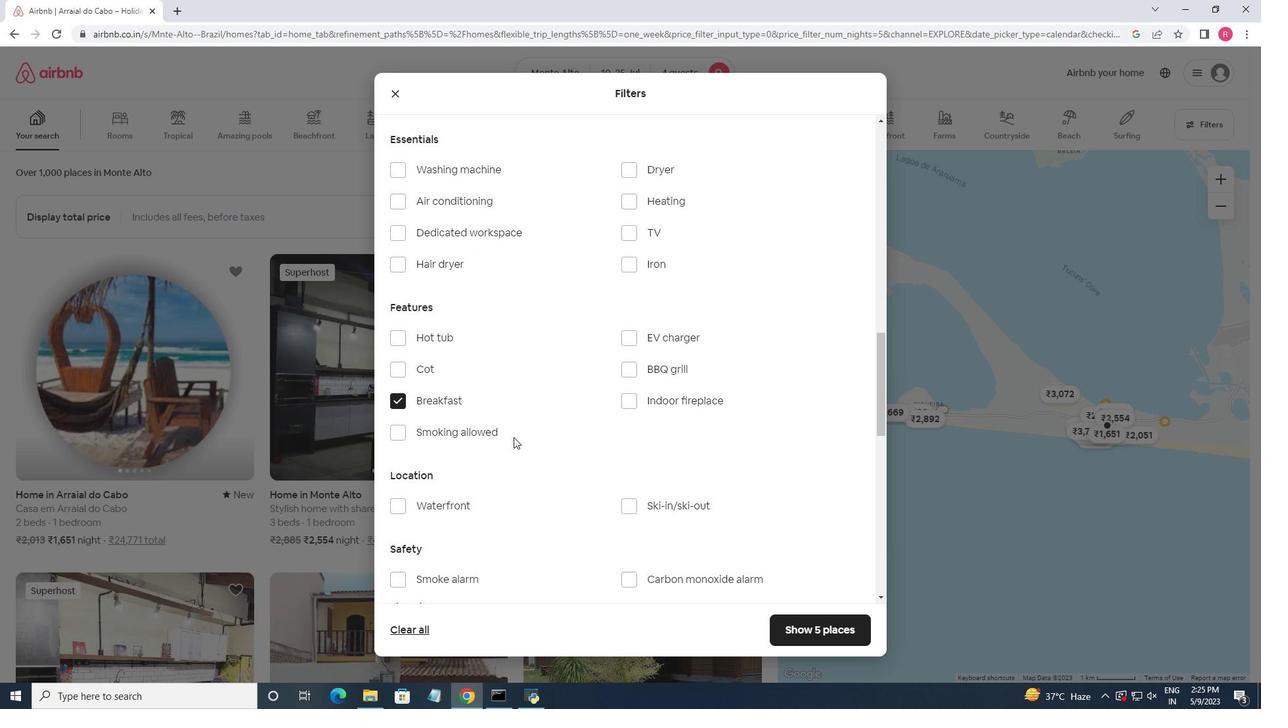 
Action: Mouse scrolled (513, 438) with delta (0, 0)
Screenshot: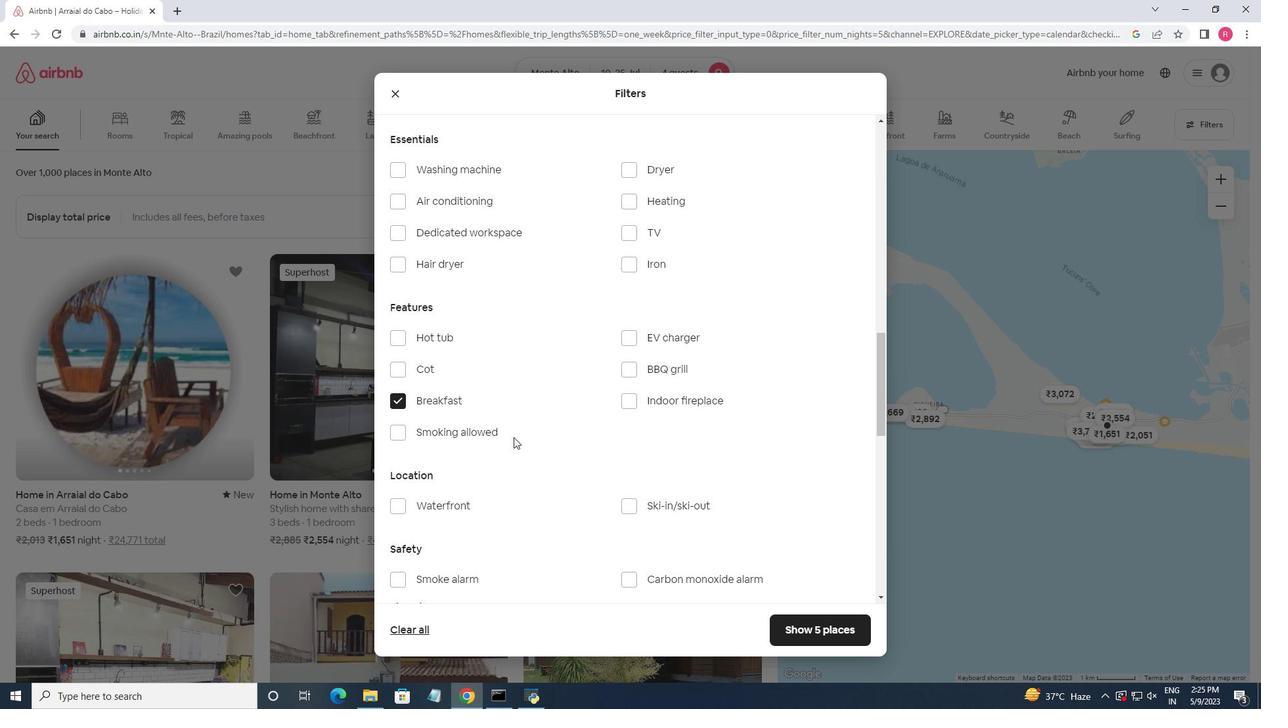 
Action: Mouse moved to (626, 296)
Screenshot: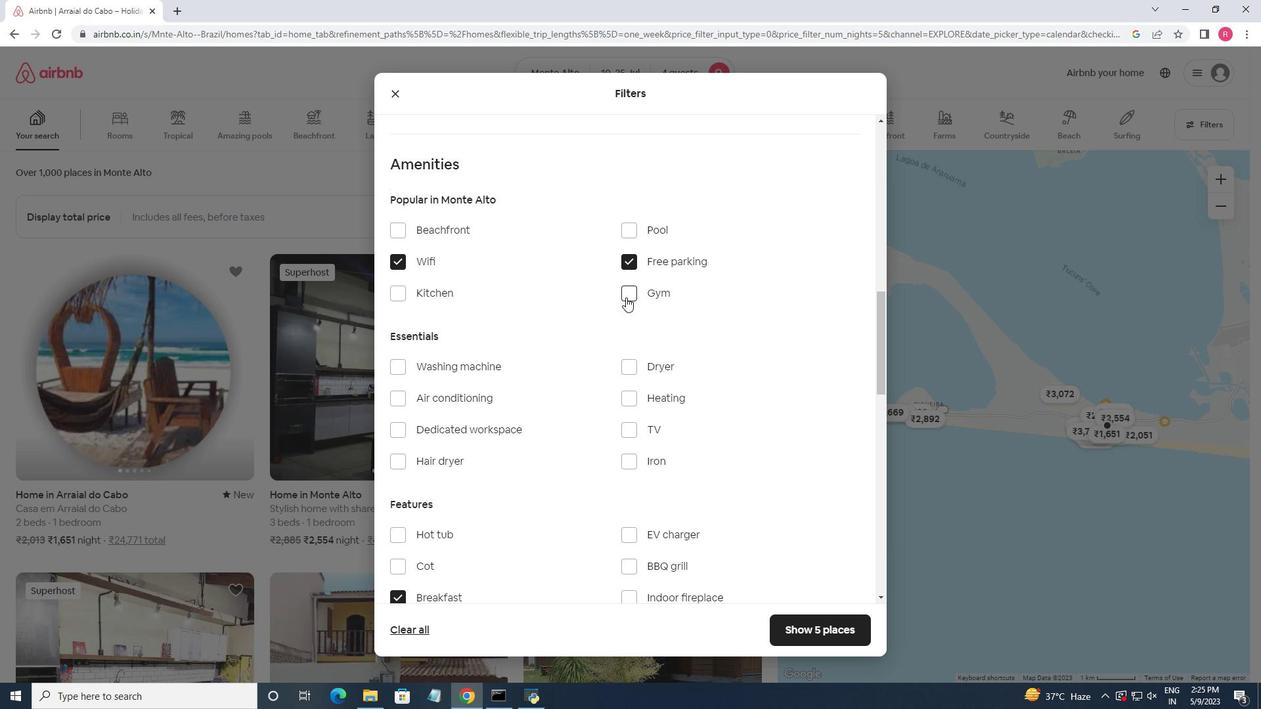 
Action: Mouse pressed left at (626, 296)
Screenshot: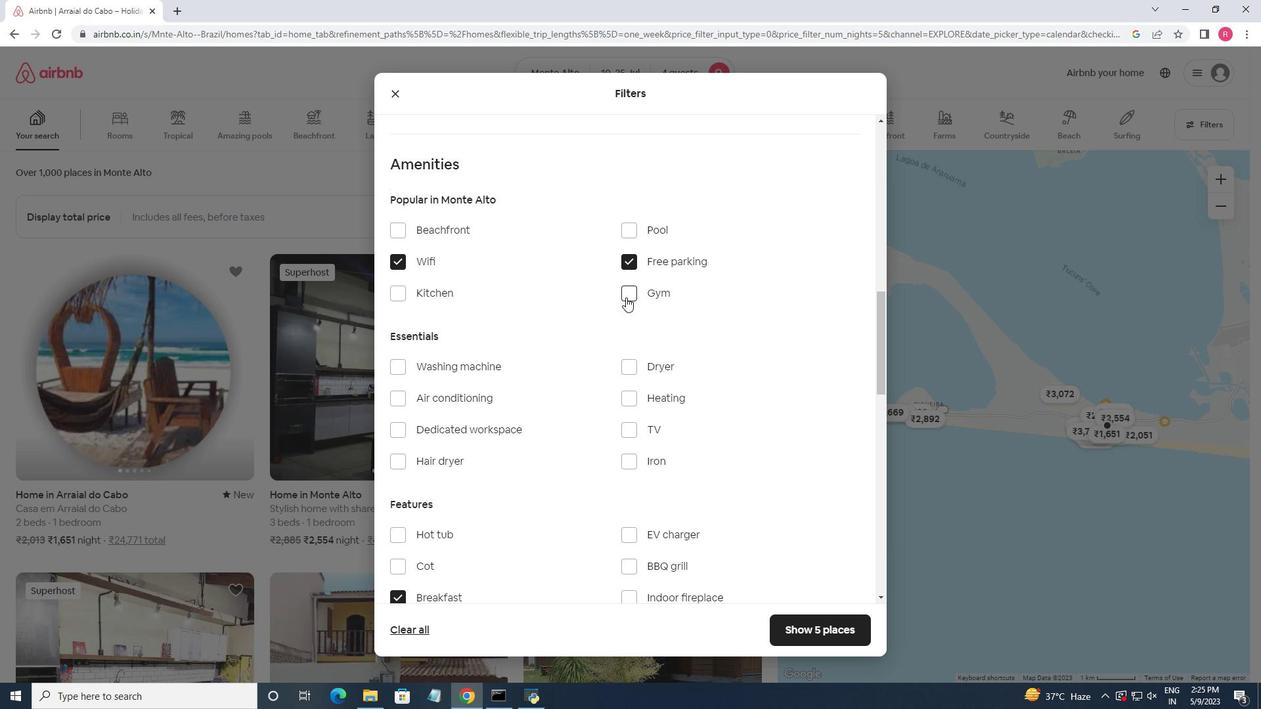
Action: Mouse moved to (563, 353)
Screenshot: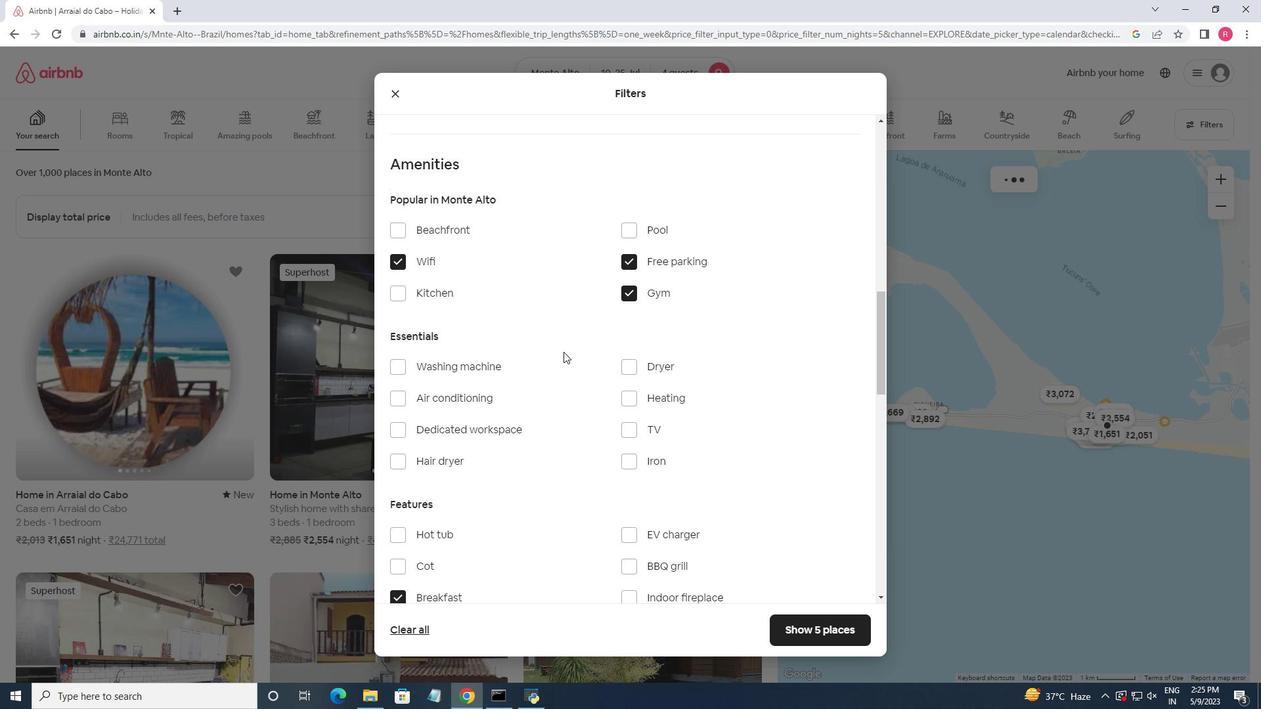 
Action: Mouse scrolled (563, 352) with delta (0, 0)
Screenshot: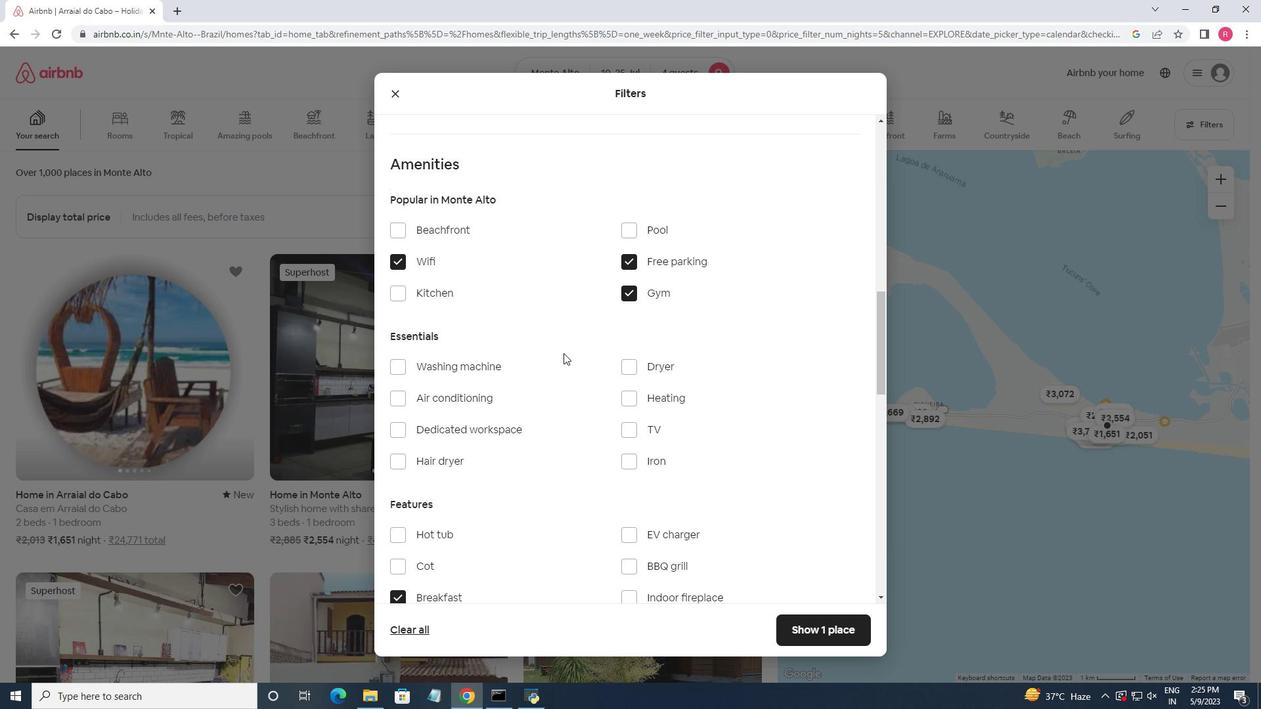 
Action: Mouse moved to (563, 354)
Screenshot: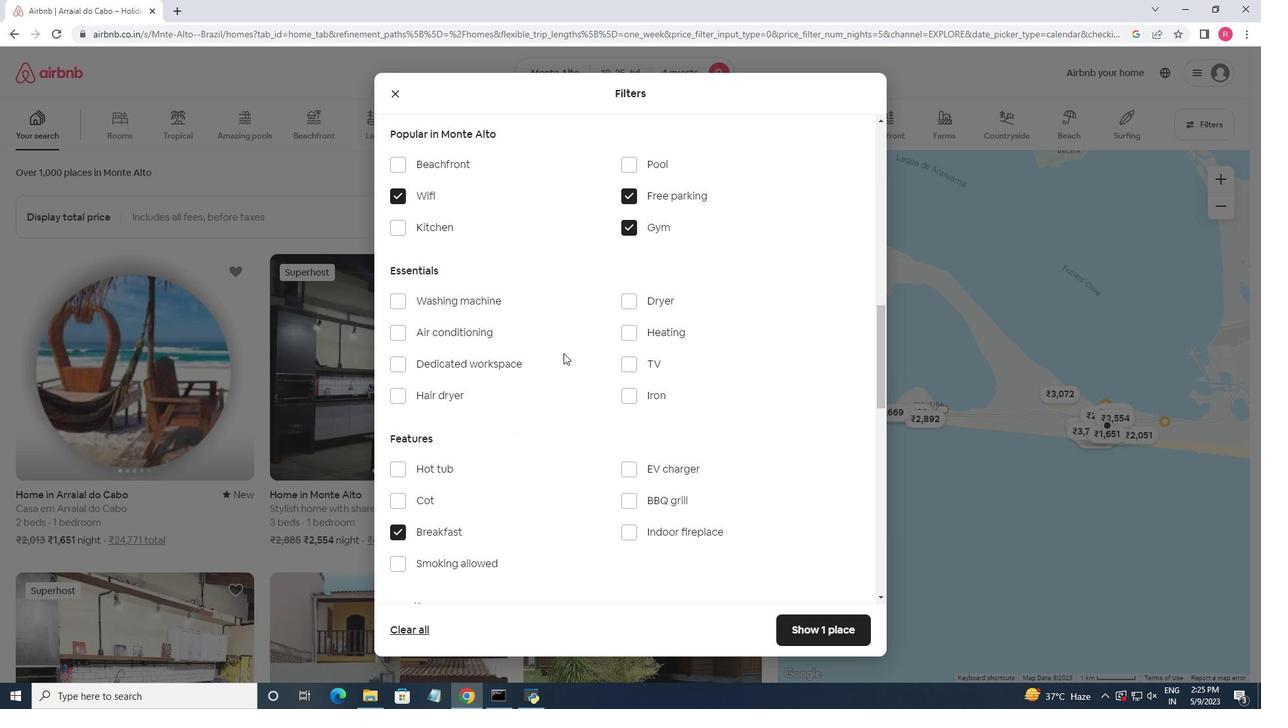 
Action: Mouse scrolled (563, 354) with delta (0, 0)
Screenshot: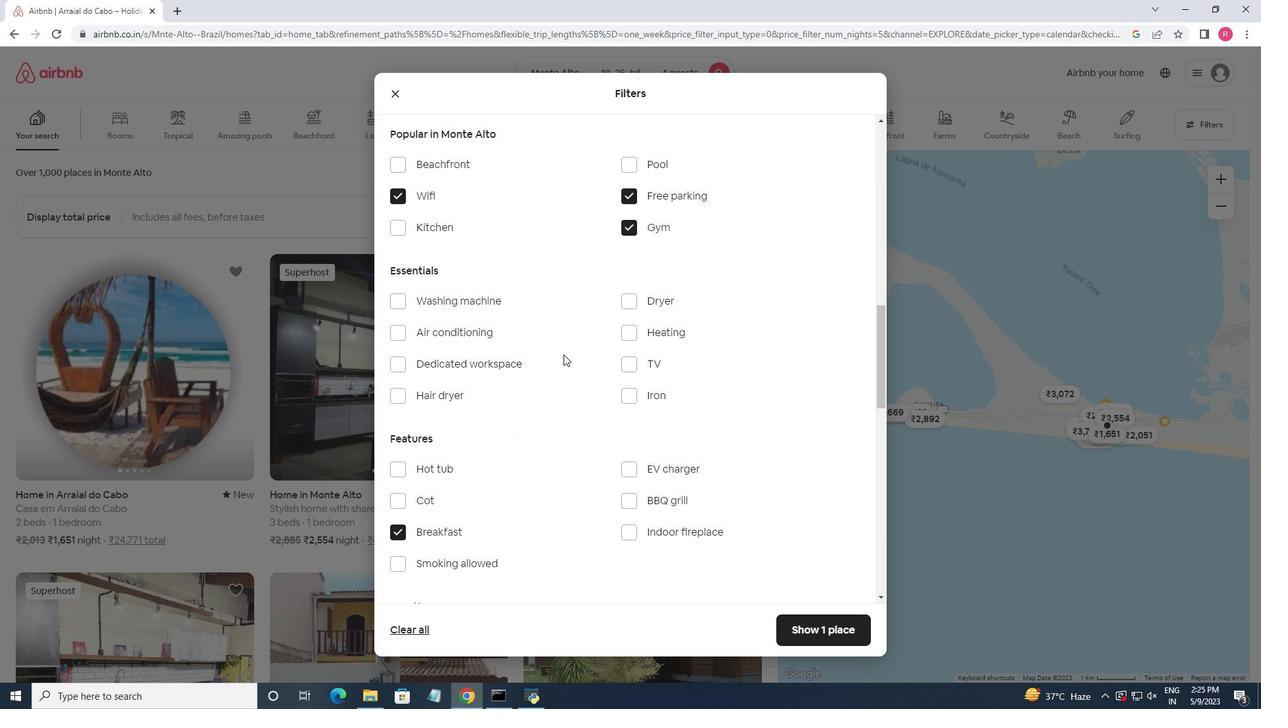 
Action: Mouse scrolled (563, 355) with delta (0, 0)
Screenshot: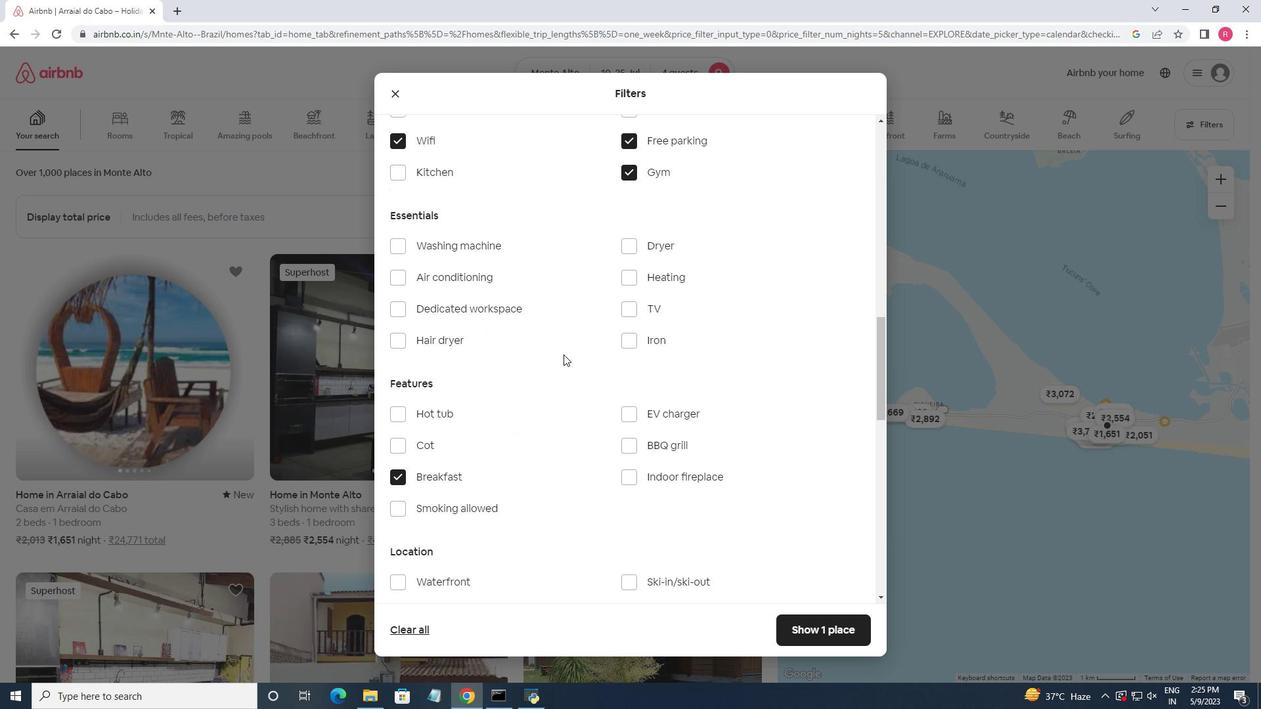 
Action: Mouse scrolled (563, 355) with delta (0, 0)
Screenshot: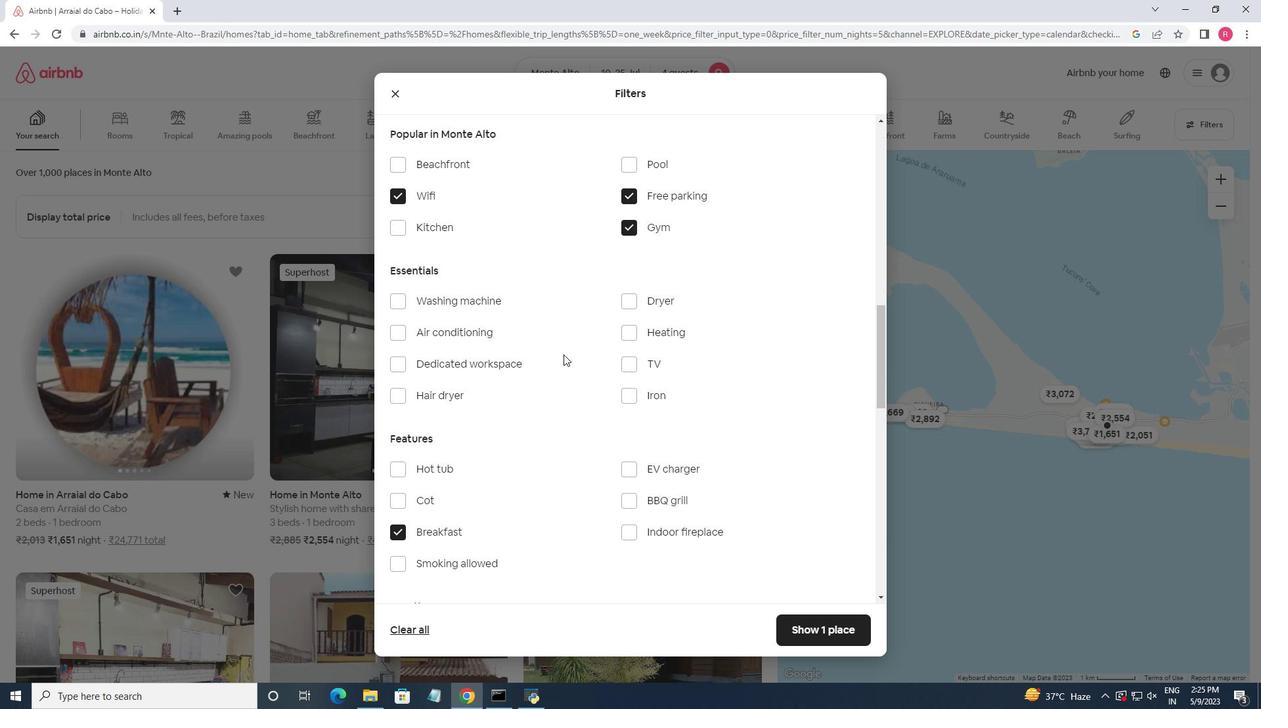 
Action: Mouse scrolled (563, 355) with delta (0, 0)
Screenshot: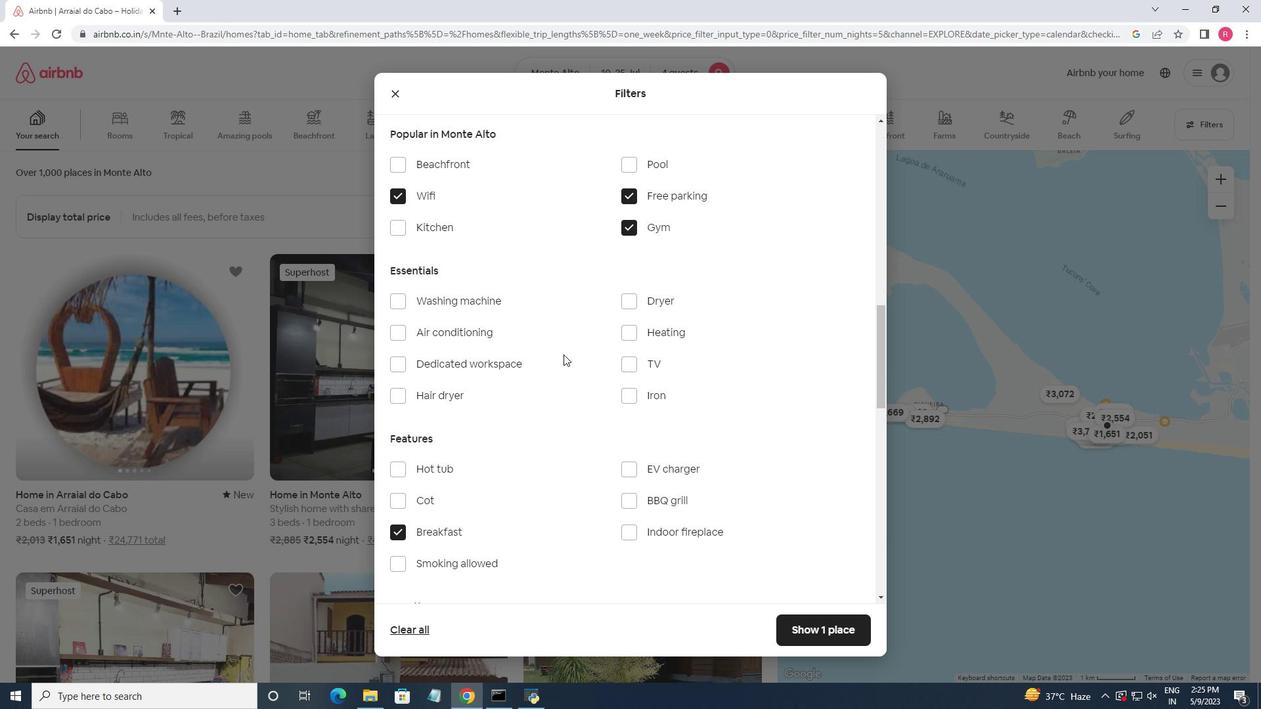 
Action: Mouse scrolled (563, 354) with delta (0, 0)
Screenshot: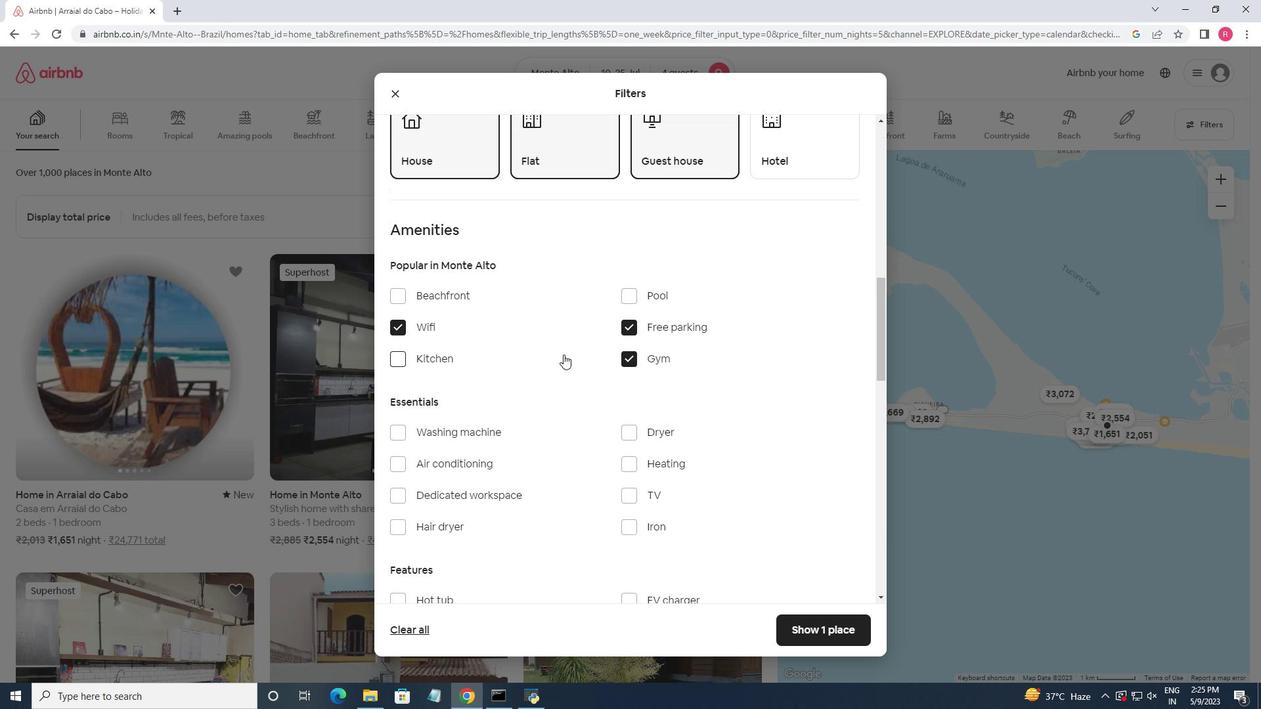 
Action: Mouse scrolled (563, 354) with delta (0, 0)
Screenshot: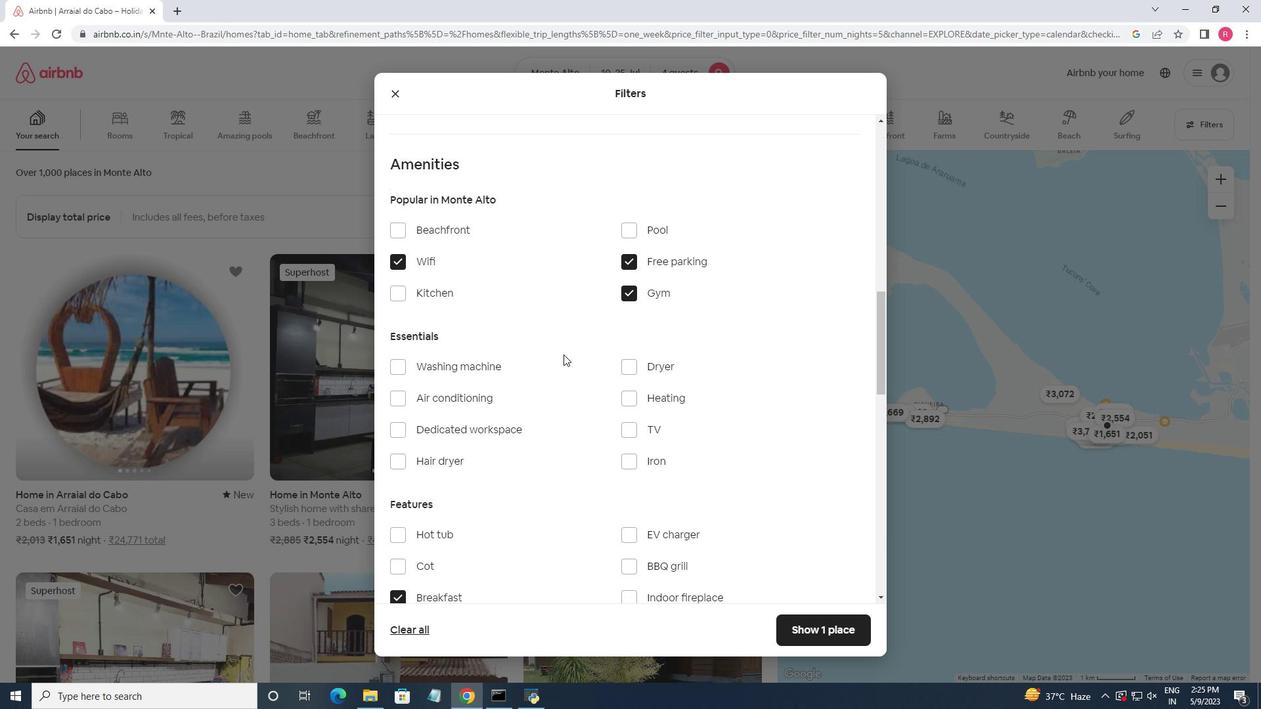 
Action: Mouse scrolled (563, 354) with delta (0, 0)
Screenshot: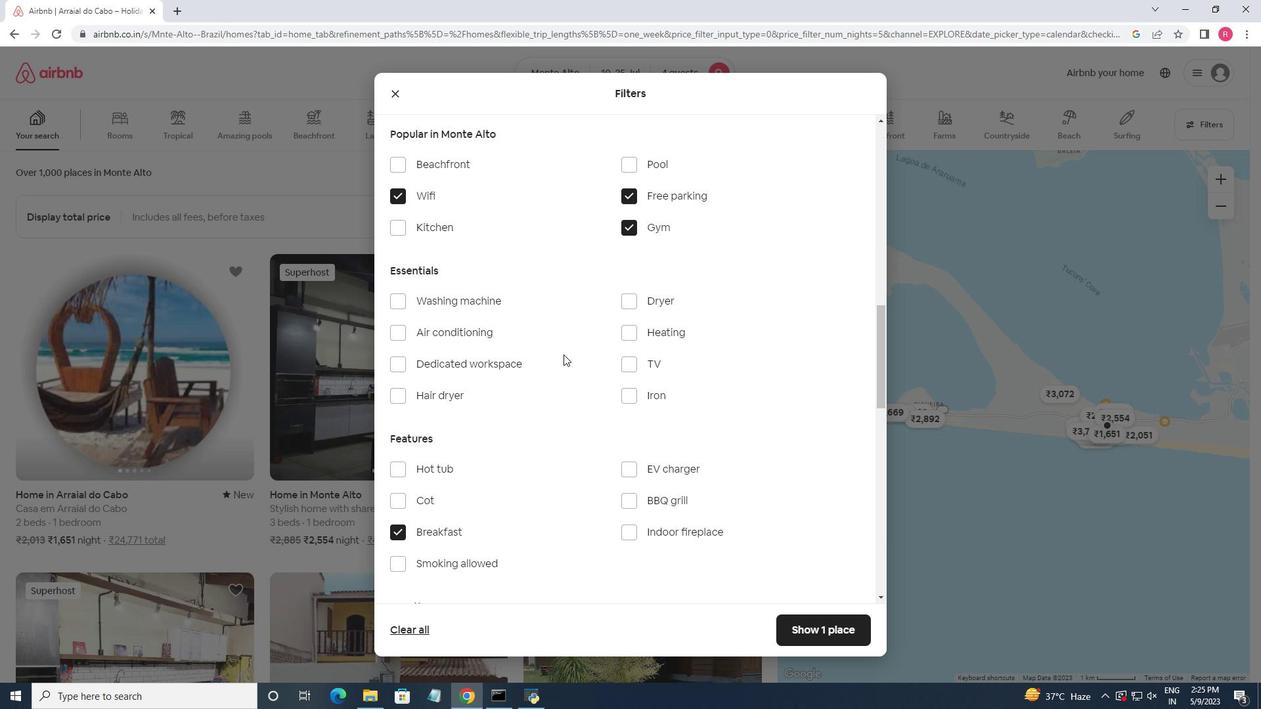 
Action: Mouse moved to (563, 354)
Screenshot: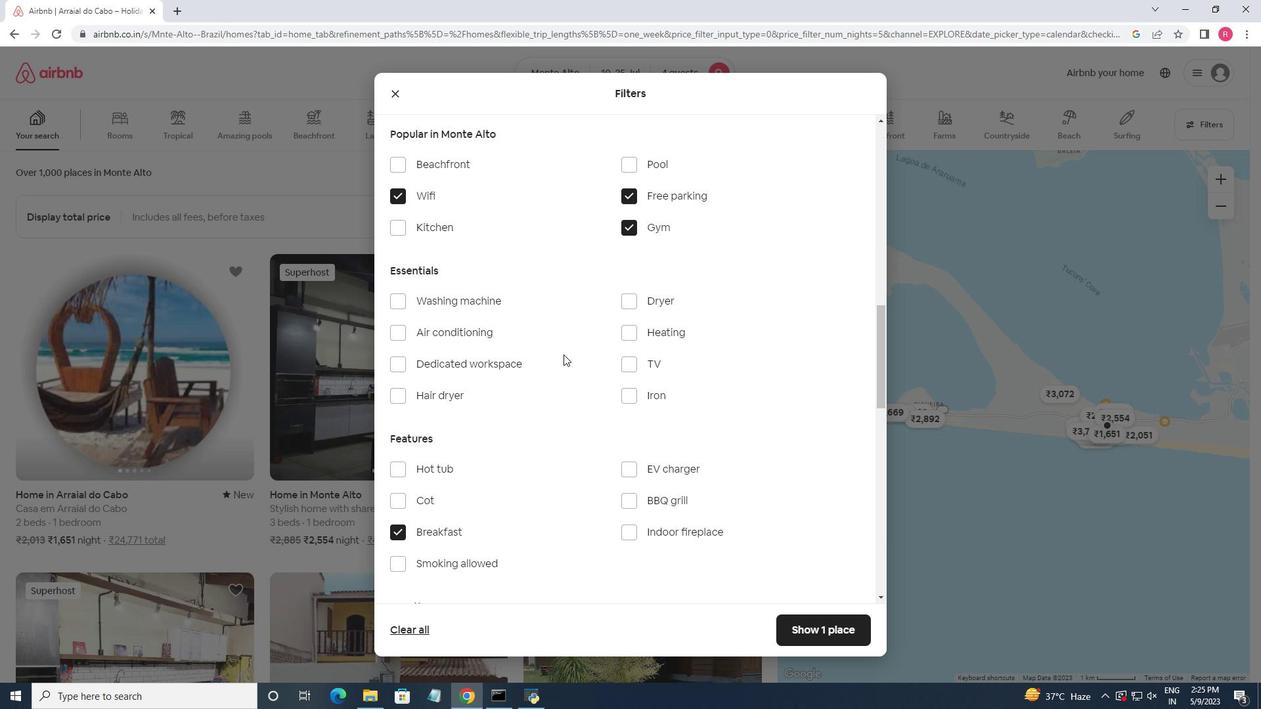 
Action: Mouse scrolled (563, 354) with delta (0, 0)
Screenshot: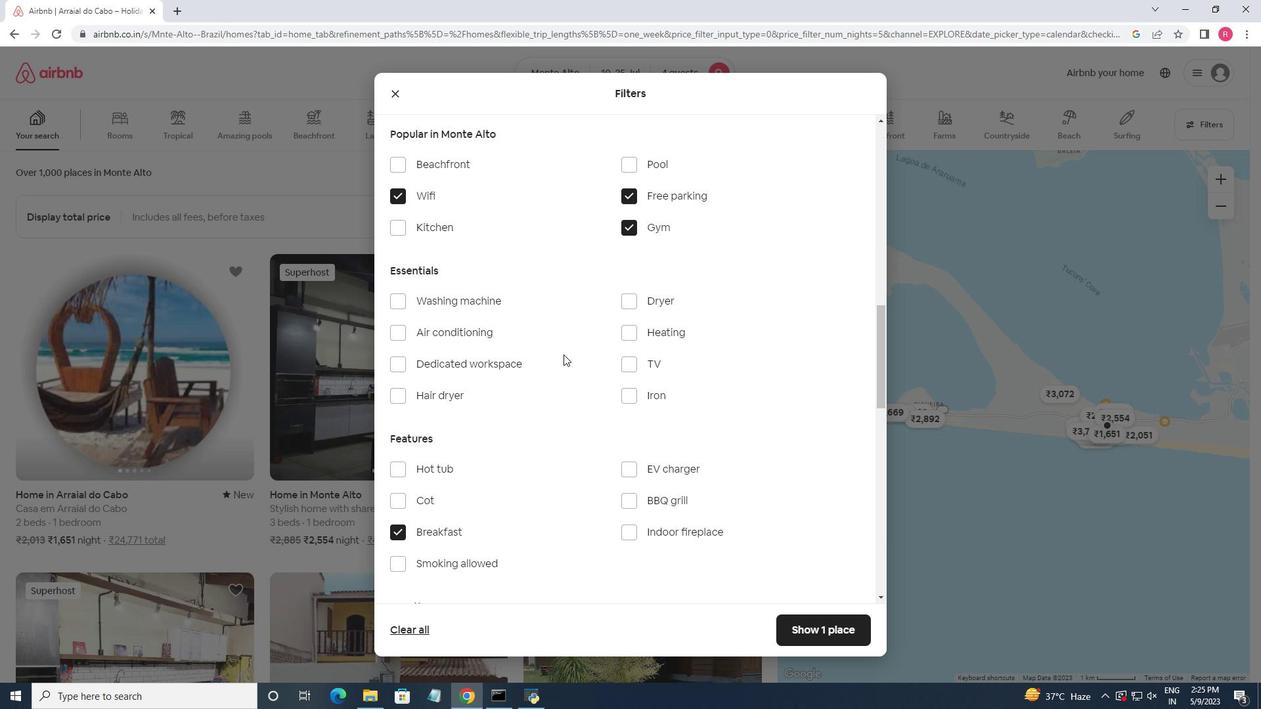 
Action: Mouse scrolled (563, 354) with delta (0, 0)
Screenshot: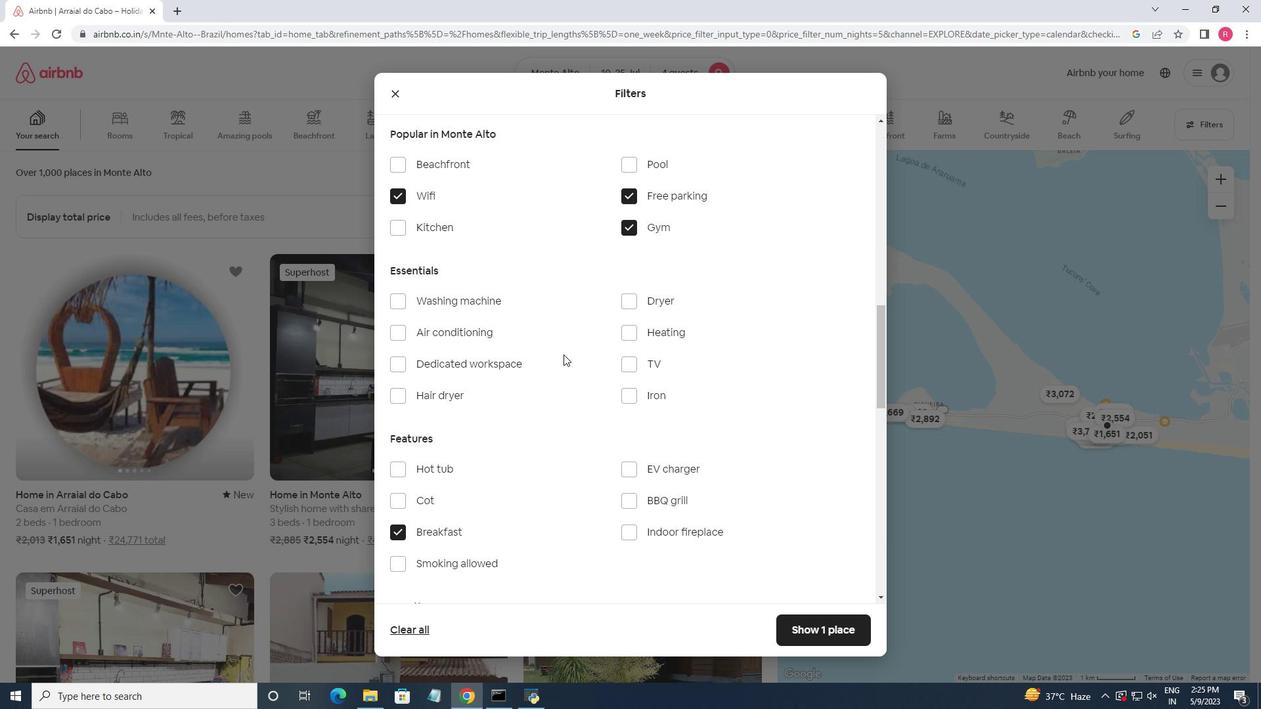 
Action: Mouse moved to (564, 357)
Screenshot: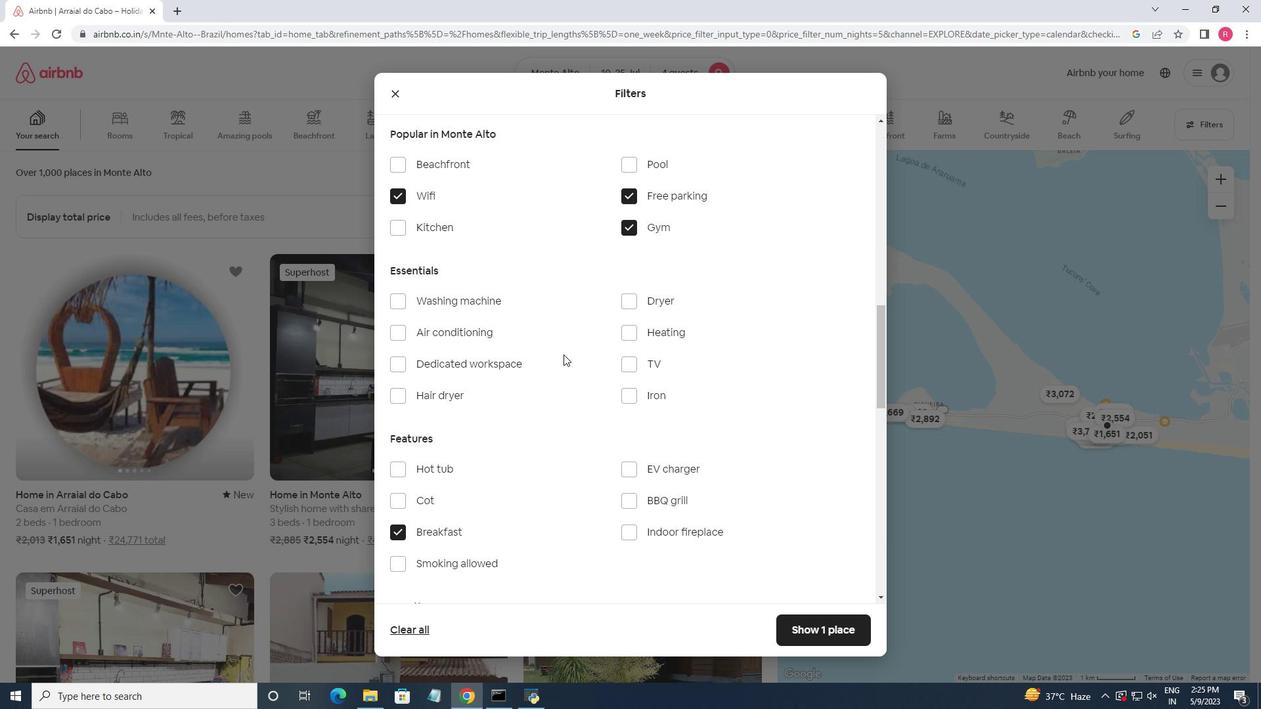 
Action: Mouse scrolled (564, 356) with delta (0, 0)
Screenshot: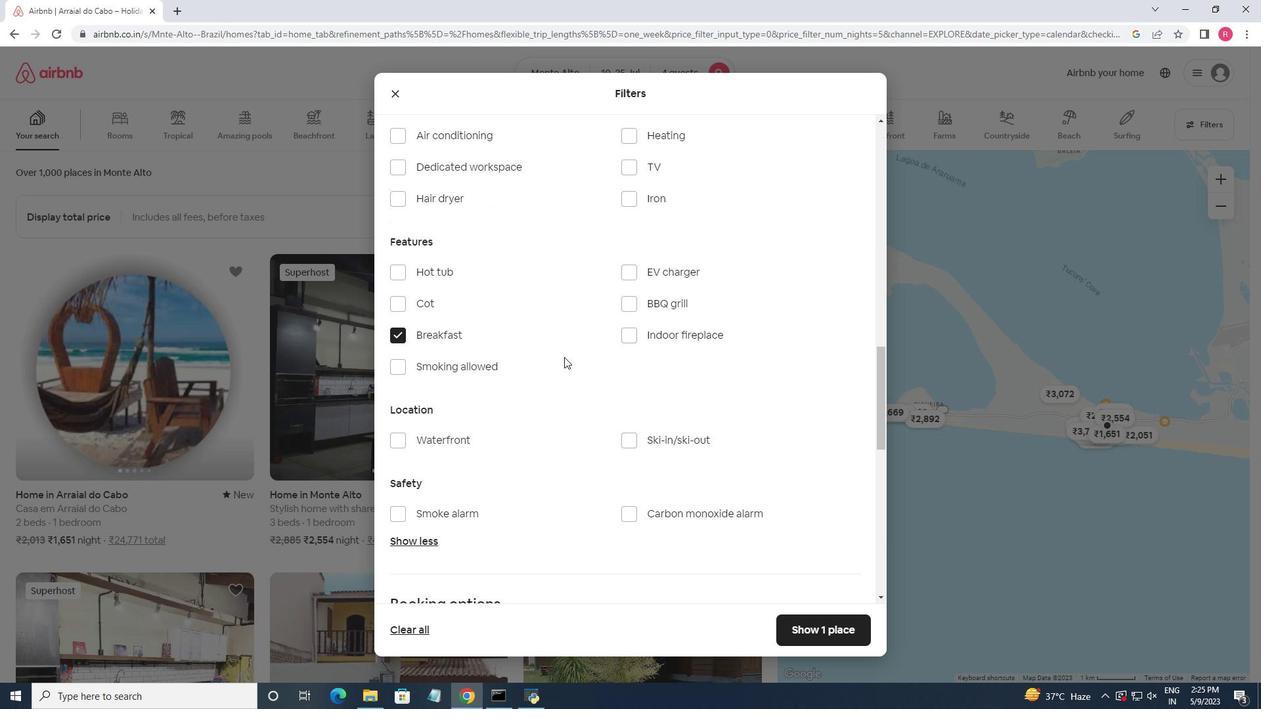 
Action: Mouse scrolled (564, 356) with delta (0, 0)
Screenshot: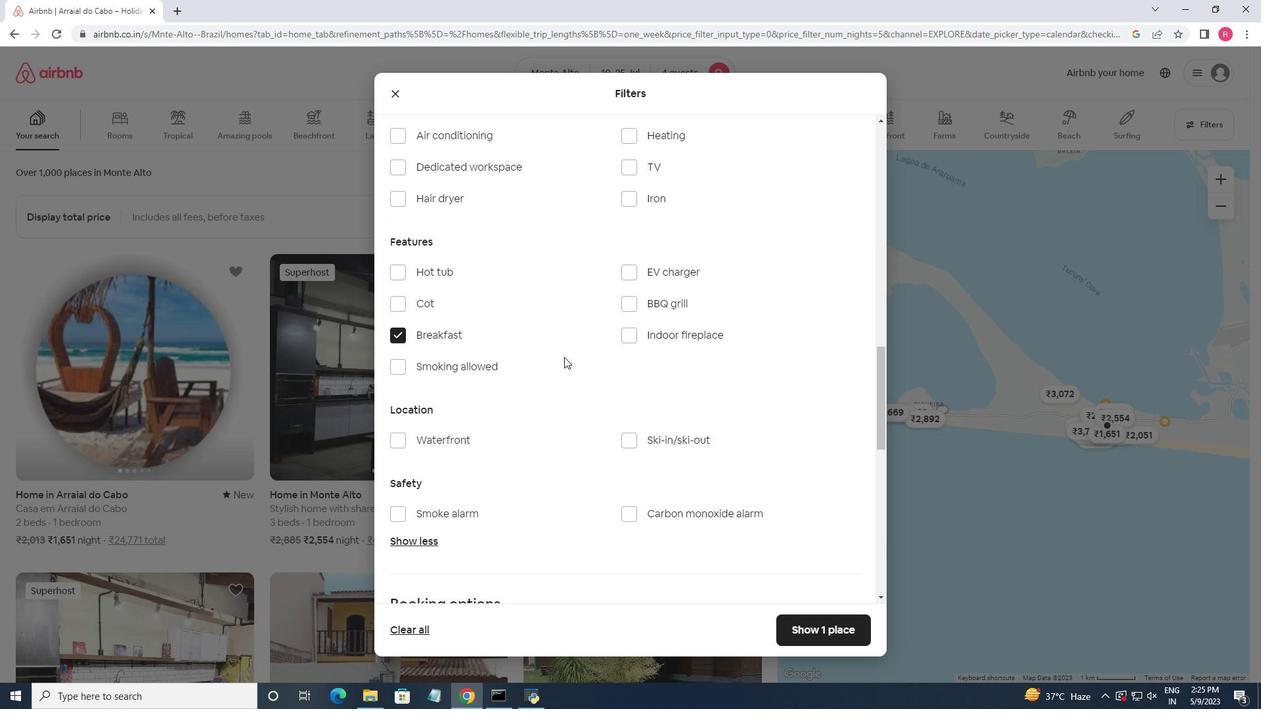 
Action: Mouse scrolled (564, 356) with delta (0, 0)
Screenshot: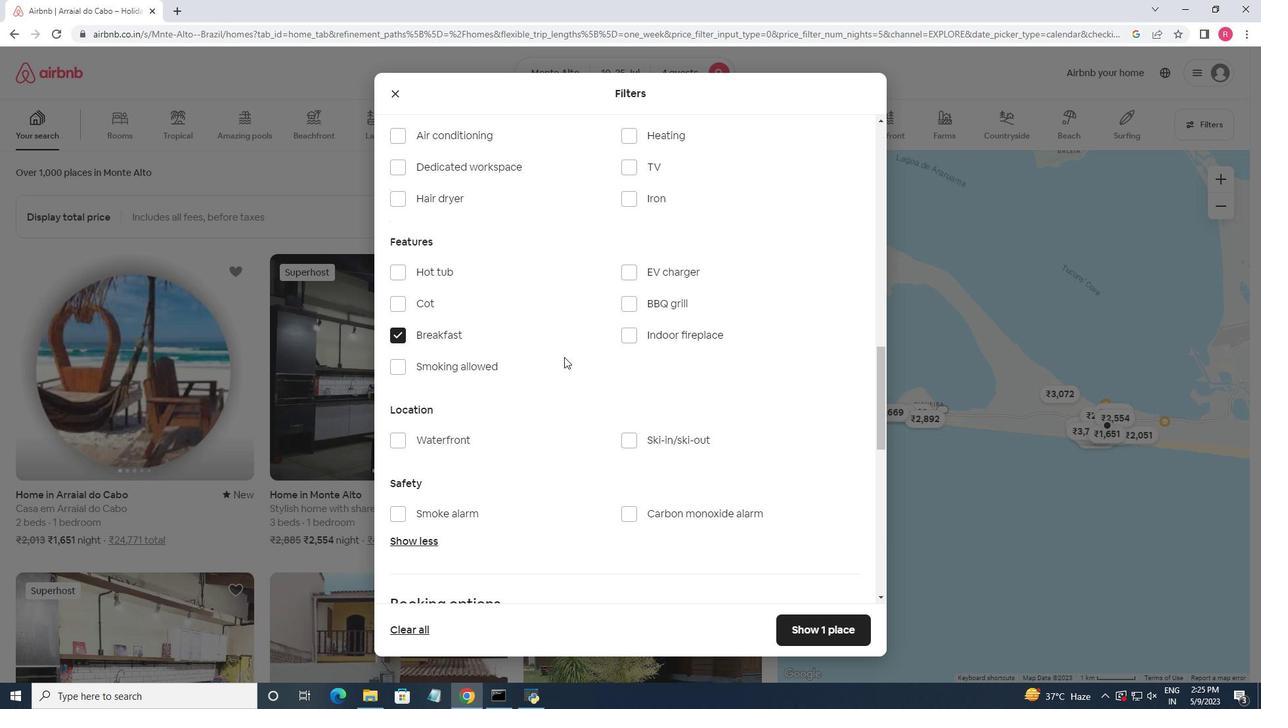 
Action: Mouse scrolled (564, 356) with delta (0, 0)
Screenshot: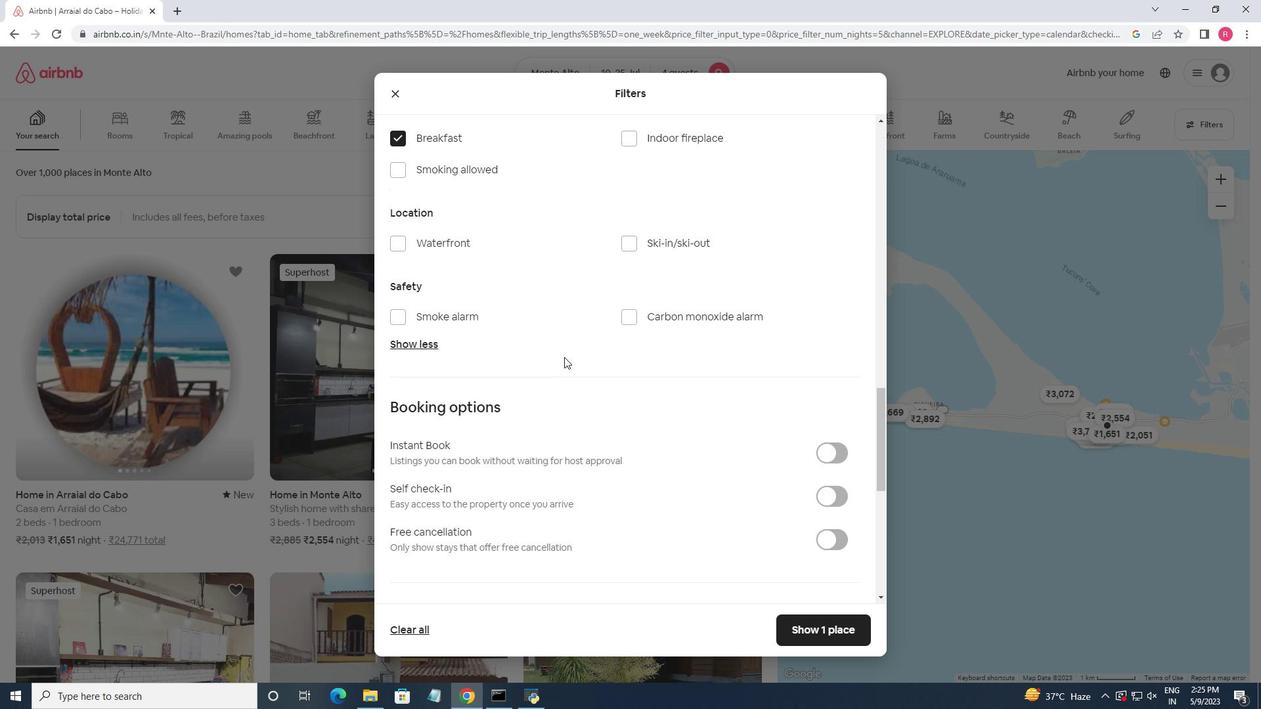 
Action: Mouse scrolled (564, 356) with delta (0, 0)
Screenshot: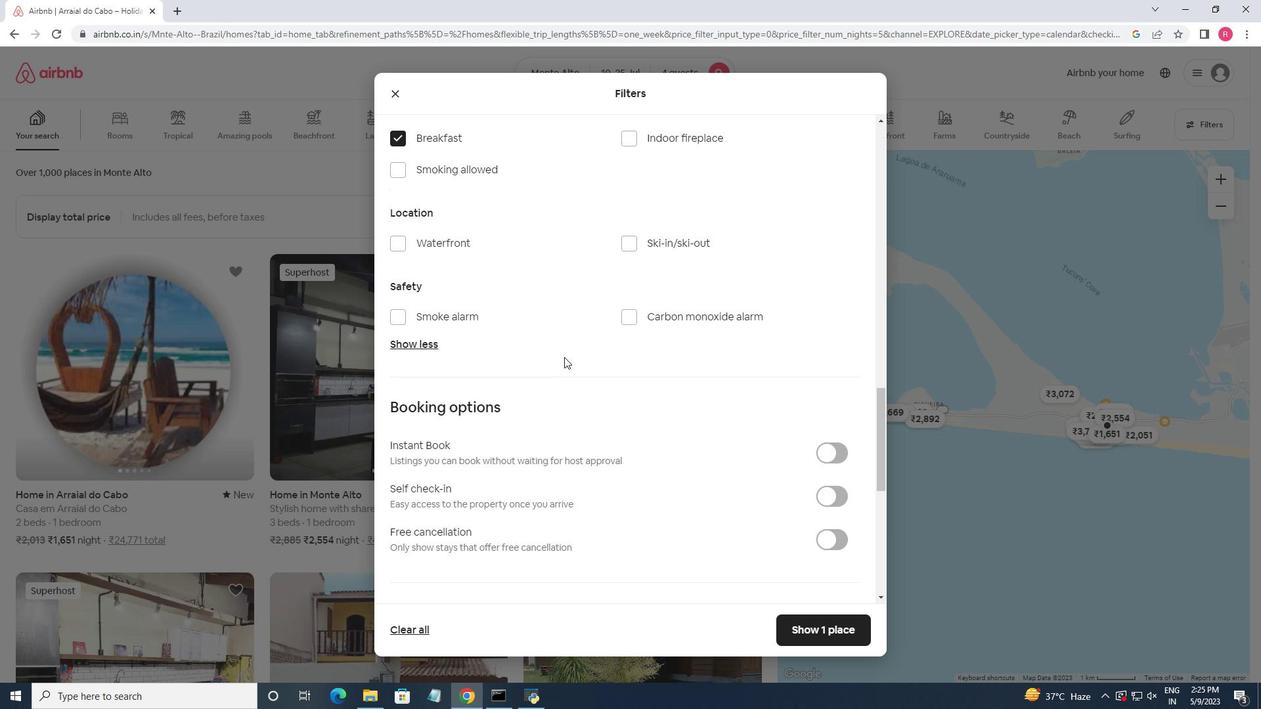 
Action: Mouse moved to (834, 371)
Screenshot: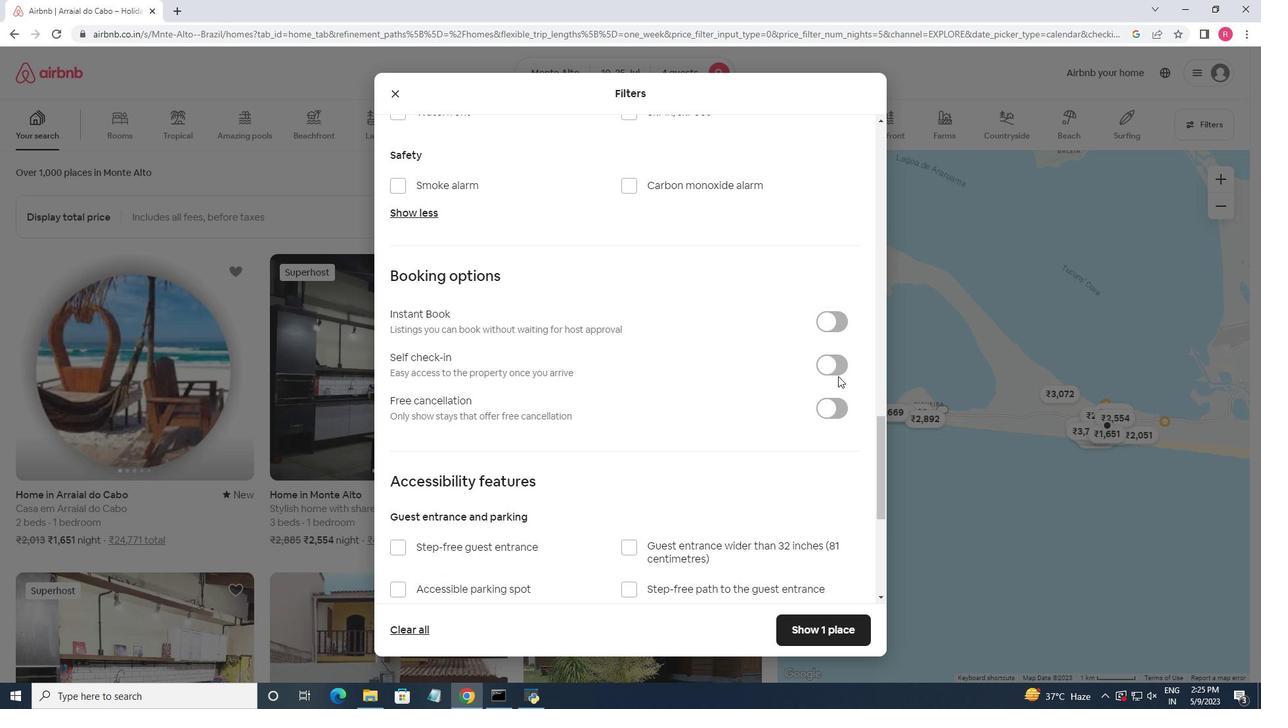 
Action: Mouse pressed left at (834, 371)
Screenshot: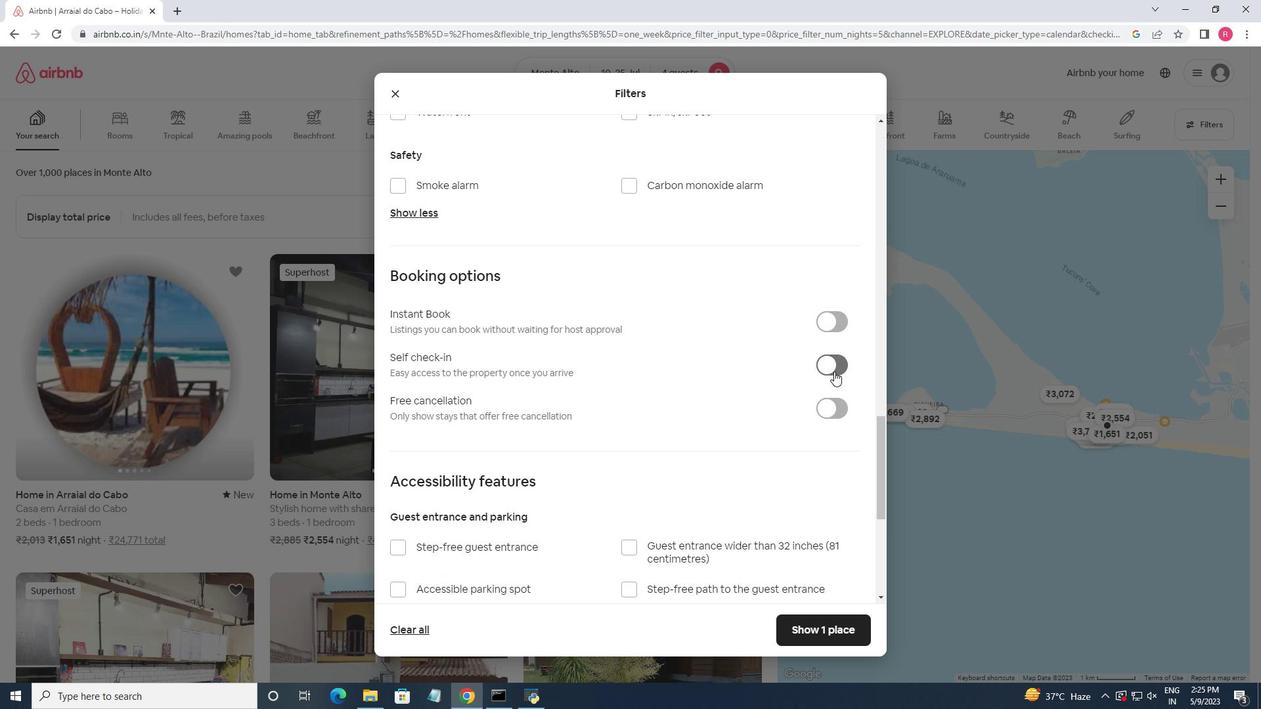 
Action: Mouse moved to (632, 406)
Screenshot: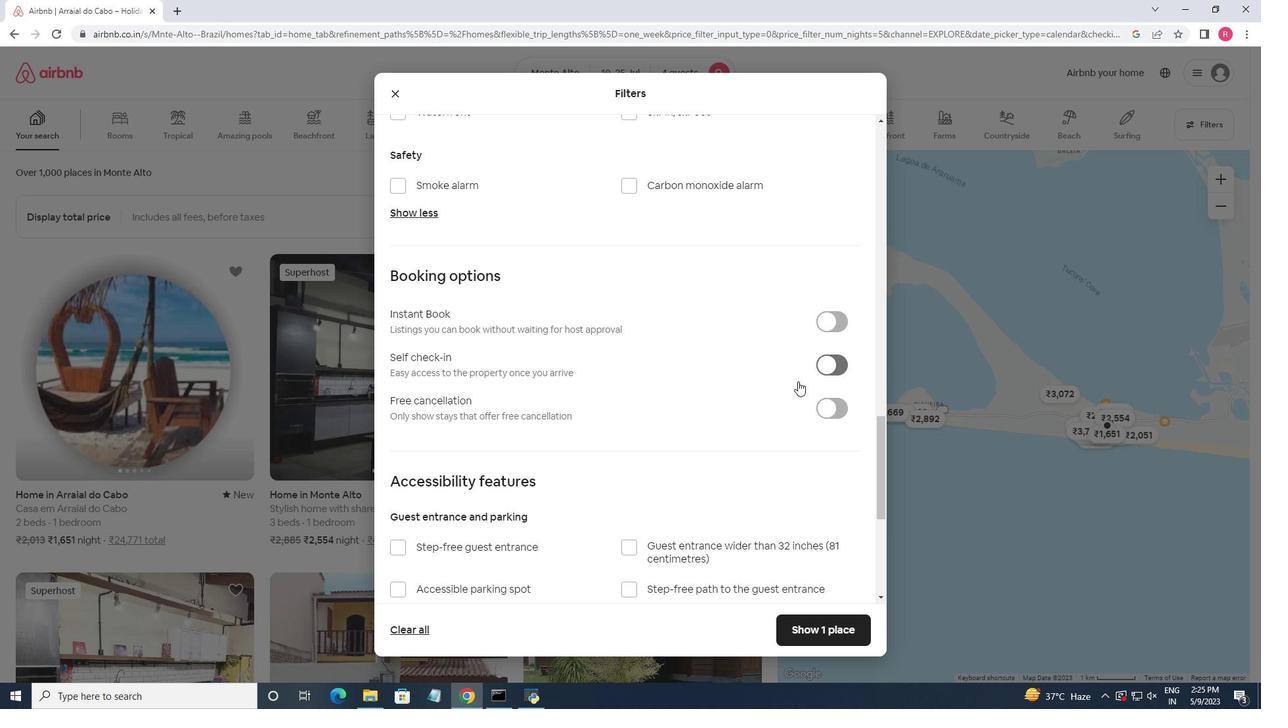 
Action: Mouse scrolled (632, 405) with delta (0, 0)
Screenshot: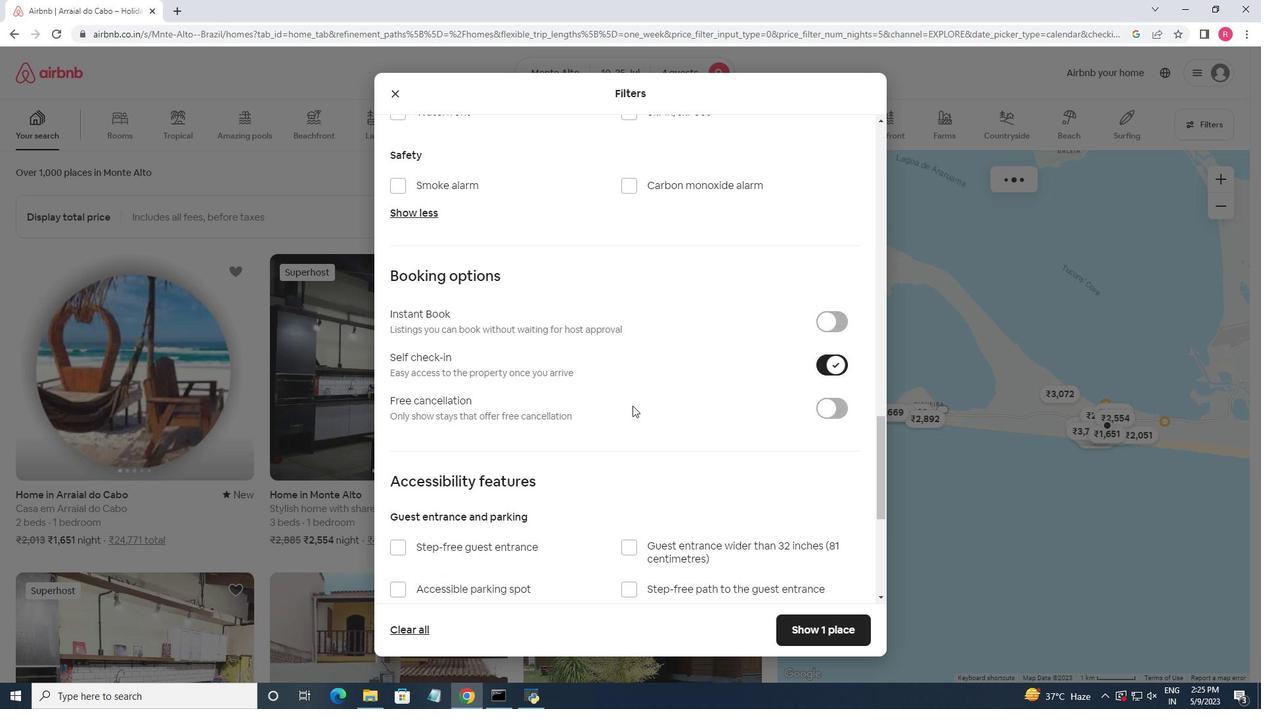 
Action: Mouse scrolled (632, 405) with delta (0, 0)
Screenshot: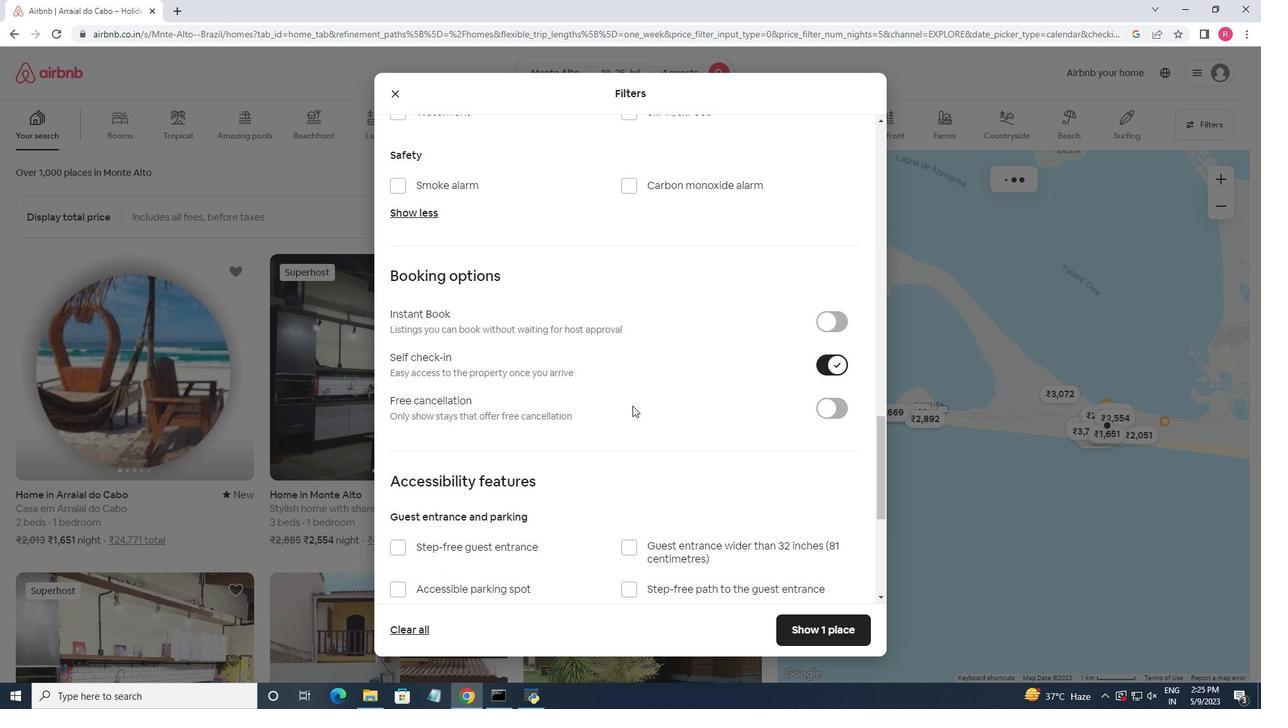 
Action: Mouse scrolled (632, 405) with delta (0, 0)
Screenshot: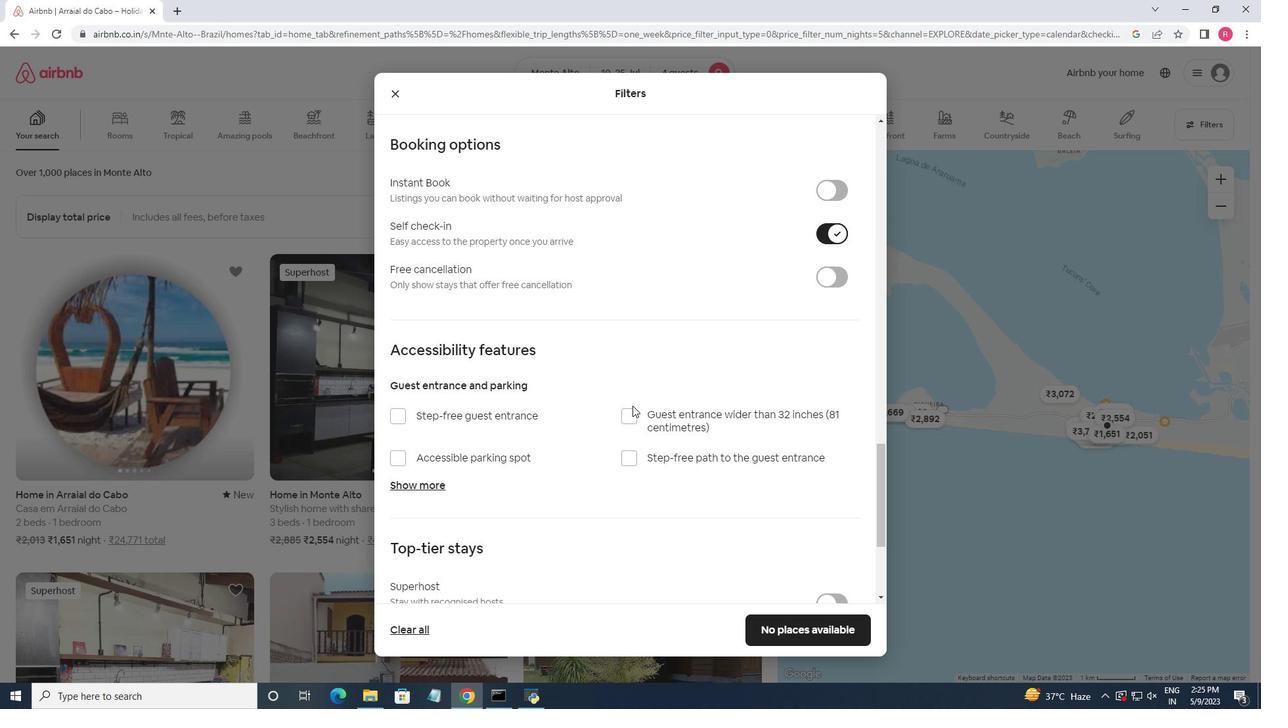 
Action: Mouse scrolled (632, 405) with delta (0, 0)
Screenshot: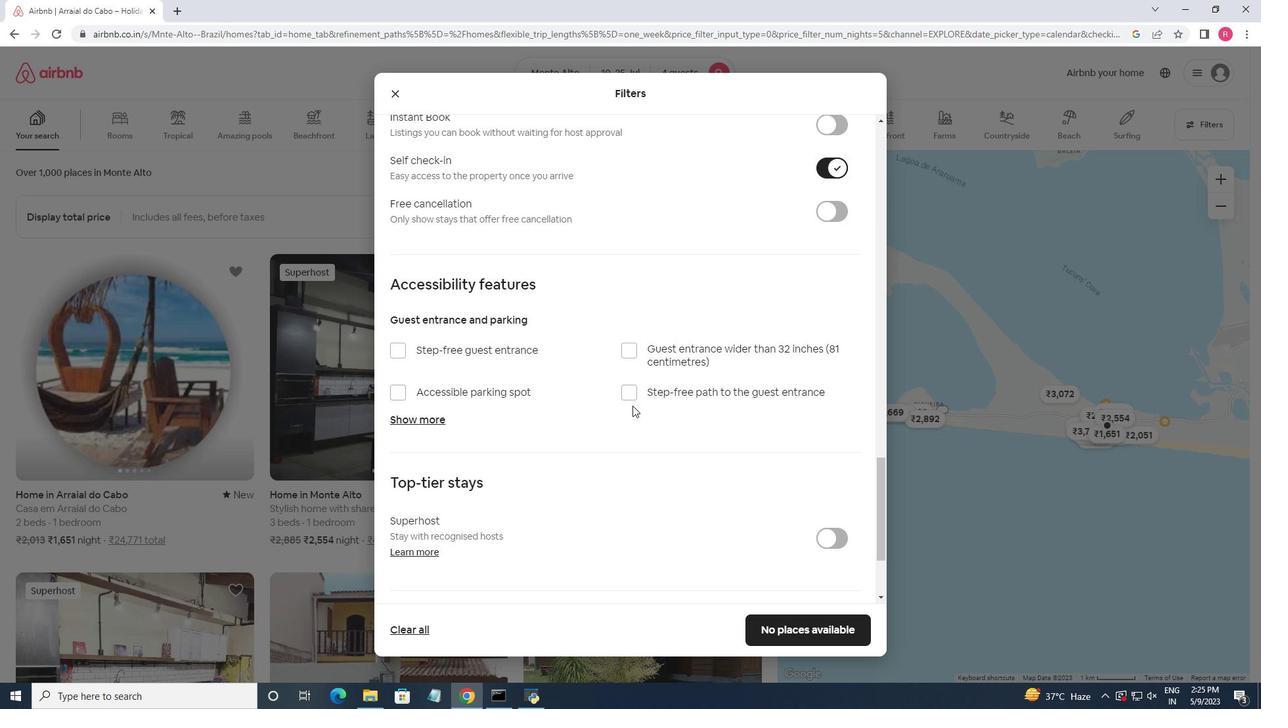 
Action: Mouse scrolled (632, 405) with delta (0, 0)
Screenshot: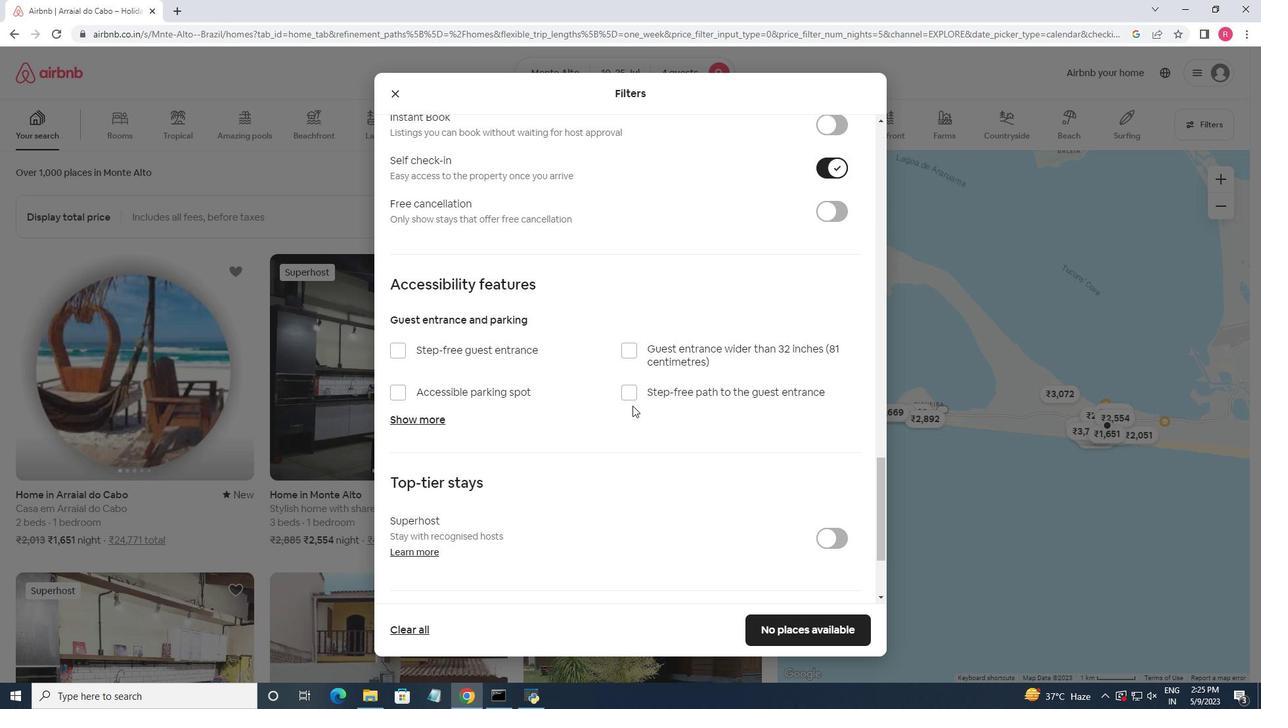 
Action: Mouse scrolled (632, 405) with delta (0, 0)
Screenshot: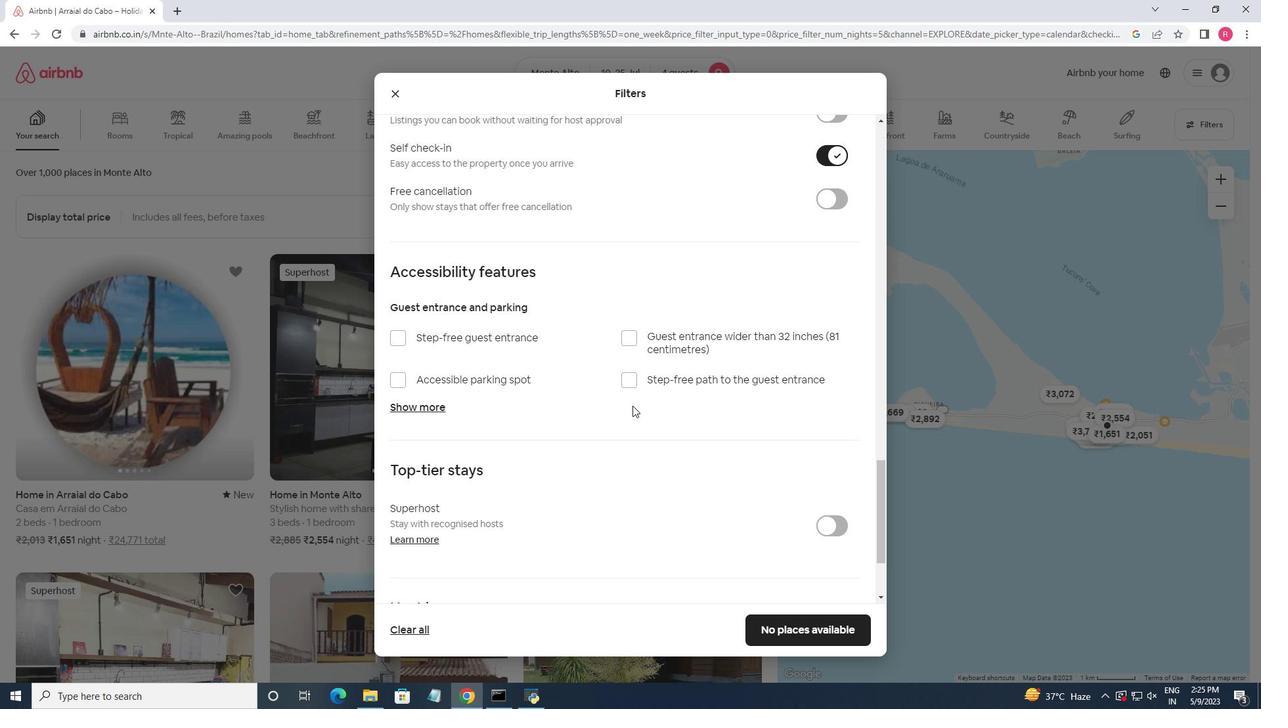 
Action: Mouse scrolled (632, 405) with delta (0, 0)
Screenshot: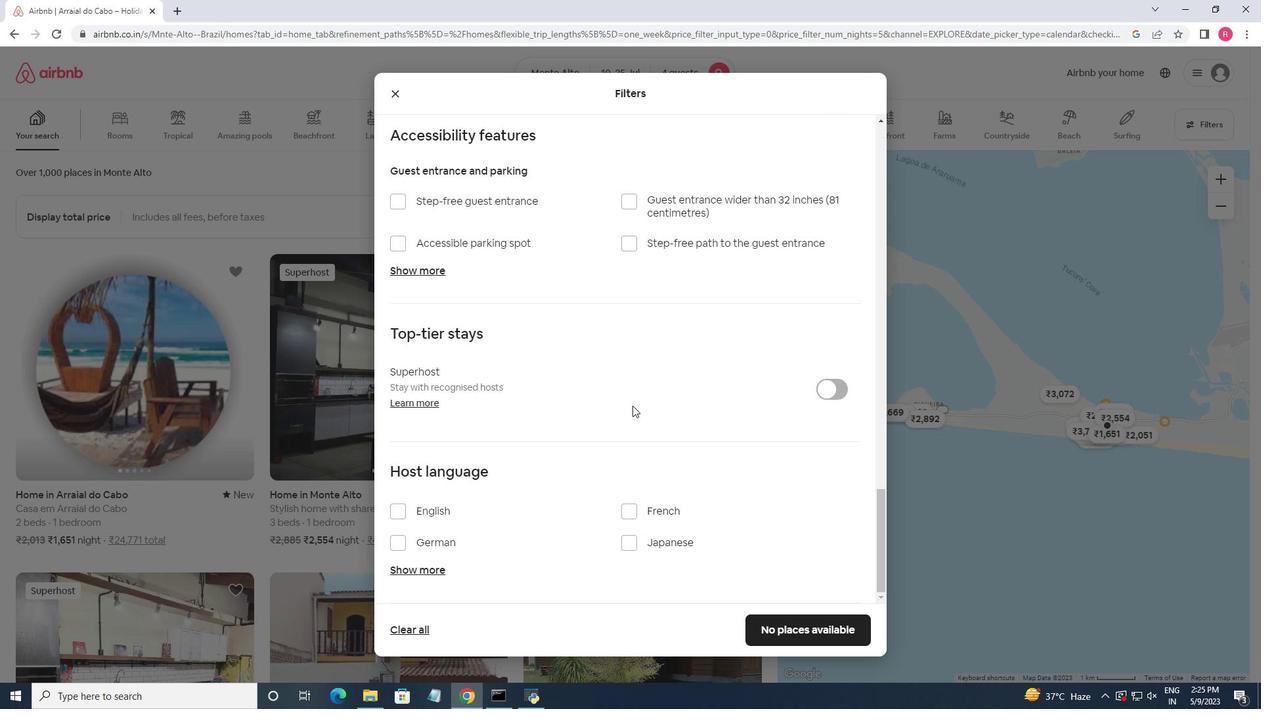 
Action: Mouse scrolled (632, 405) with delta (0, 0)
Screenshot: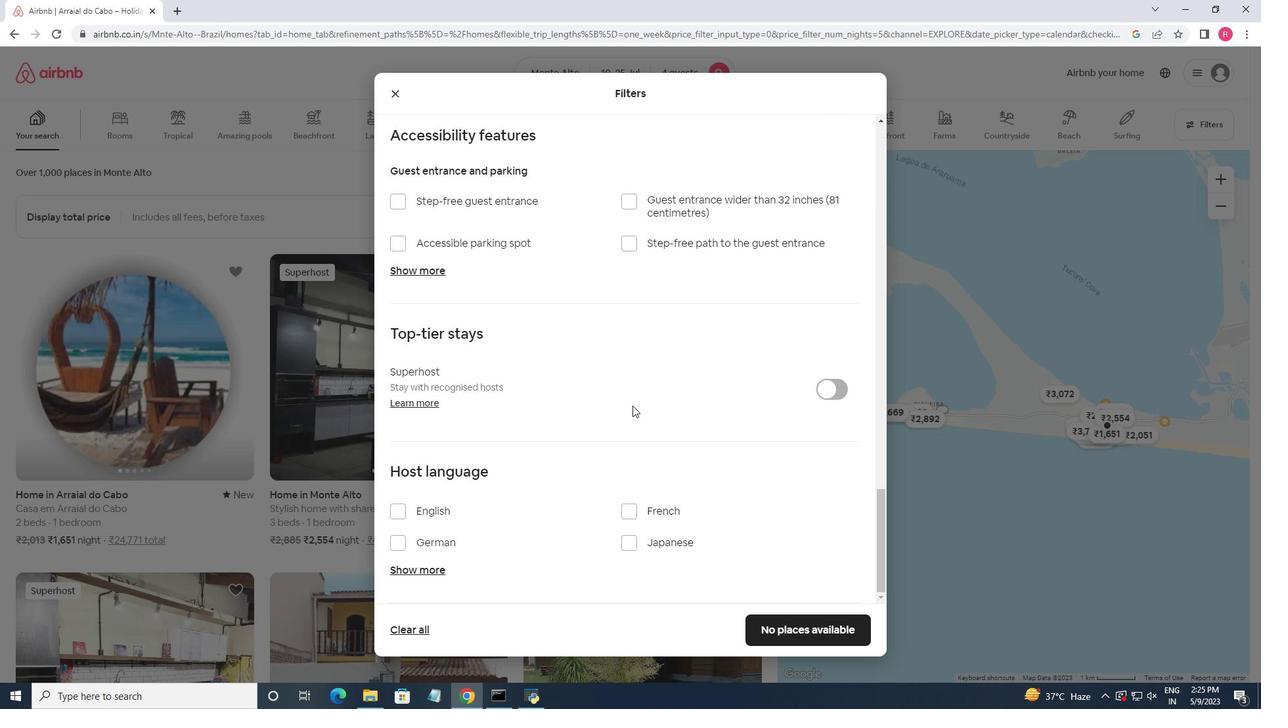 
Action: Mouse moved to (397, 513)
Screenshot: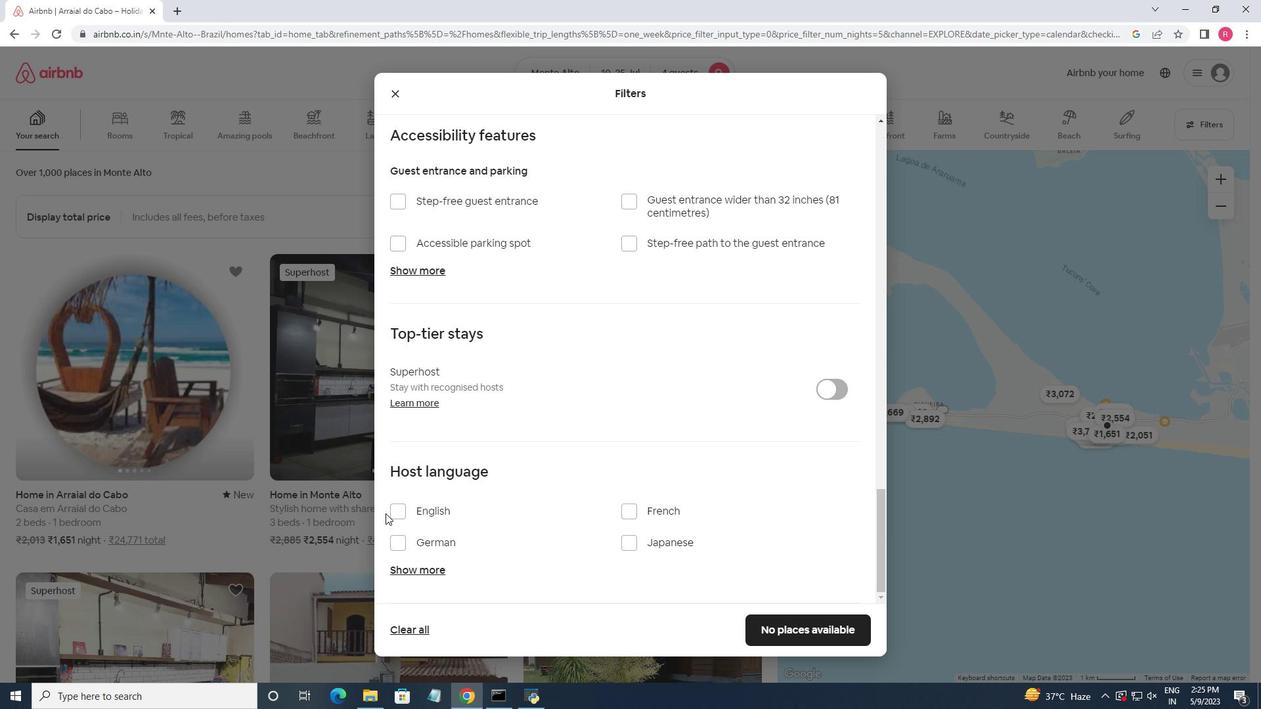 
Action: Mouse pressed left at (397, 513)
Screenshot: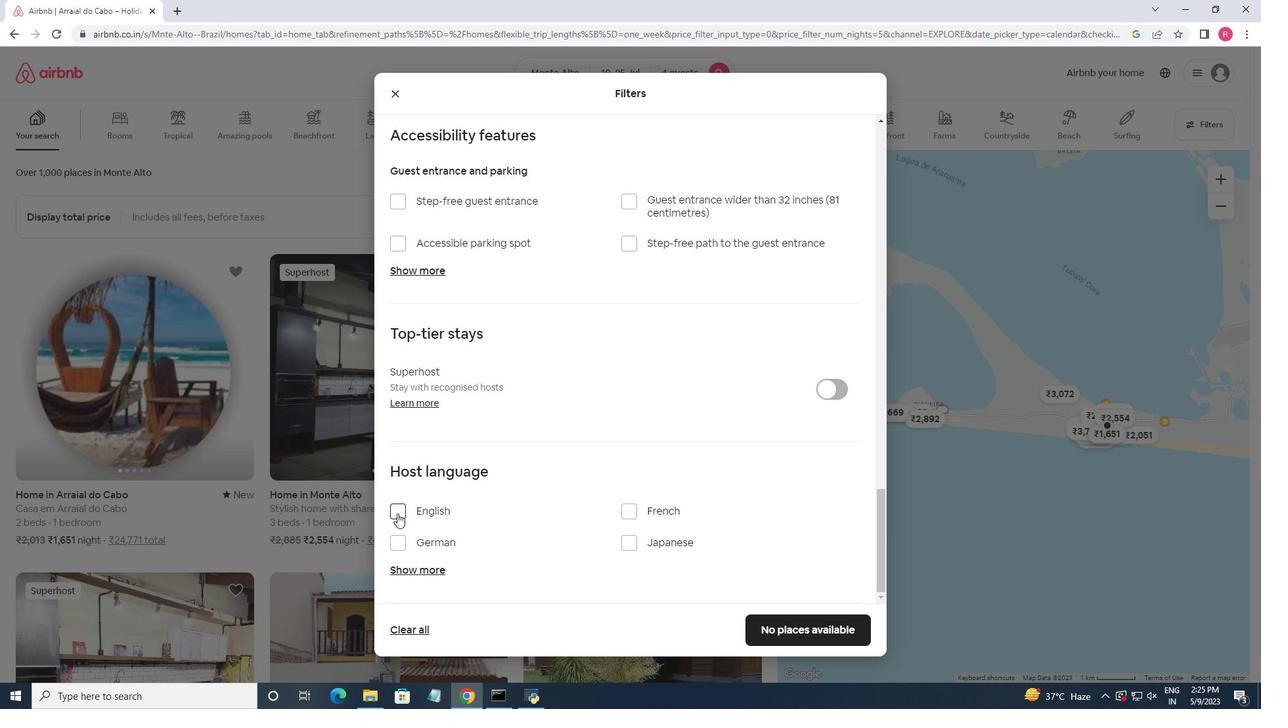 
Action: Mouse moved to (528, 452)
Screenshot: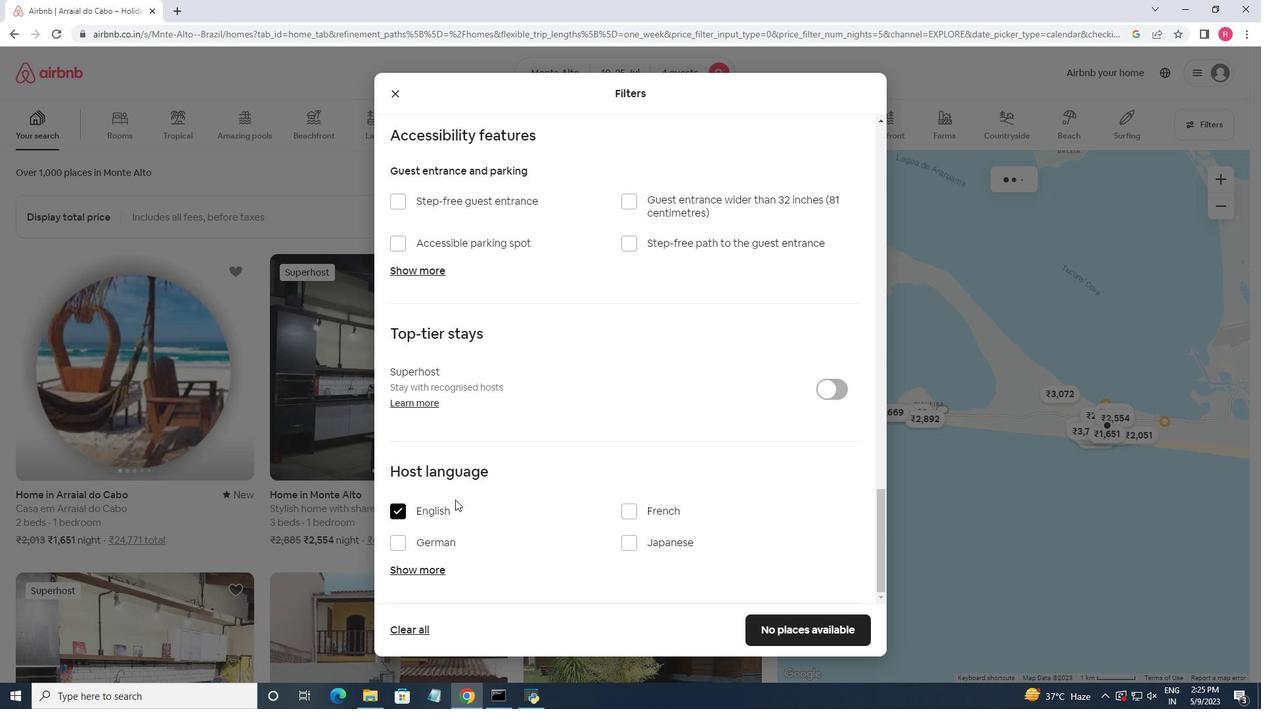 
Action: Mouse scrolled (528, 451) with delta (0, 0)
Screenshot: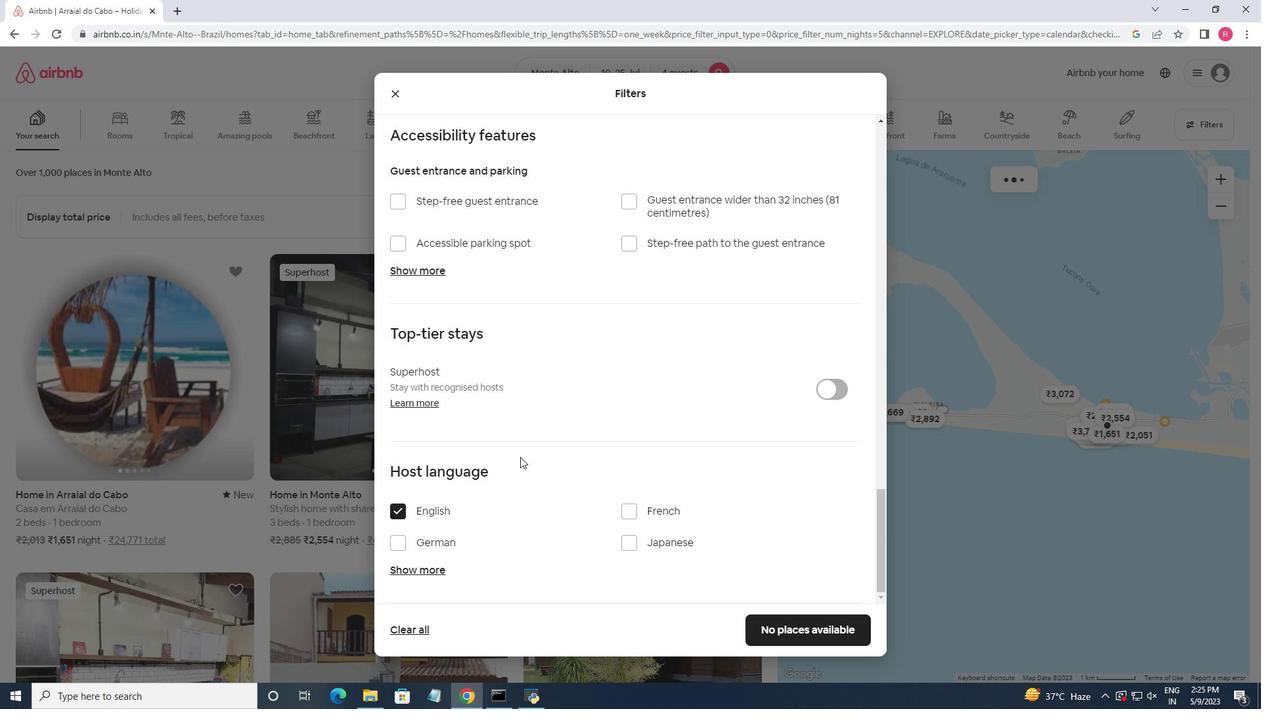 
Action: Mouse moved to (529, 452)
Screenshot: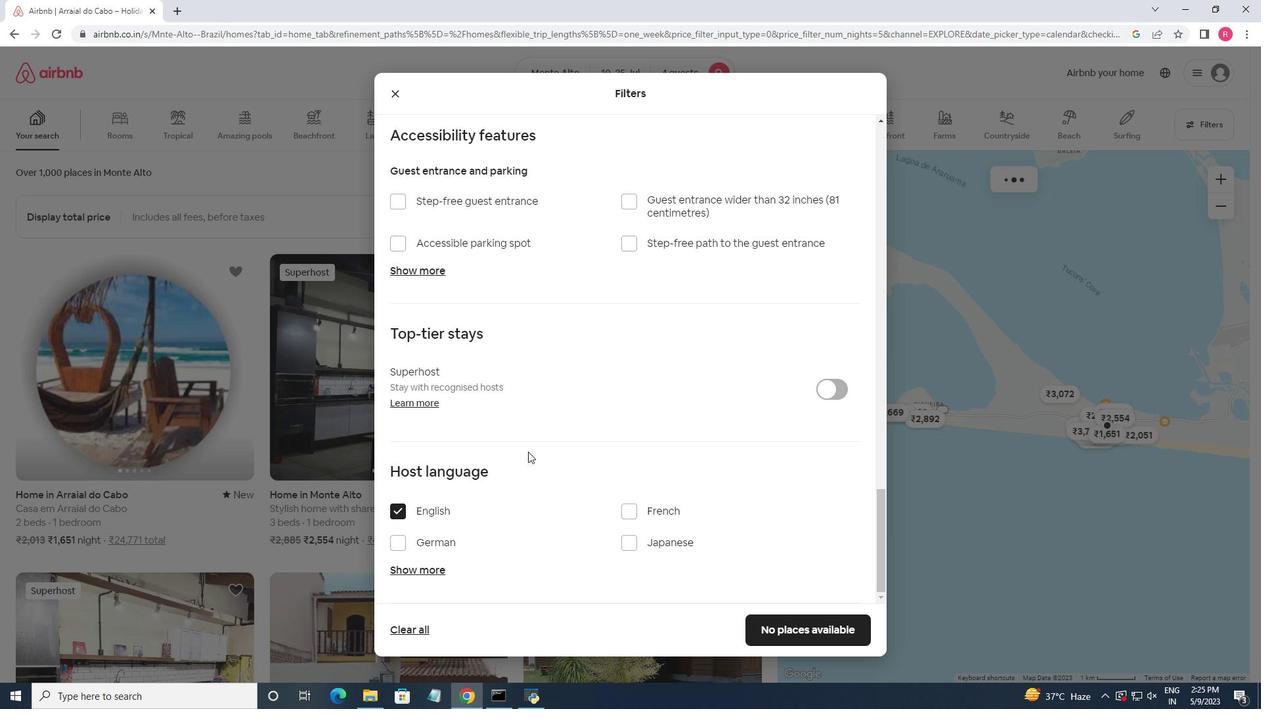 
Action: Mouse scrolled (529, 451) with delta (0, 0)
Screenshot: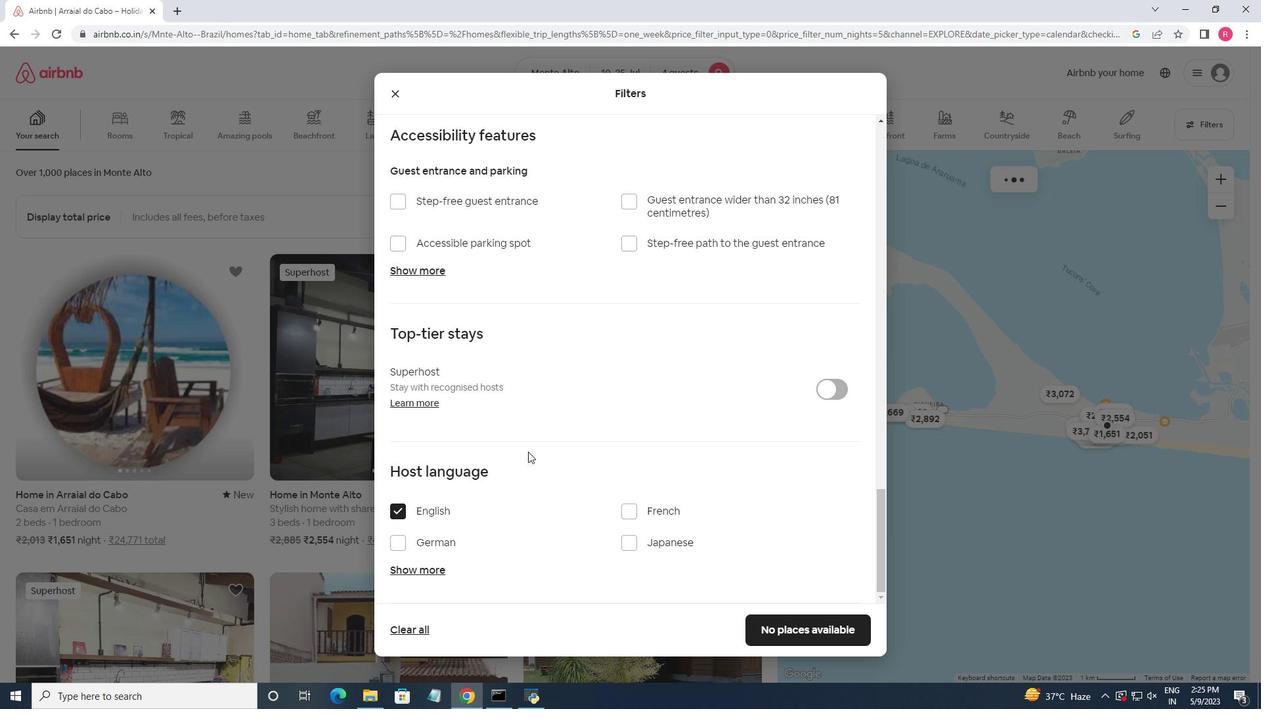 
Action: Mouse scrolled (529, 451) with delta (0, 0)
Screenshot: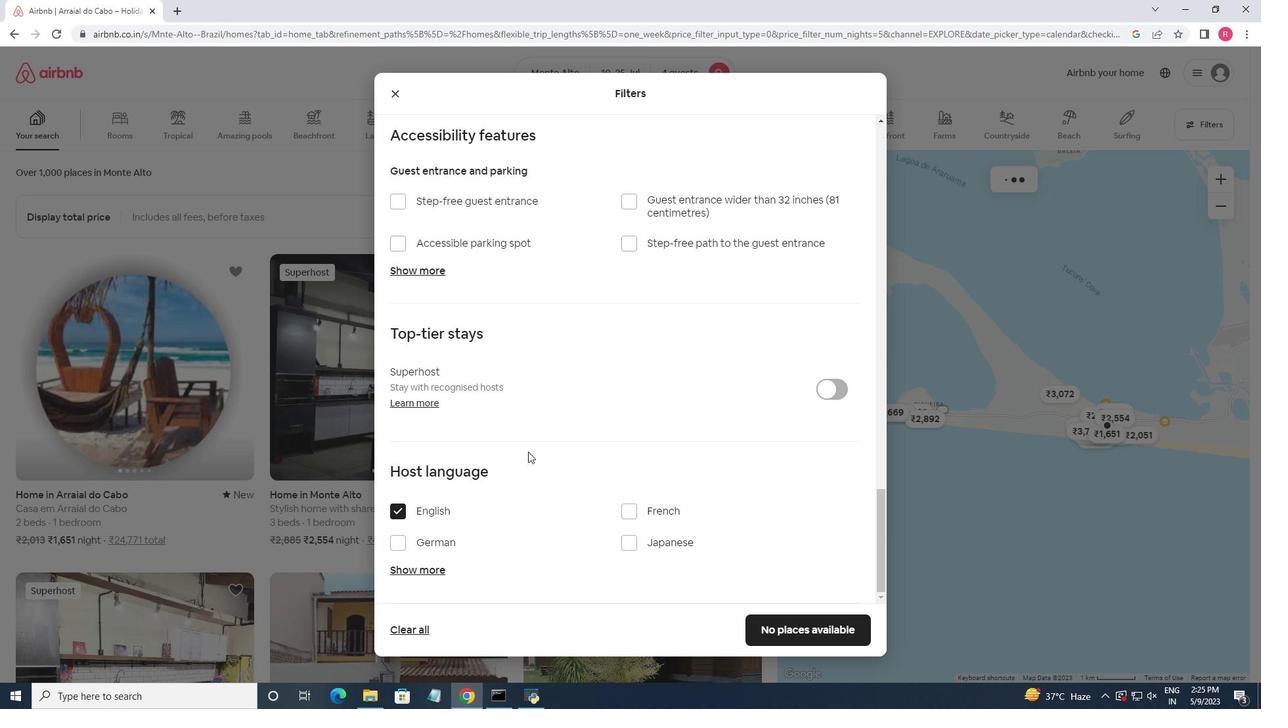 
Action: Mouse moved to (816, 634)
Screenshot: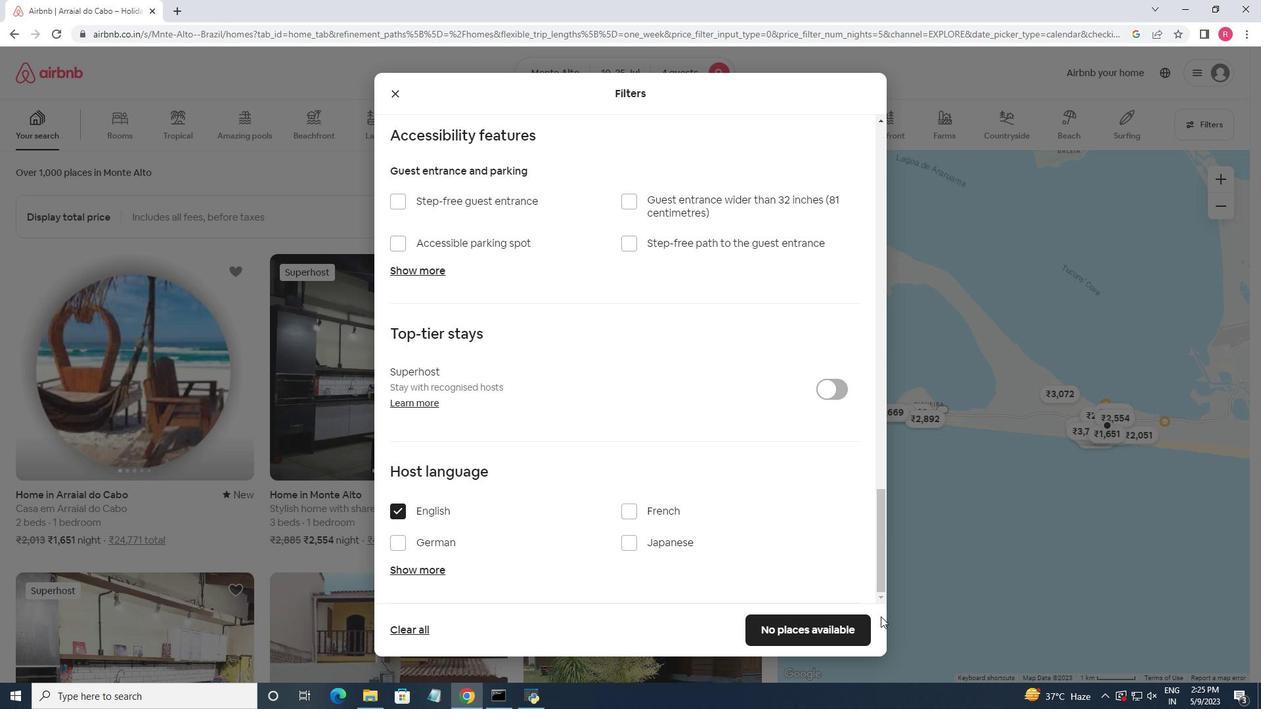 
Action: Mouse pressed left at (816, 634)
Screenshot: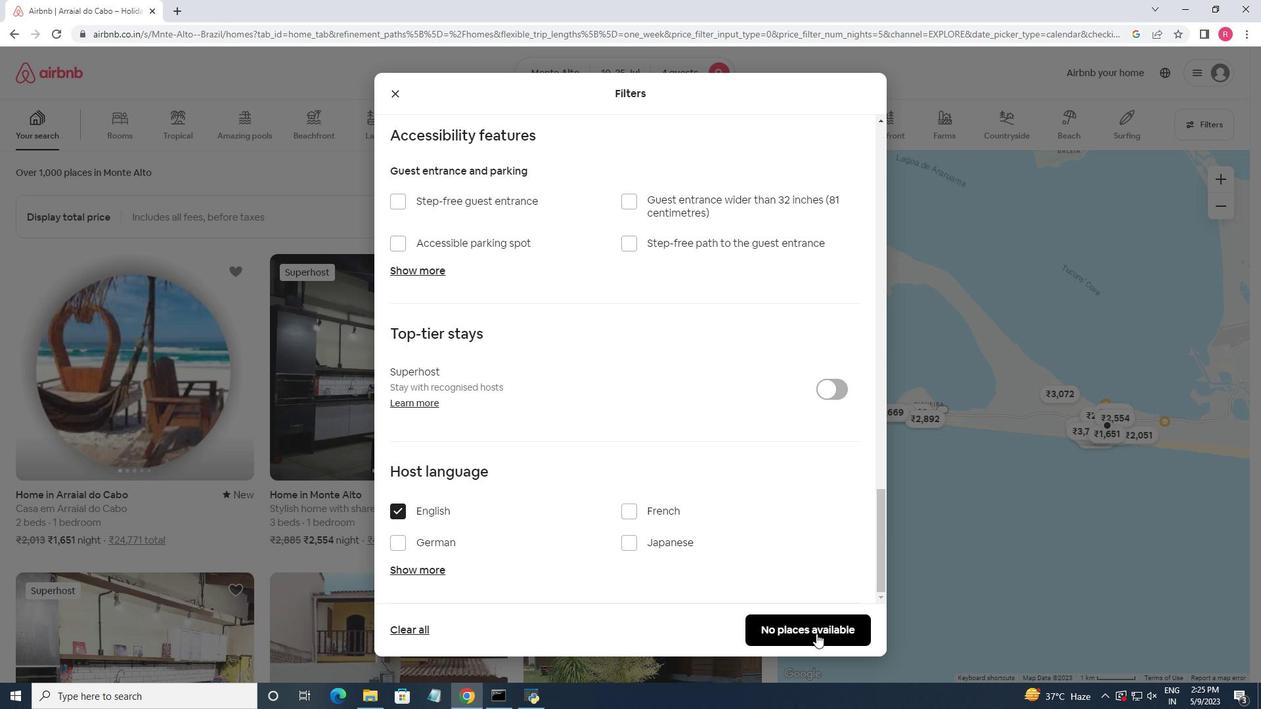 
Action: Mouse moved to (577, 444)
Screenshot: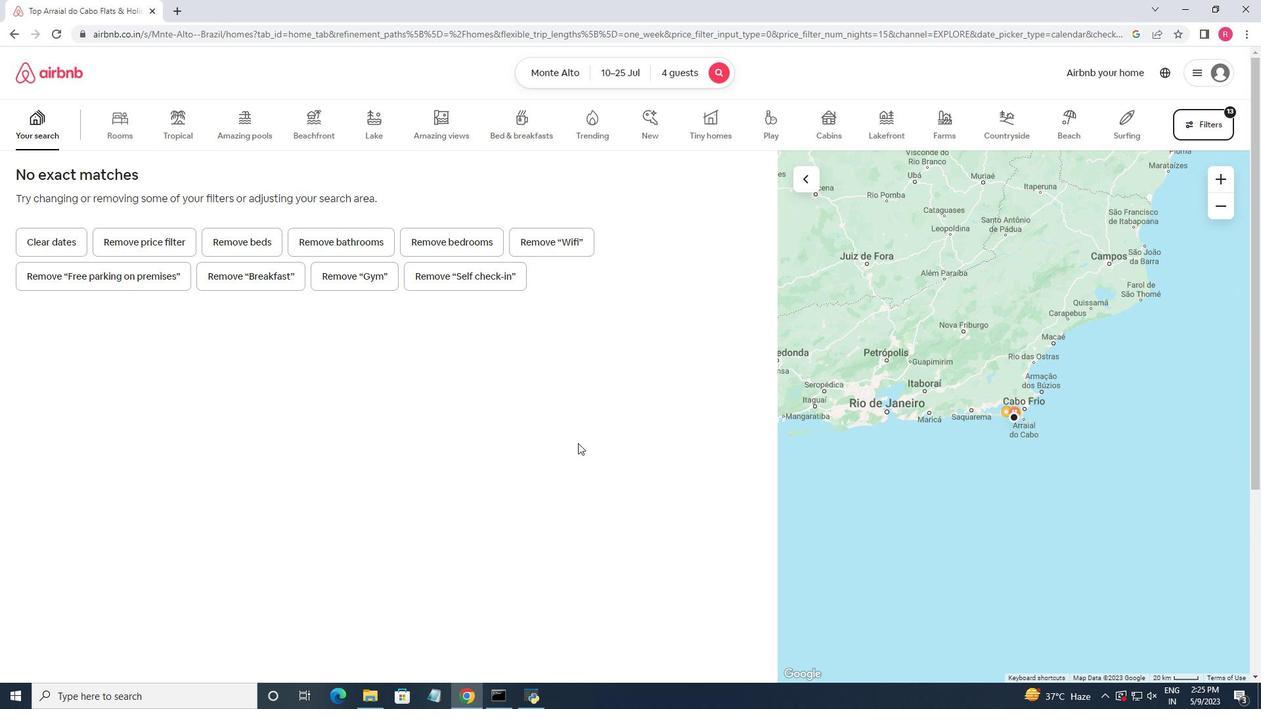 
